 Task: Add an event with the title Coffee Meeting with Potential Investor, date '2023/12/21', time 9:15 AM to 11:15 AMand add a description: Welcome to the Coffee Meeting with a Potential Investor, an exciting opportunity to connect, share your business vision, and explore potential investment opportunities. This meeting is designed to foster a mutually beneficial relationship between you and the investor, providing a platform to discuss your business goals, growth strategies, and the potential for collaboration.Select event color  Lavender . Add location for the event as: 987 Wild Wadi Water Park, Dubai, UAE, logged in from the account softage.2@softage.netand send the event invitation to softage.10@softage.net and softage.1@softage.net. Set a reminder for the event Annually on May 40
Action: Mouse moved to (251, 296)
Screenshot: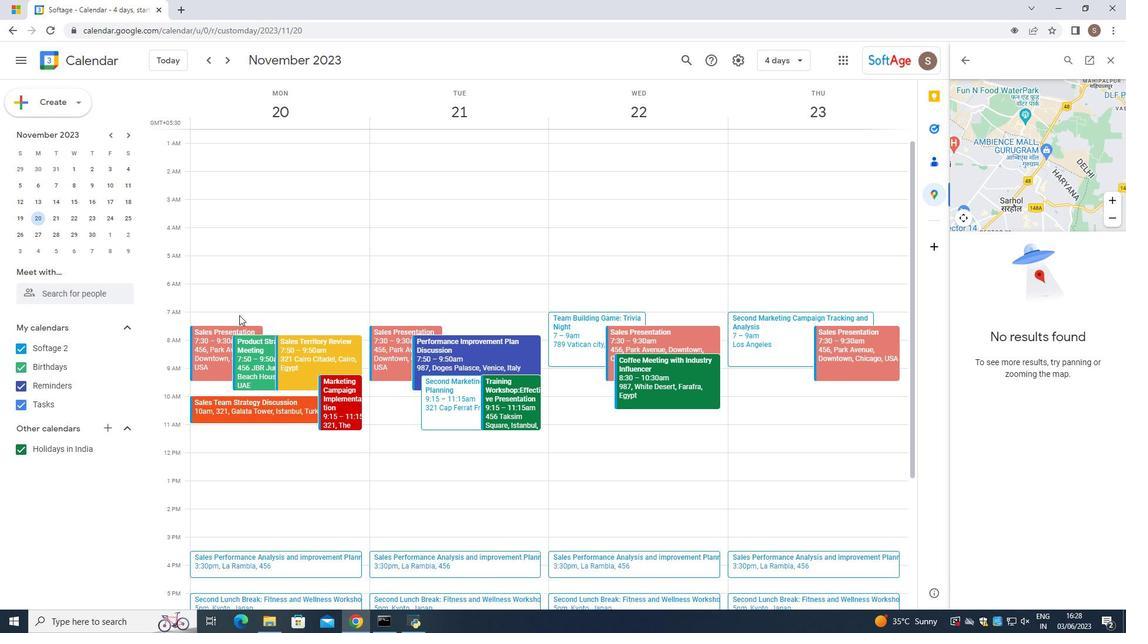 
Action: Mouse pressed left at (251, 296)
Screenshot: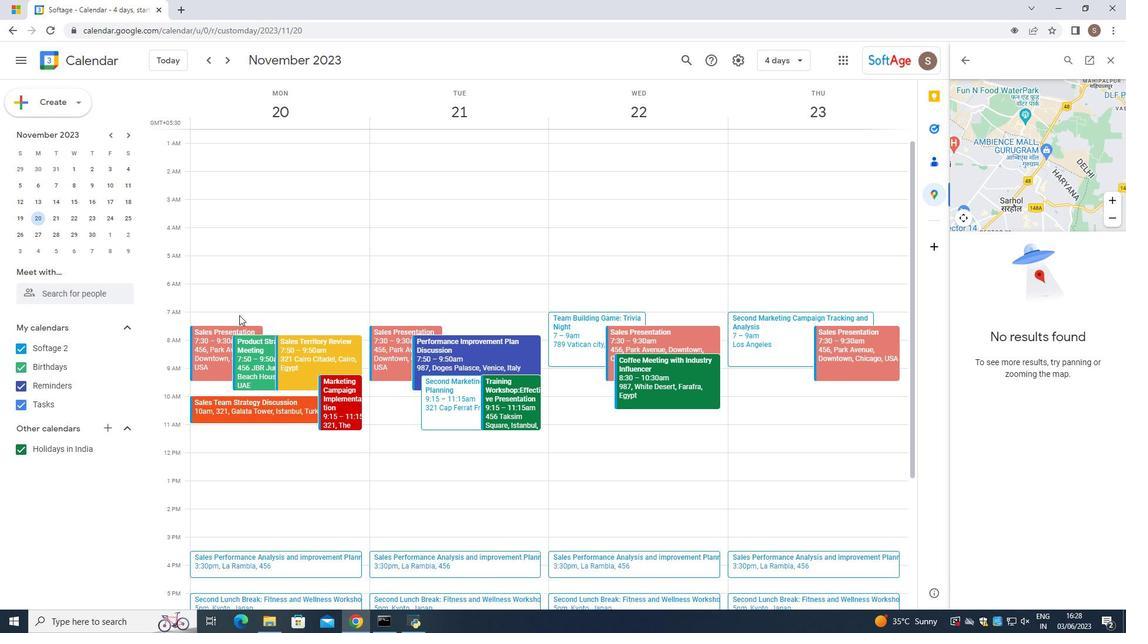 
Action: Mouse moved to (511, 281)
Screenshot: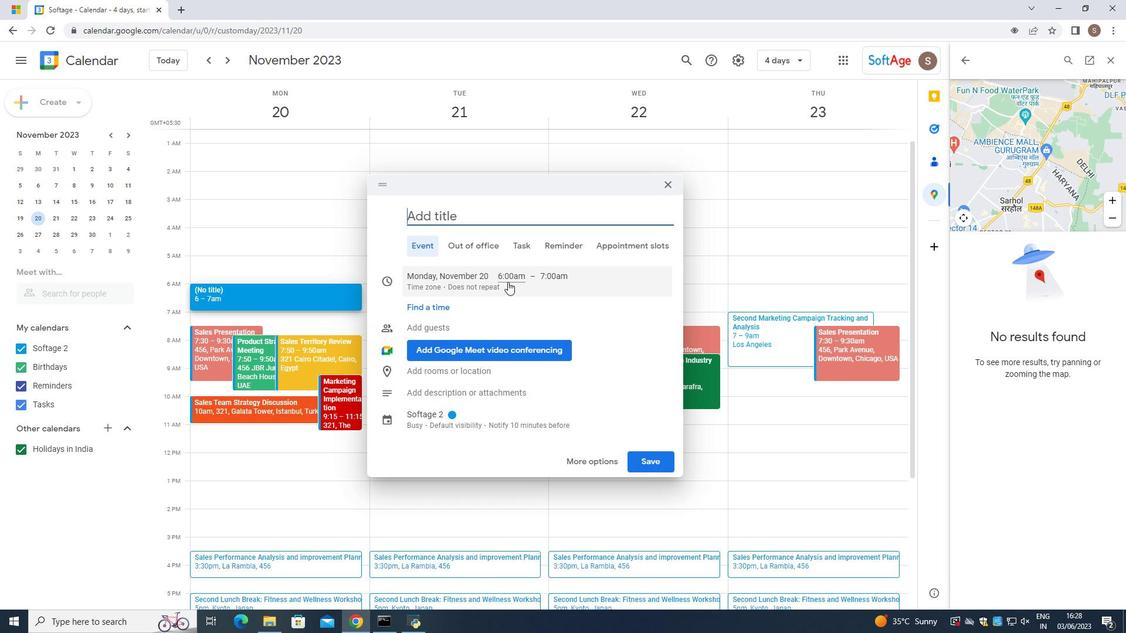 
Action: Mouse pressed left at (511, 281)
Screenshot: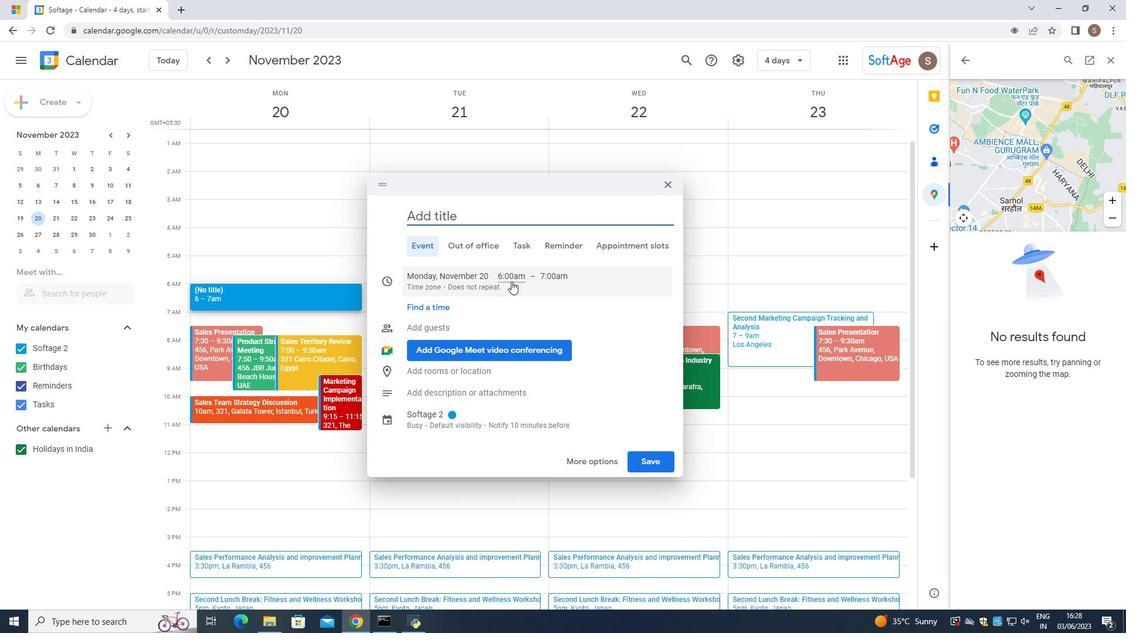 
Action: Mouse moved to (552, 319)
Screenshot: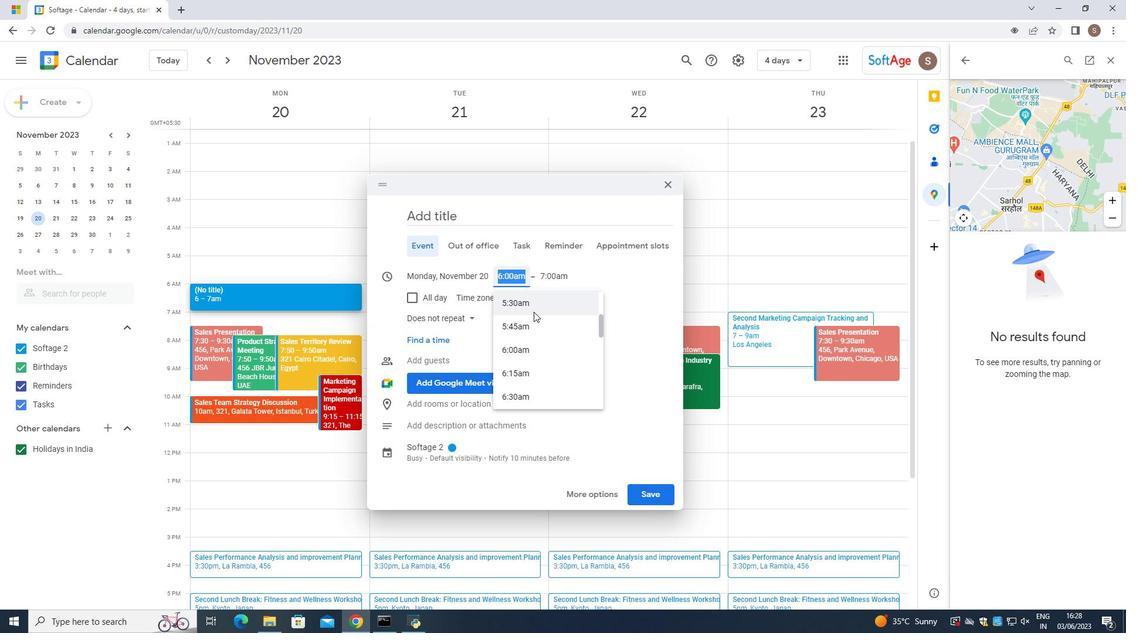 
Action: Mouse scrolled (552, 319) with delta (0, 0)
Screenshot: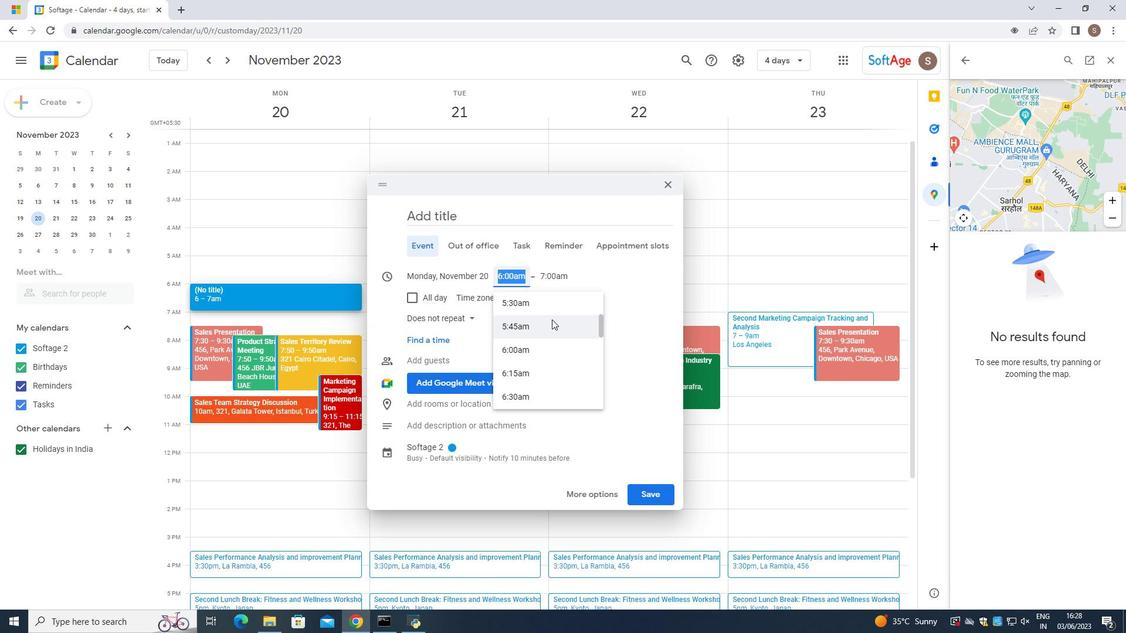 
Action: Mouse scrolled (552, 319) with delta (0, 0)
Screenshot: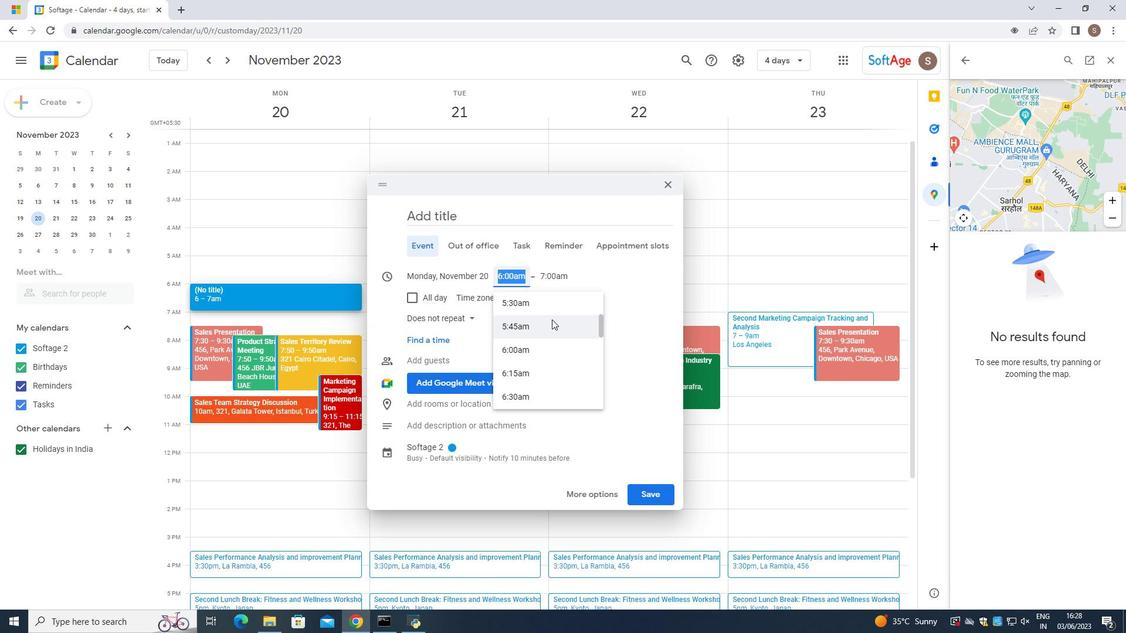 
Action: Mouse moved to (511, 394)
Screenshot: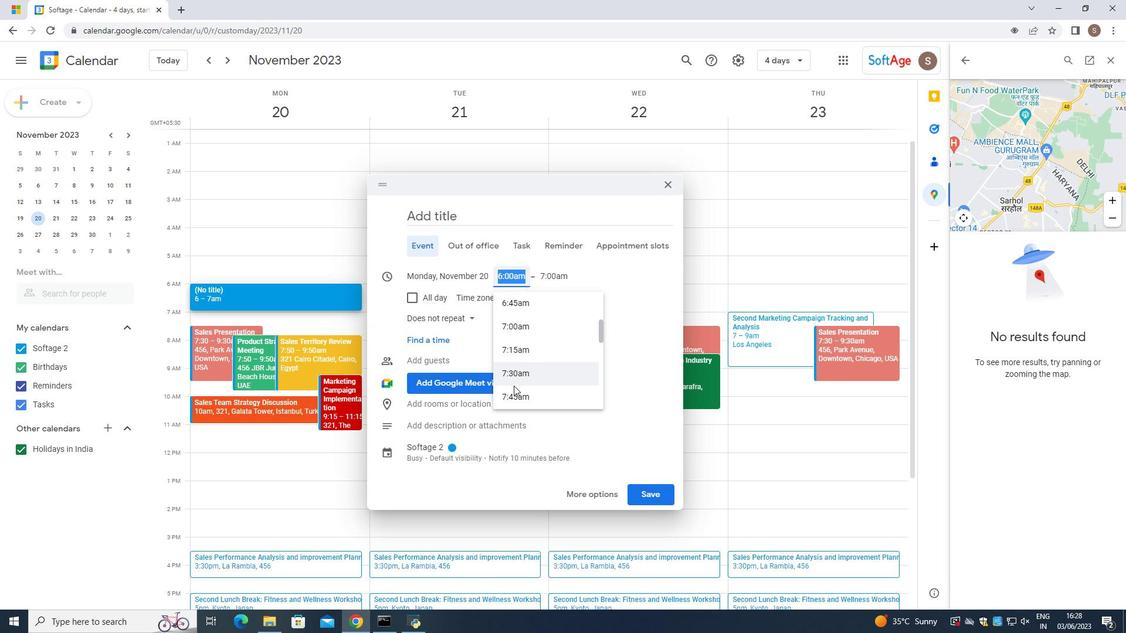 
Action: Mouse pressed left at (511, 394)
Screenshot: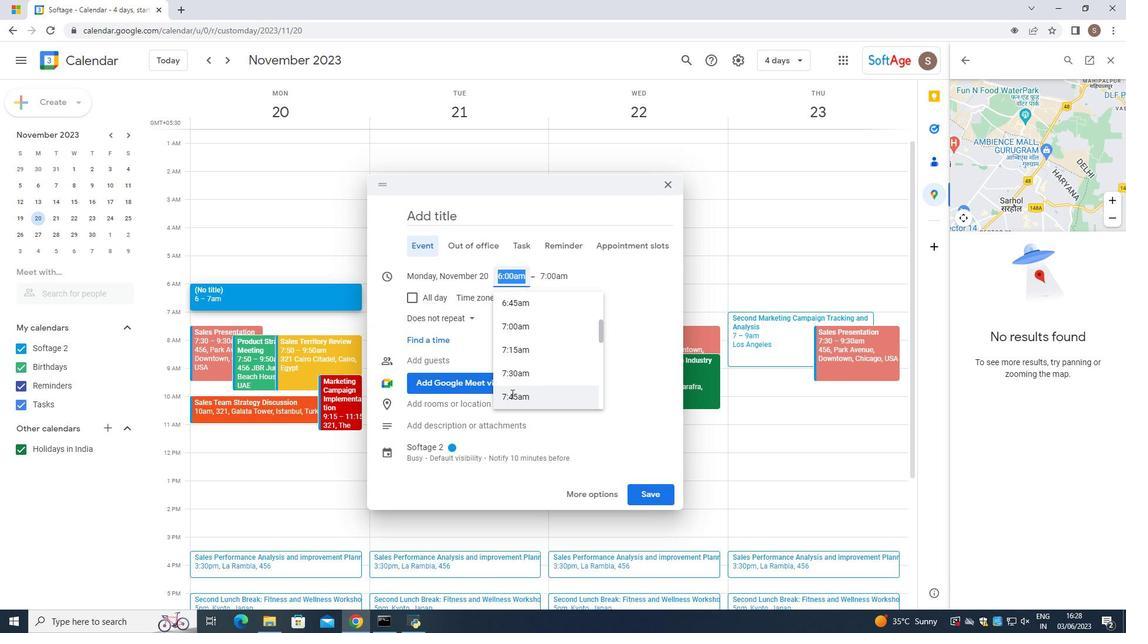 
Action: Mouse moved to (514, 268)
Screenshot: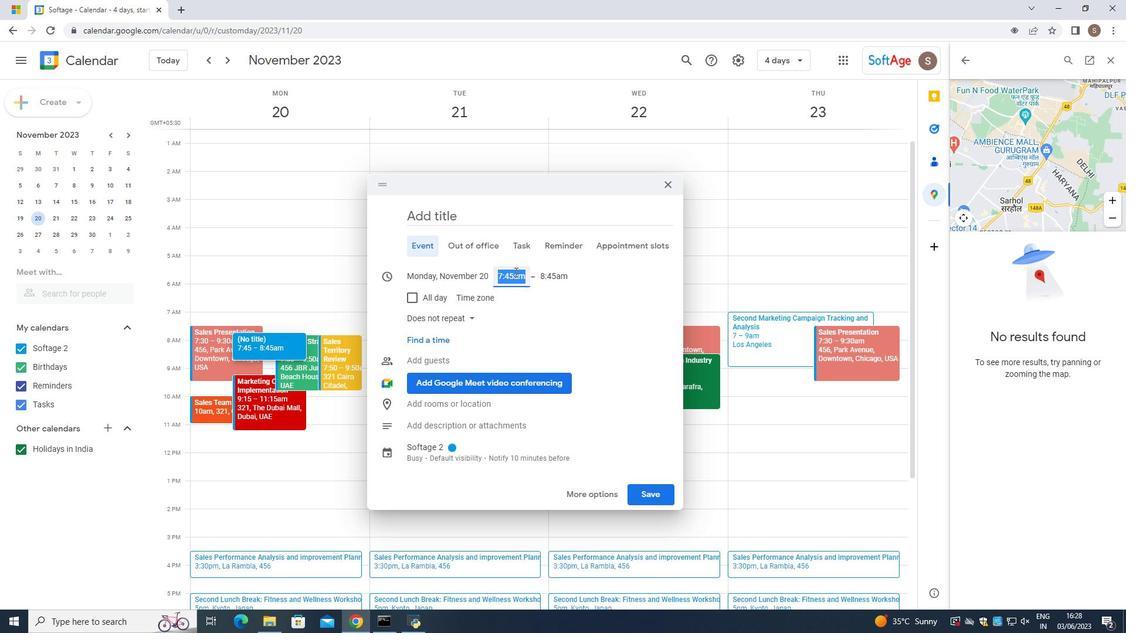 
Action: Mouse pressed left at (514, 268)
Screenshot: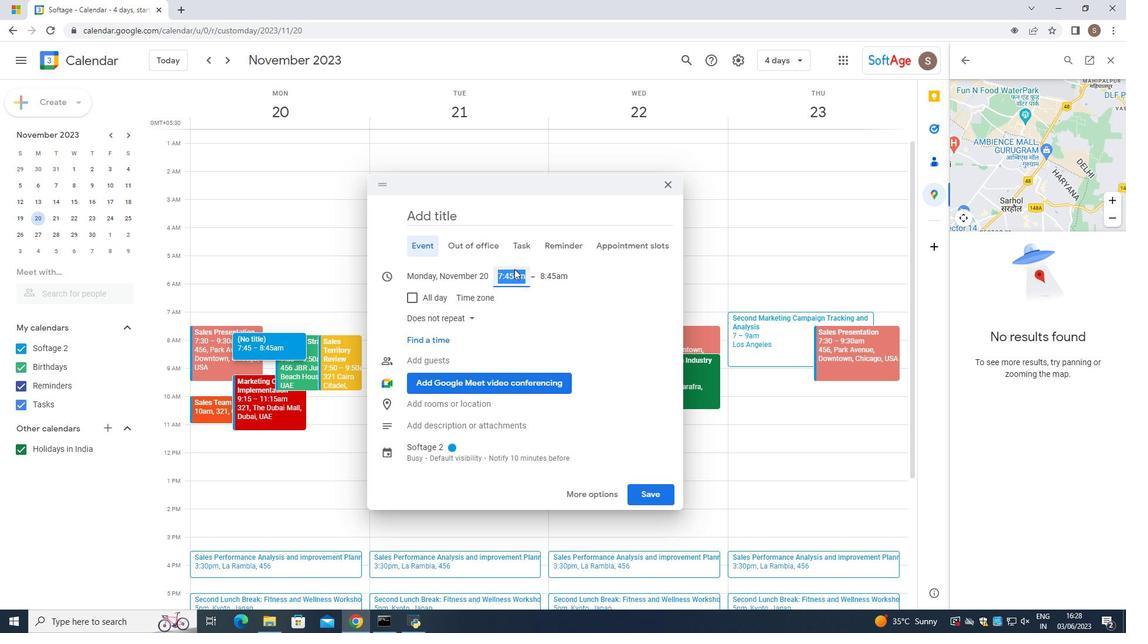 
Action: Mouse moved to (514, 272)
Screenshot: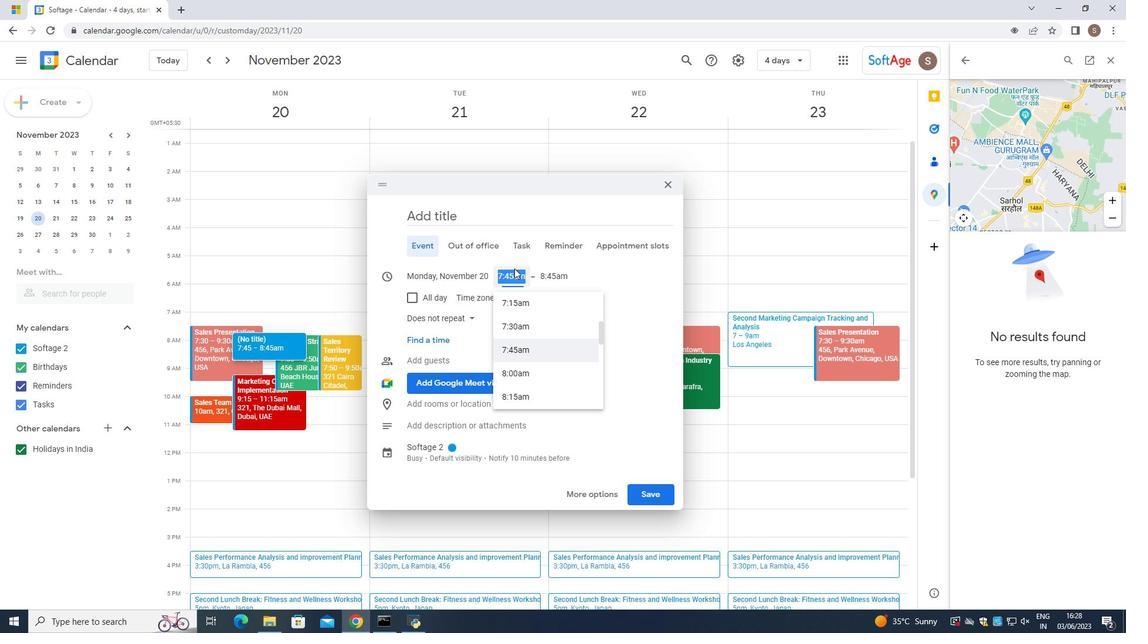 
Action: Mouse pressed left at (514, 272)
Screenshot: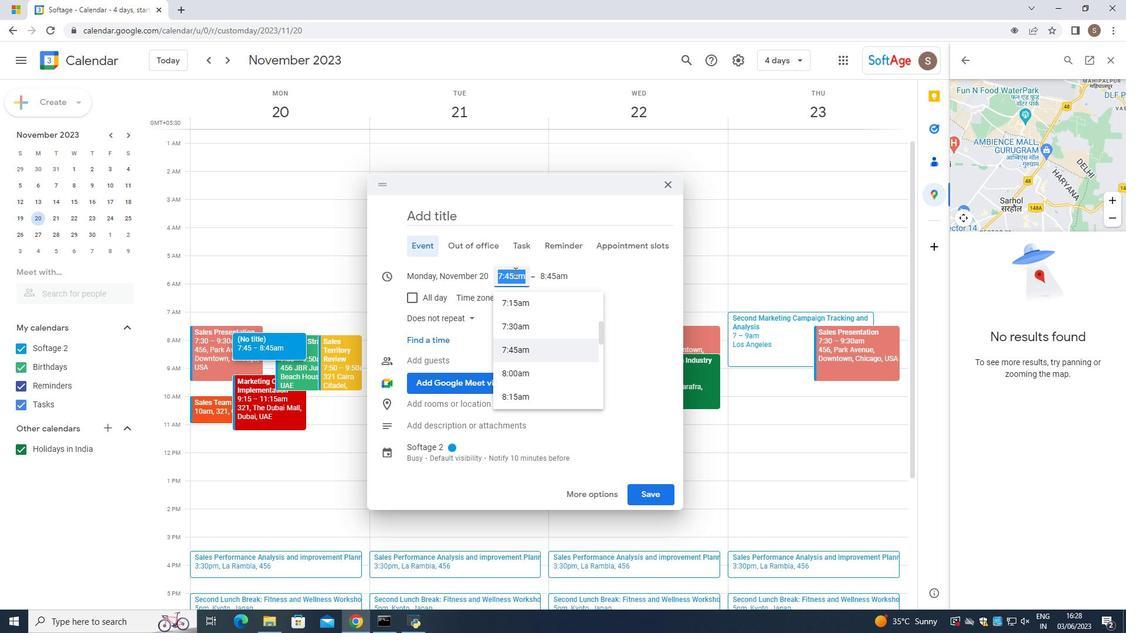 
Action: Mouse moved to (514, 275)
Screenshot: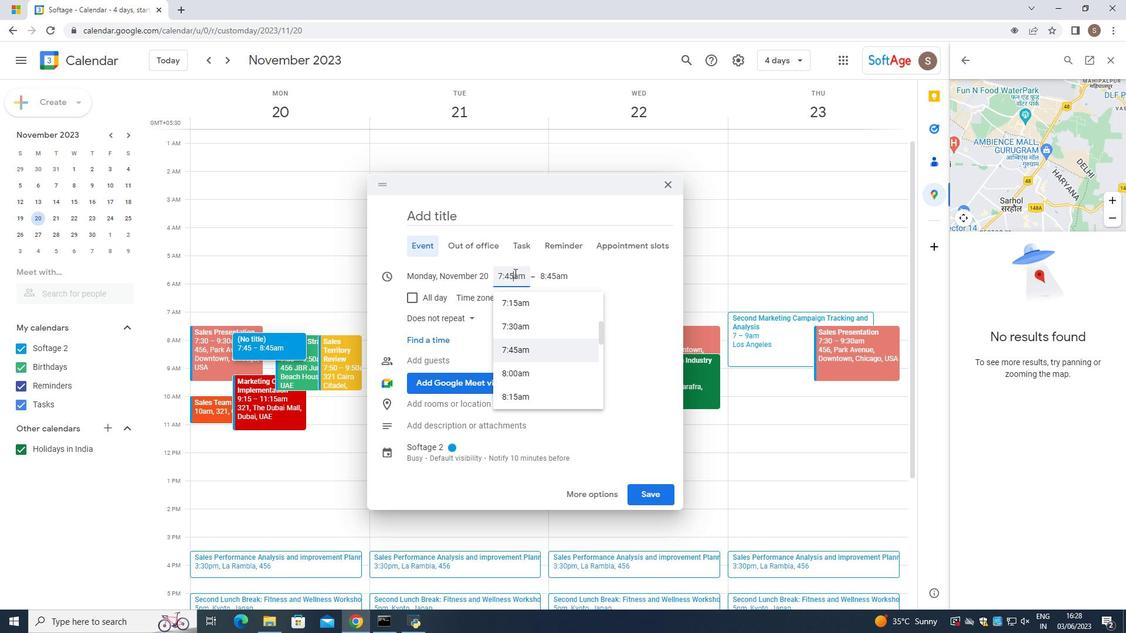 
Action: Mouse pressed left at (514, 275)
Screenshot: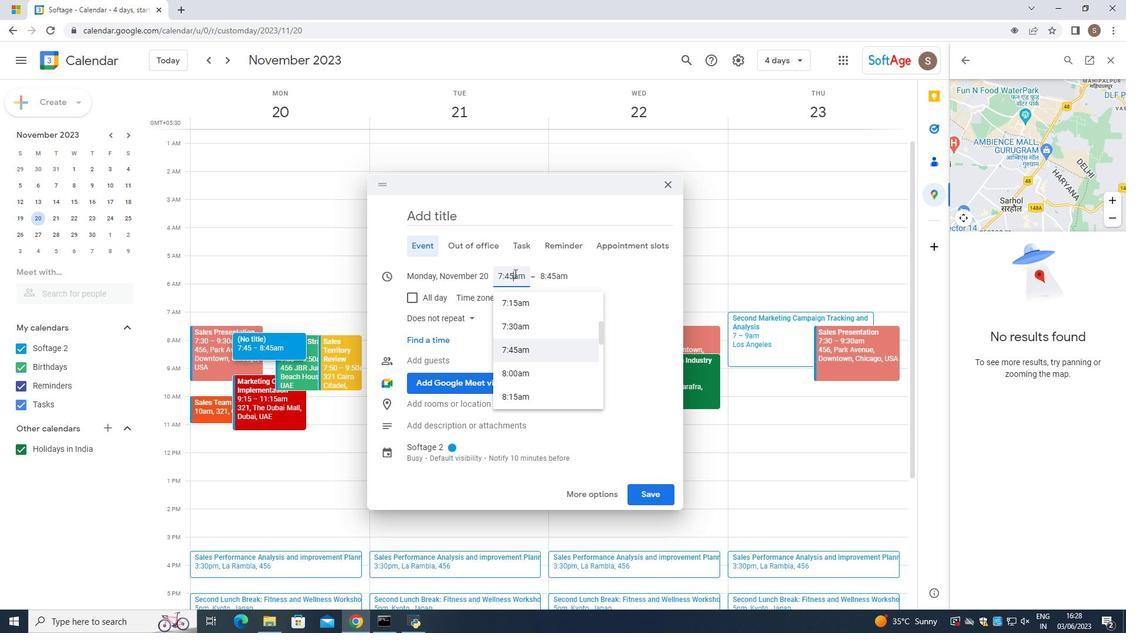 
Action: Mouse moved to (507, 276)
Screenshot: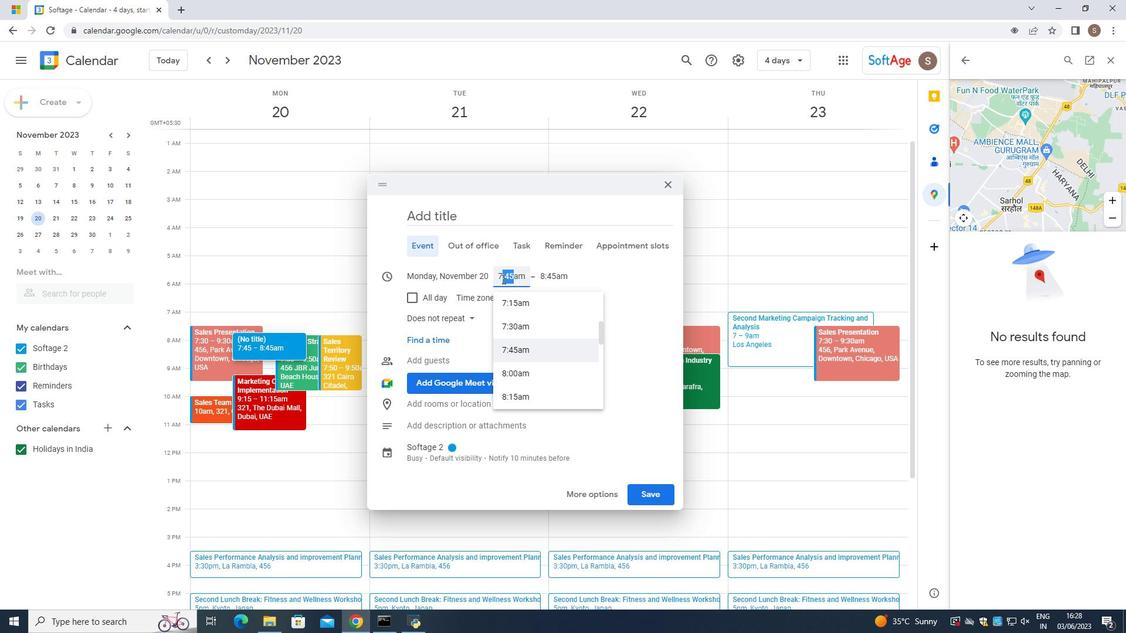 
Action: Key pressed 59
Screenshot: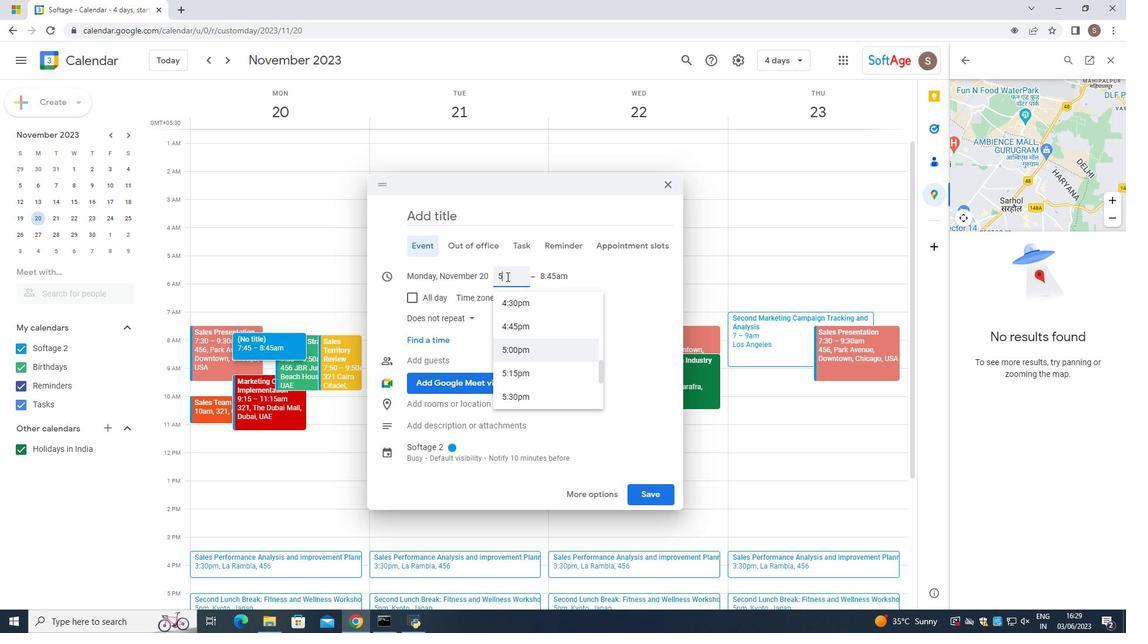 
Action: Mouse moved to (504, 274)
Screenshot: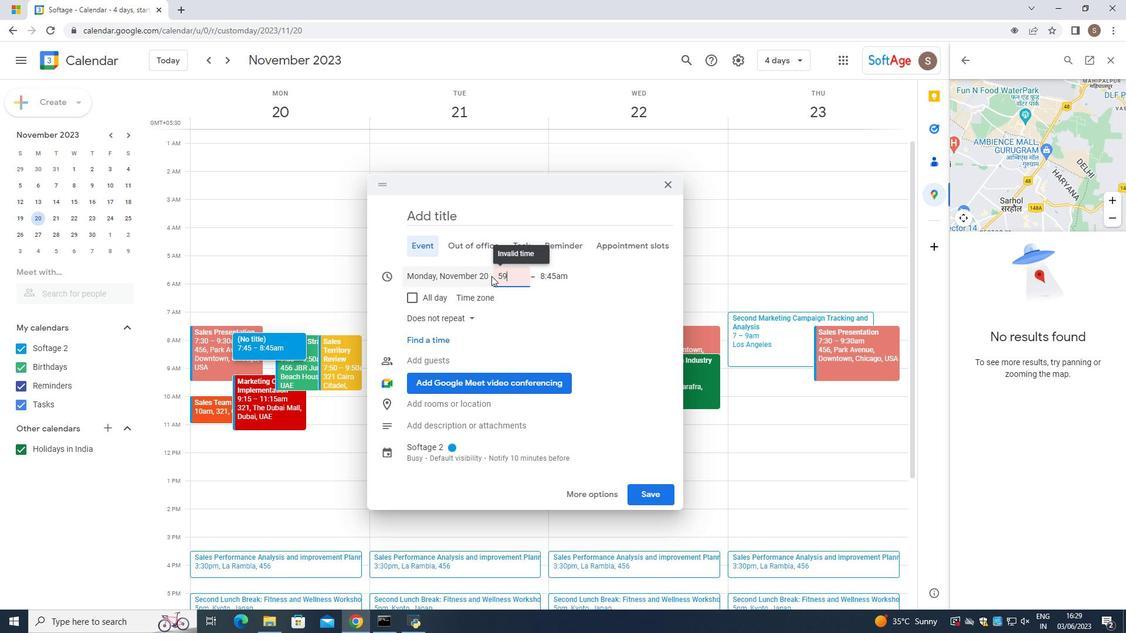 
Action: Key pressed <Key.backspace><Key.backspace><Key.backspace>
Screenshot: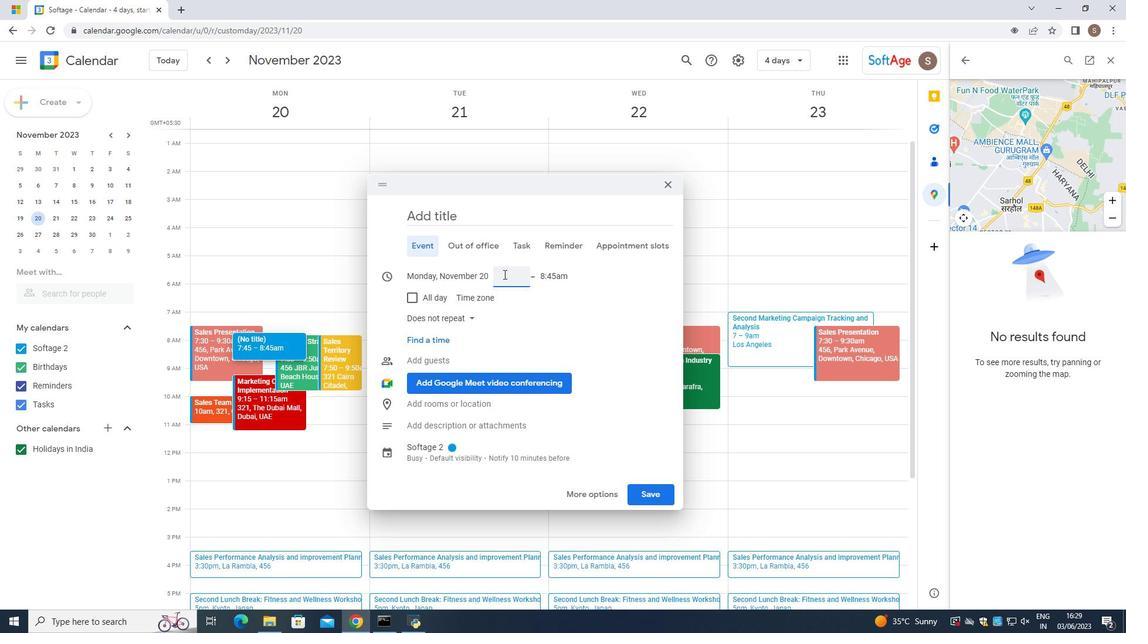 
Action: Mouse moved to (504, 272)
Screenshot: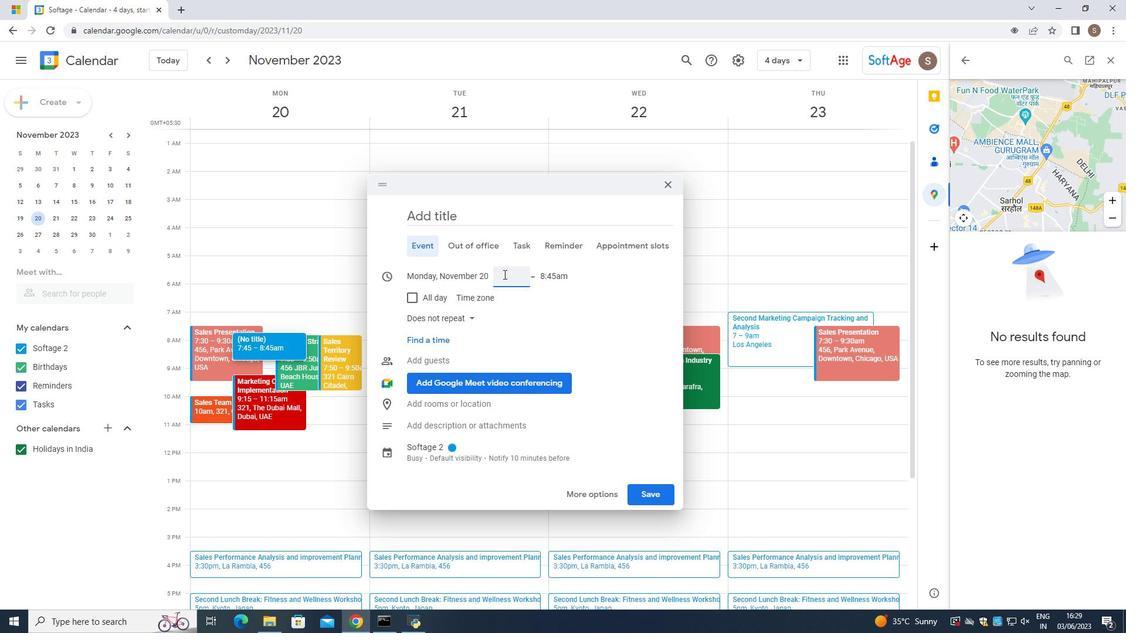 
Action: Key pressed 7<Key.shift_r>:50<Key.space>am
Screenshot: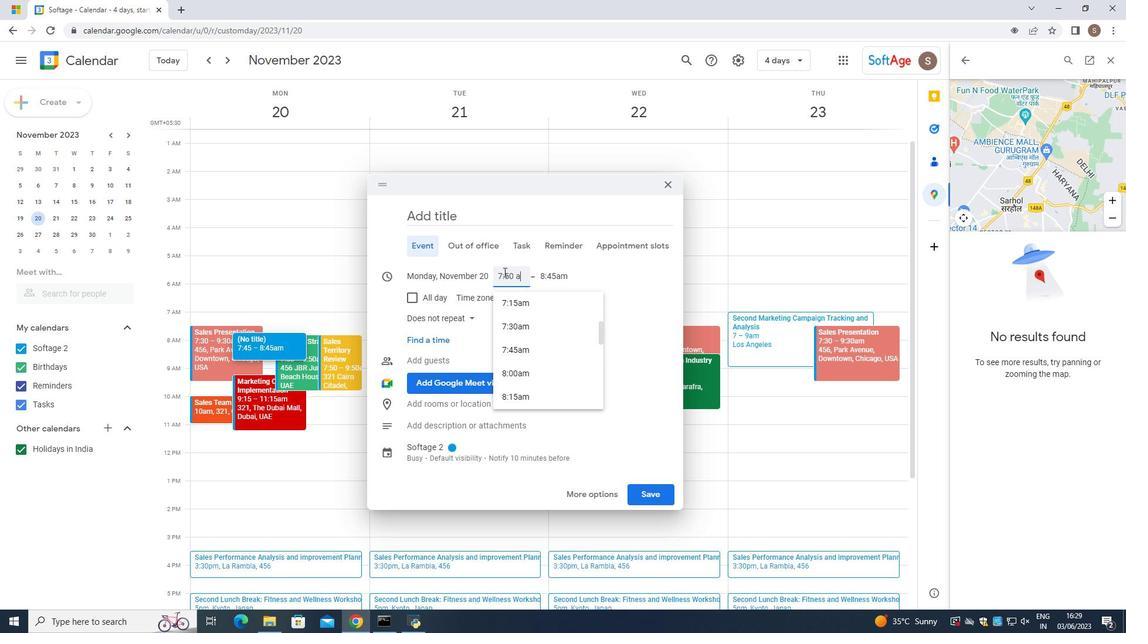 
Action: Mouse moved to (561, 268)
Screenshot: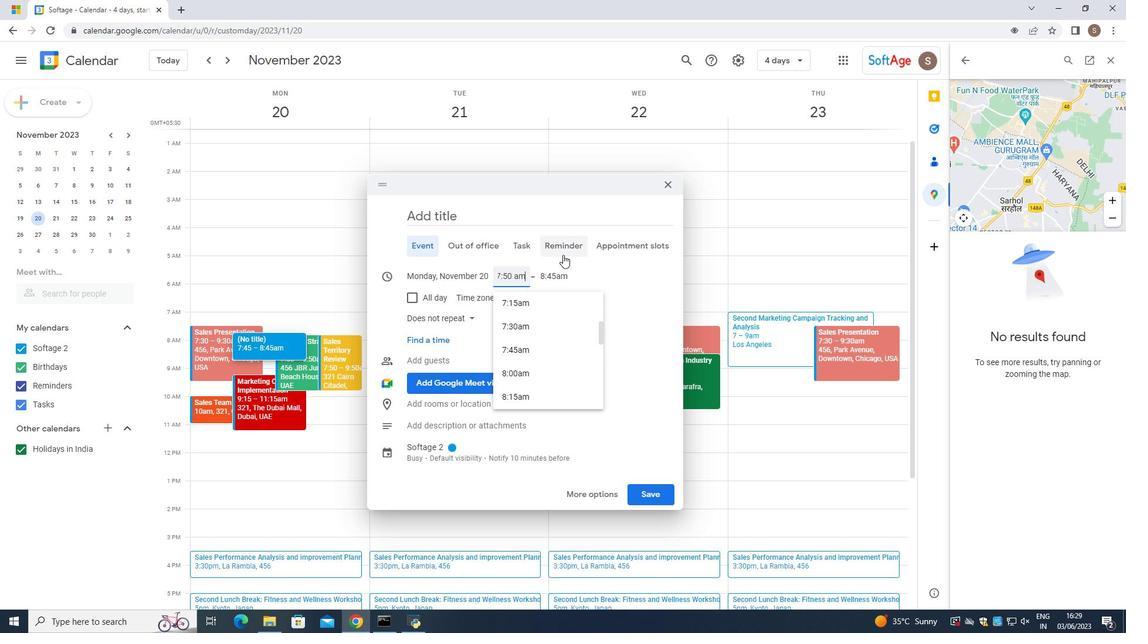 
Action: Mouse pressed left at (561, 268)
Screenshot: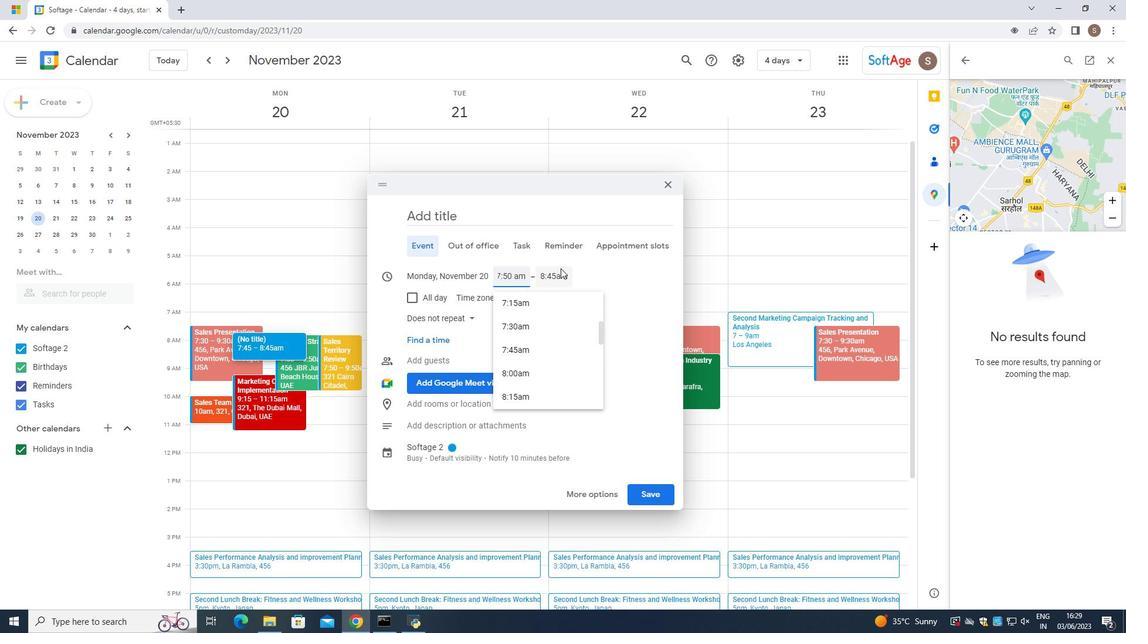 
Action: Mouse moved to (551, 401)
Screenshot: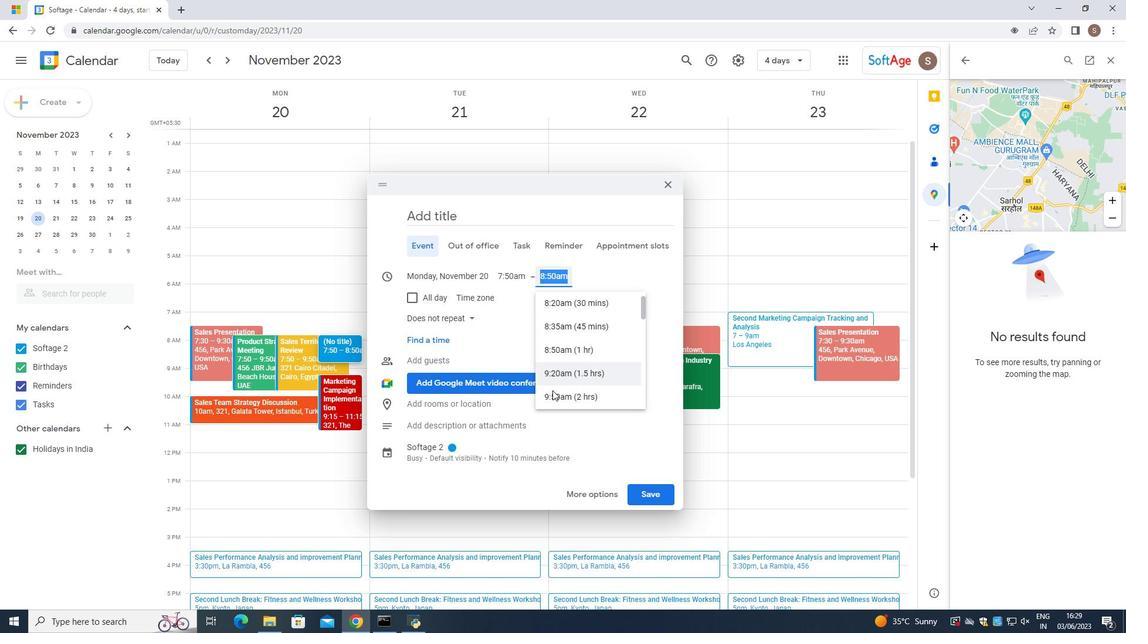 
Action: Mouse pressed left at (551, 401)
Screenshot: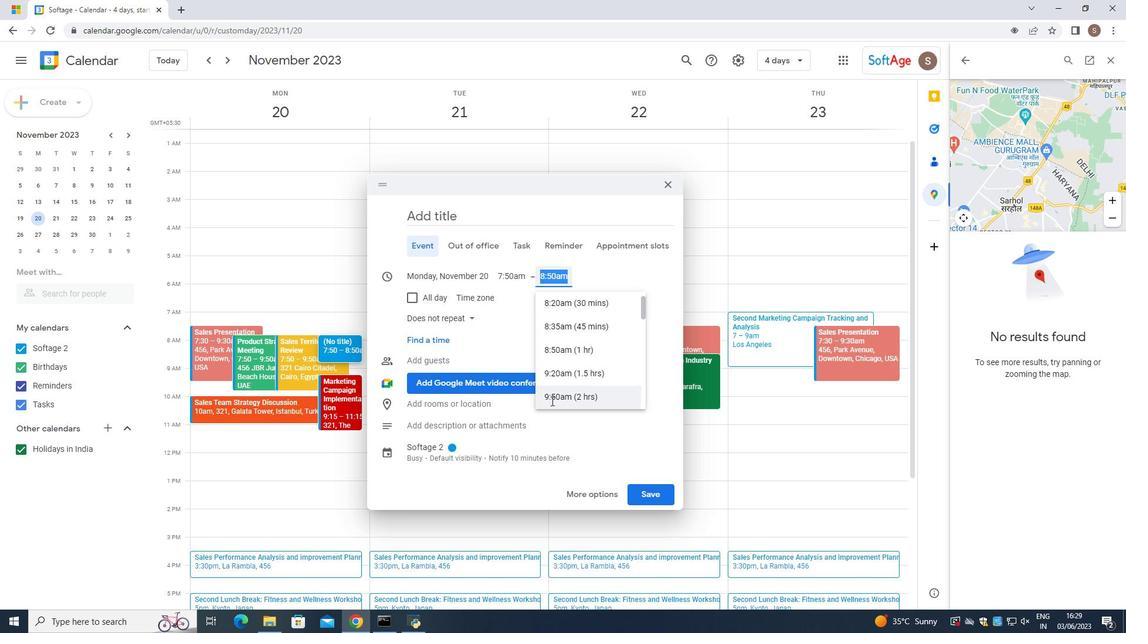 
Action: Mouse moved to (426, 398)
Screenshot: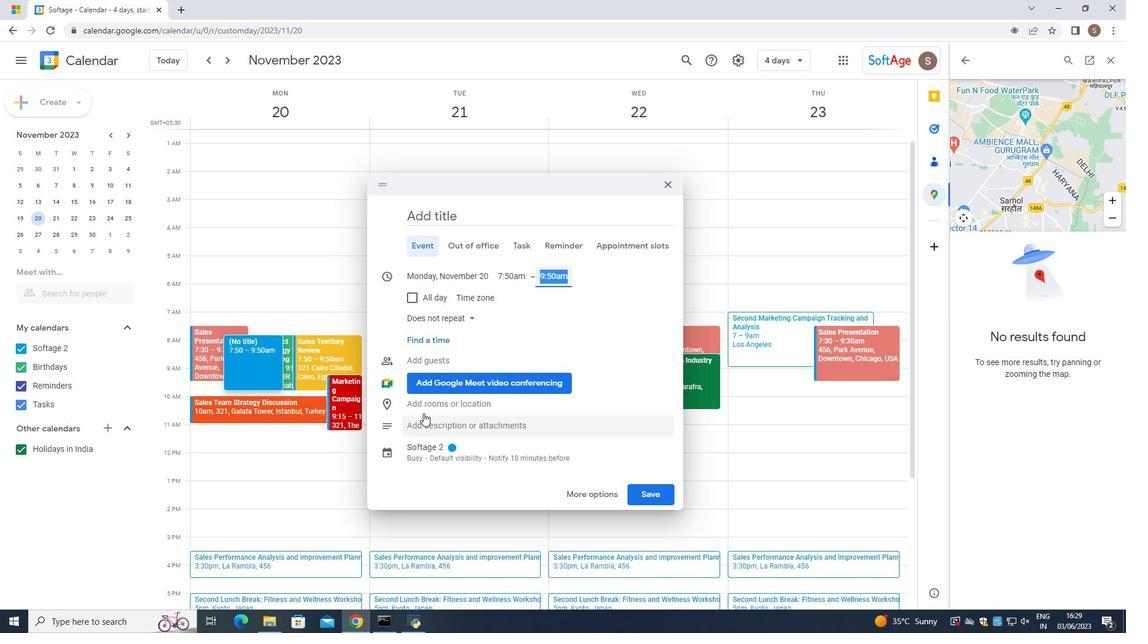 
Action: Mouse pressed left at (426, 398)
Screenshot: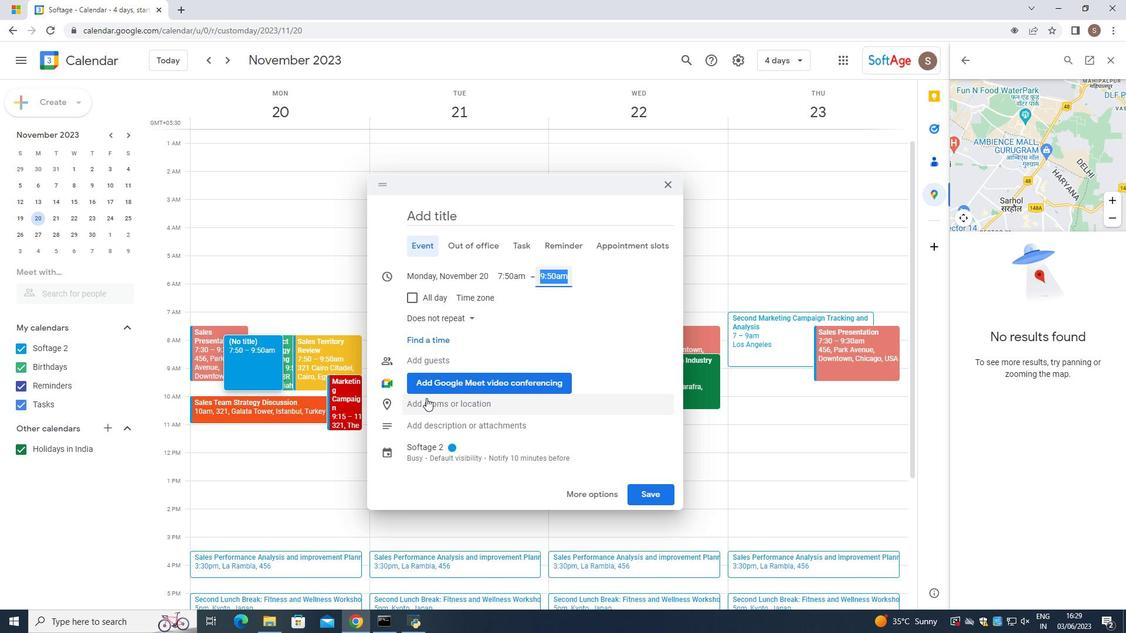 
Action: Mouse moved to (420, 431)
Screenshot: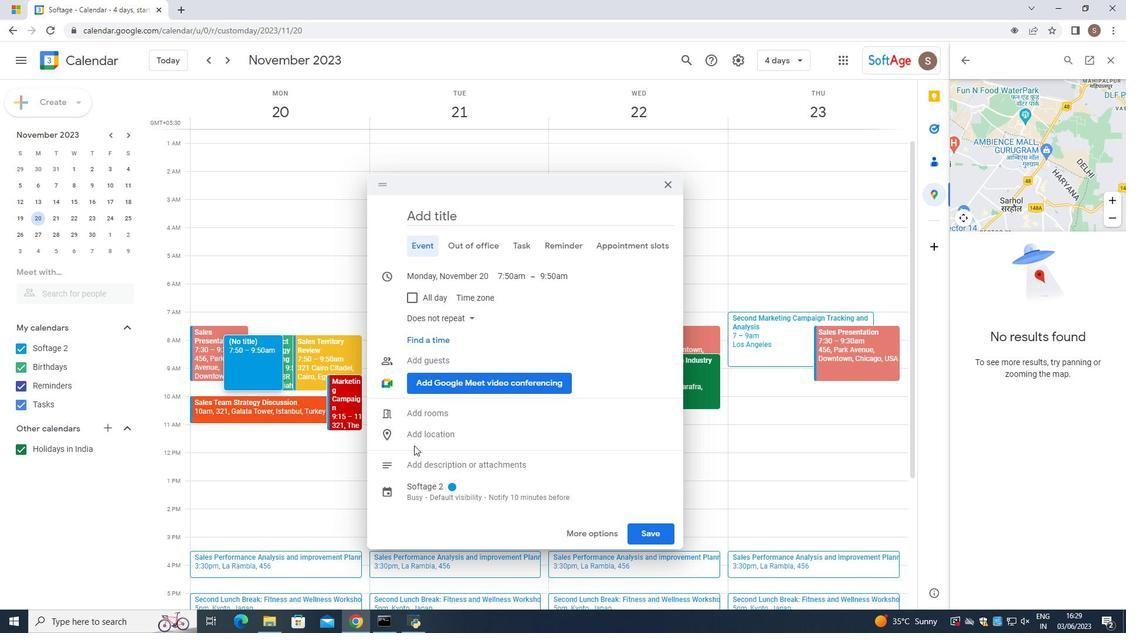 
Action: Mouse pressed left at (420, 431)
Screenshot: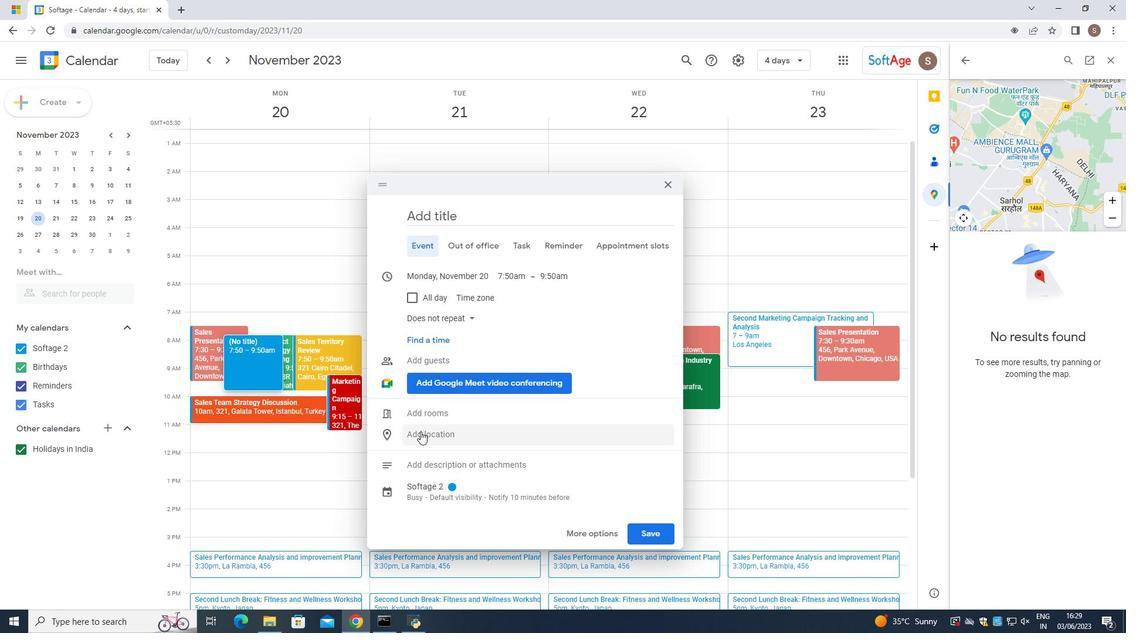 
Action: Key pressed 456
Screenshot: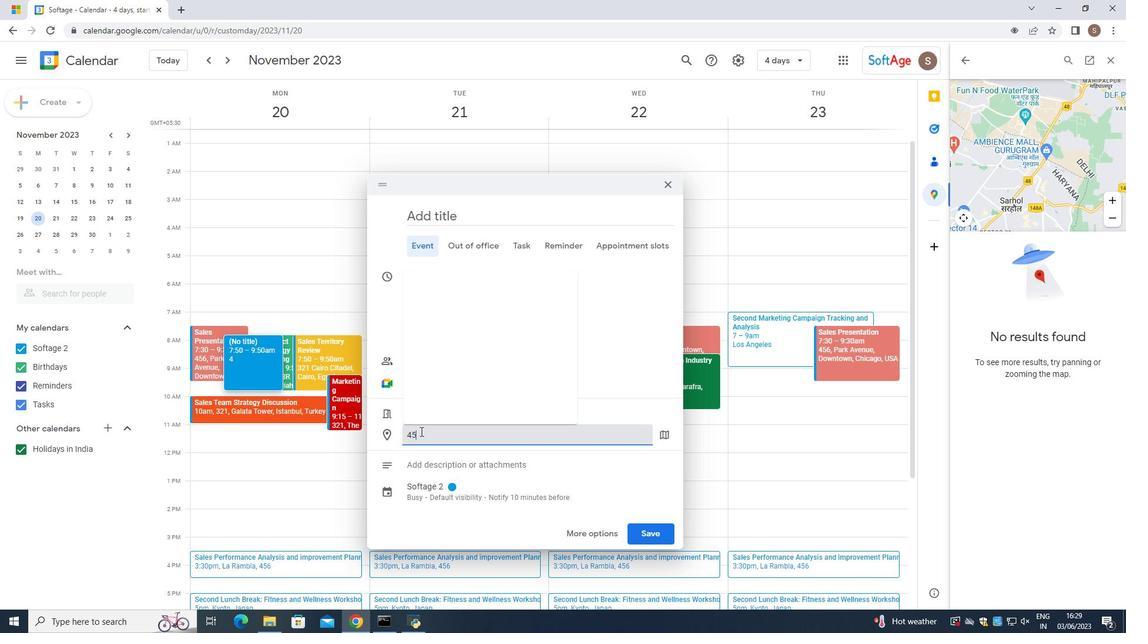 
Action: Mouse moved to (382, 417)
Screenshot: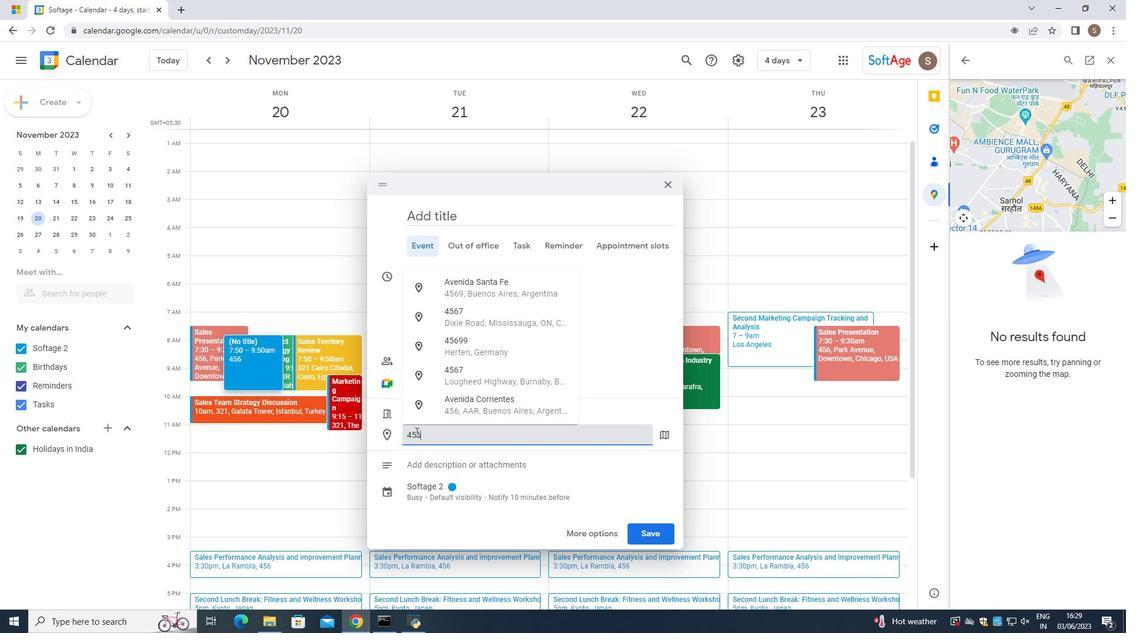 
Action: Key pressed ,<Key.space><Key.caps_lock>JBRM<Key.backspace>,<Key.space><Key.caps_lock>j<Key.caps_lock>UMERIAH<Key.space><Key.caps_lock>b<Key.caps_lock>EACH<Key.space><Key.caps_lock>r<Key.caps_lock>ESIDENCE,<Key.space><Key.caps_lock>d<Key.caps_lock>UBAI
Screenshot: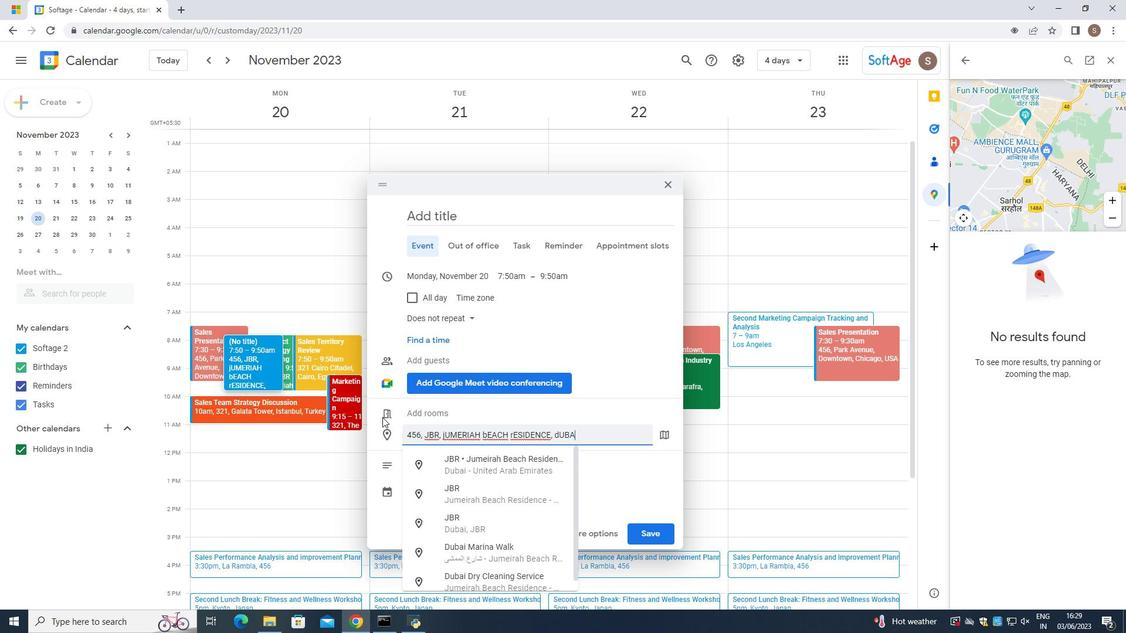 
Action: Mouse moved to (589, 440)
Screenshot: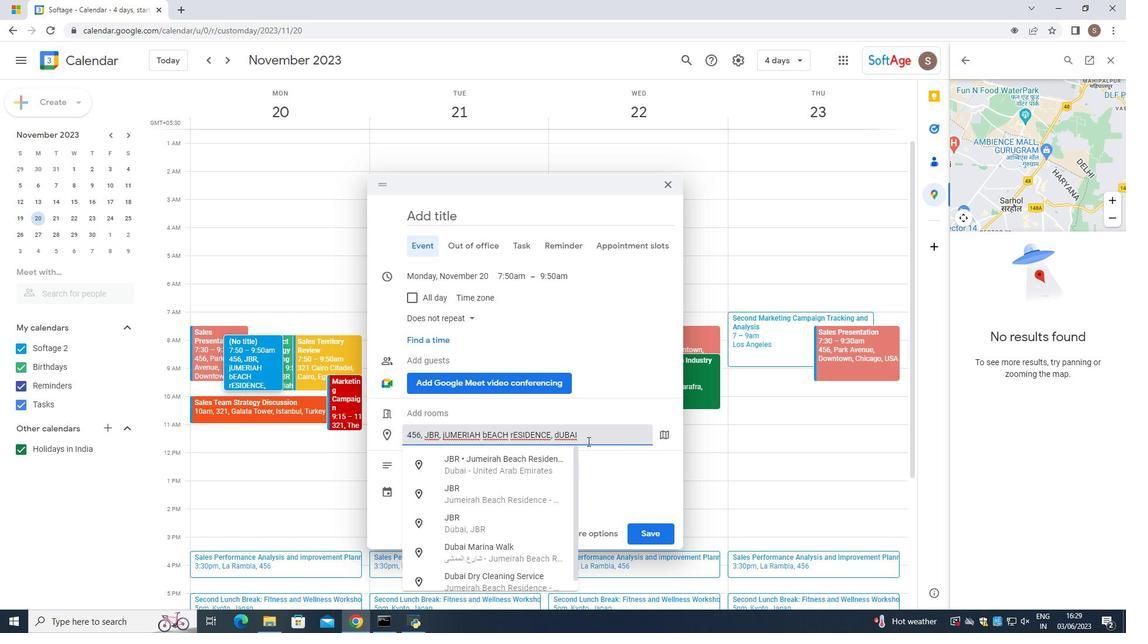 
Action: Mouse pressed left at (589, 440)
Screenshot: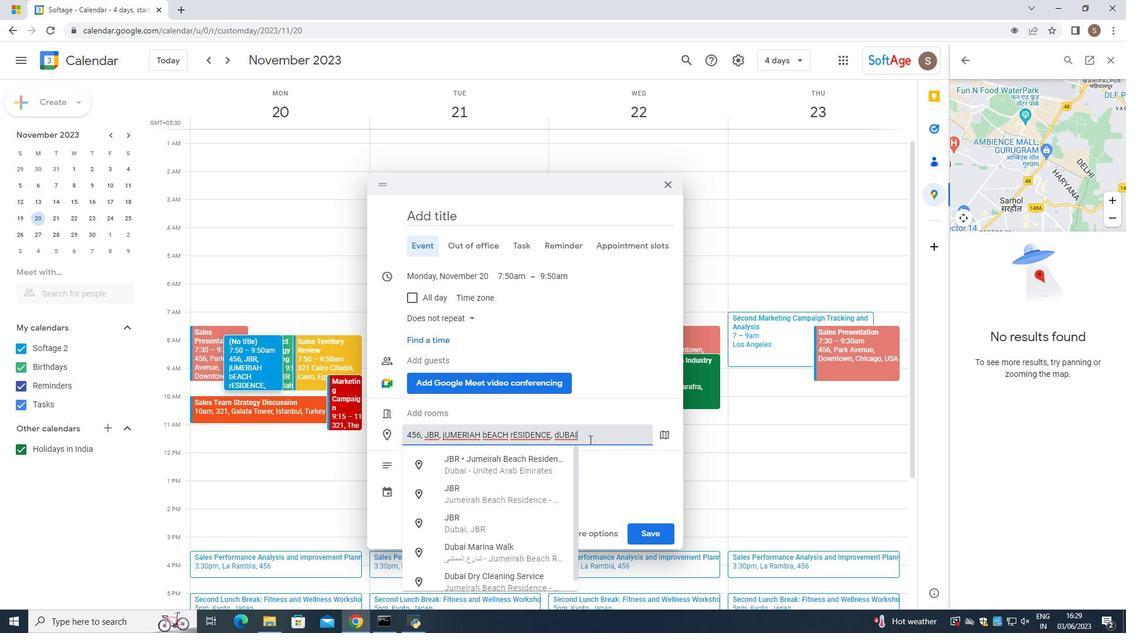 
Action: Mouse moved to (425, 421)
Screenshot: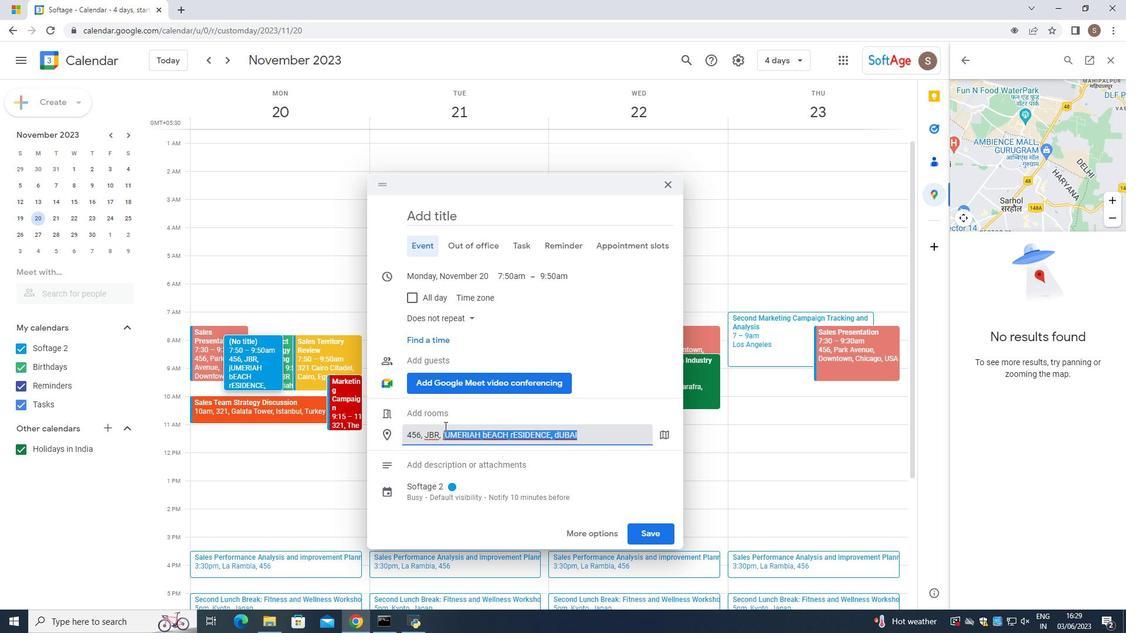 
Action: Key pressed <Key.backspace><Key.caps_lock>j<Key.caps_lock>J<Key.backspace><Key.insert><Key.backspace><Key.backspace>J<Key.caps_lock>umeriah<Key.space><Key.caps_lock><Key.caps_lock>beach<Key.space>residence,<Key.space><Key.caps_lock>D<Key.caps_lock>ubao=i<Key.backspace><Key.backspace><Key.backspace><Key.backspace>ai.<Key.backspace>k,<Key.backspace><Key.backspace>m,<Key.backspace><Key.backspace>,<Key.space><Key.caps_lock>UAE
Screenshot: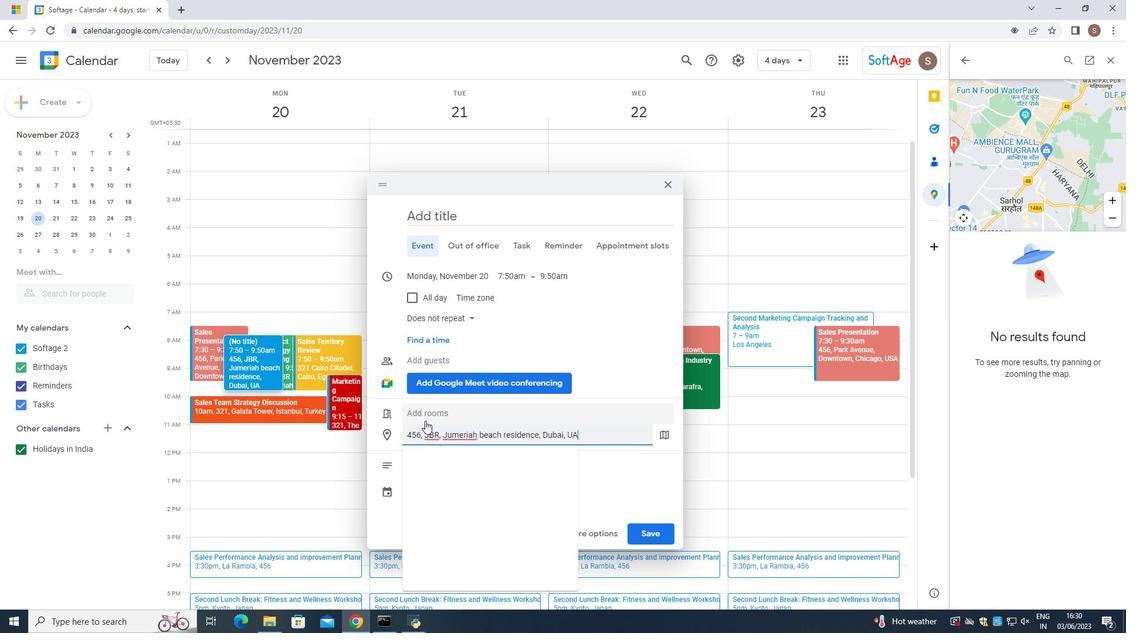 
Action: Mouse moved to (618, 433)
Screenshot: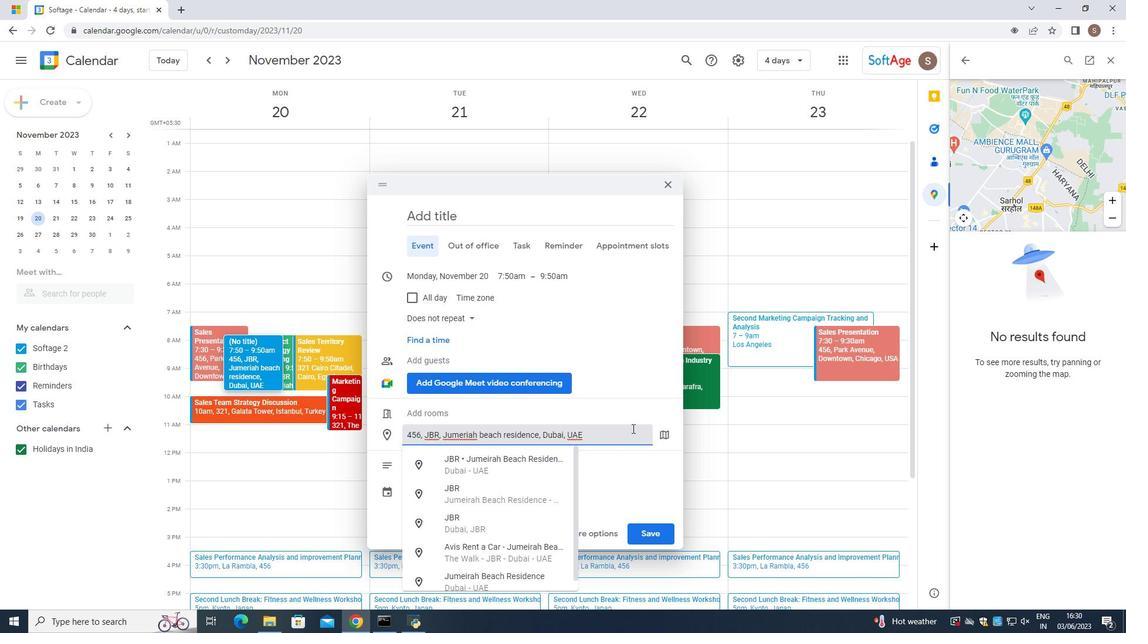 
Action: Mouse pressed left at (618, 433)
Screenshot: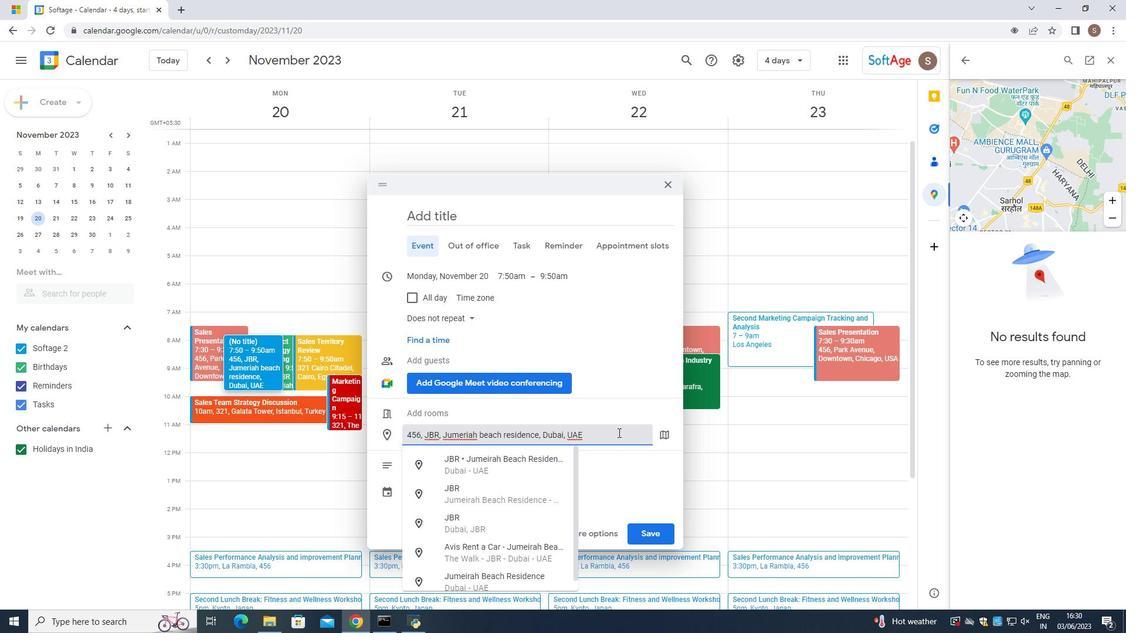 
Action: Mouse moved to (612, 434)
Screenshot: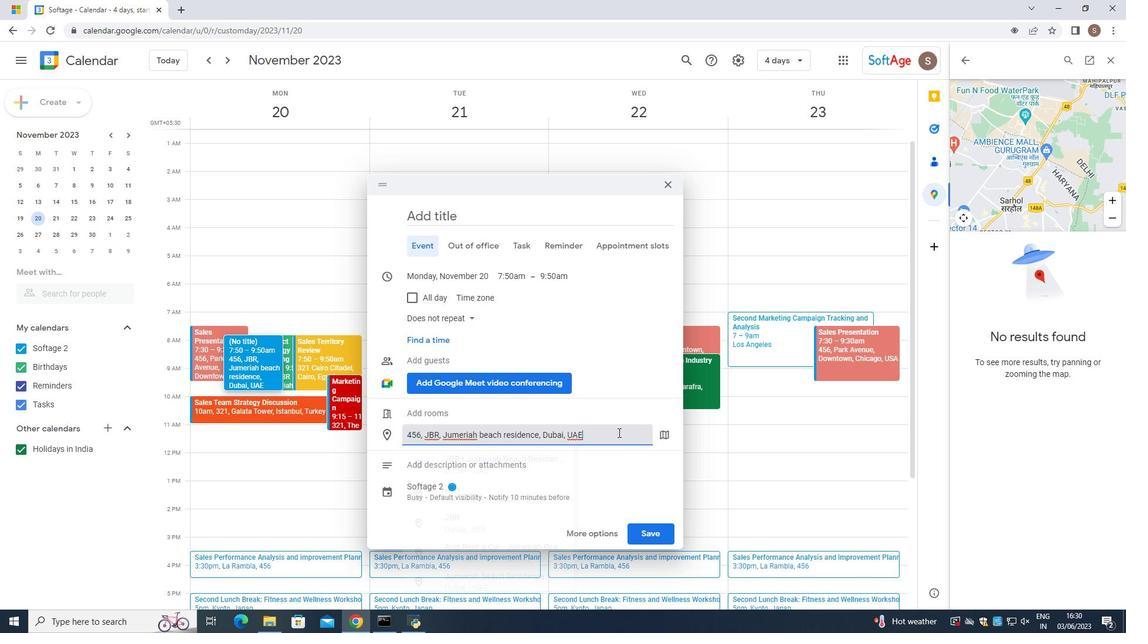 
Action: Key pressed <Key.enter>
Screenshot: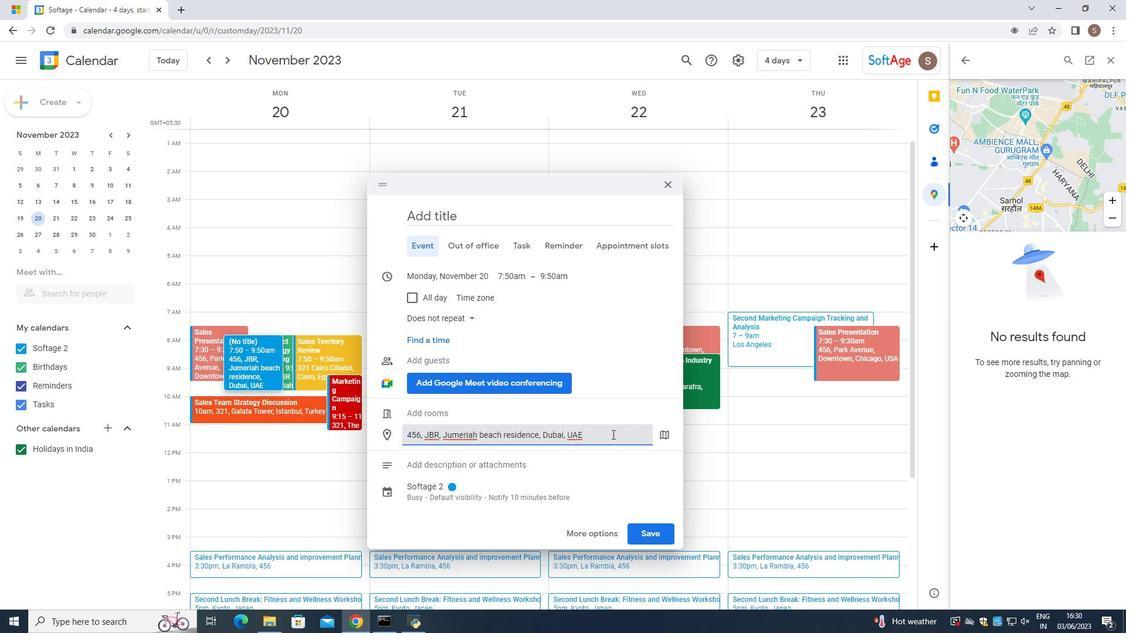 
Action: Mouse moved to (436, 475)
Screenshot: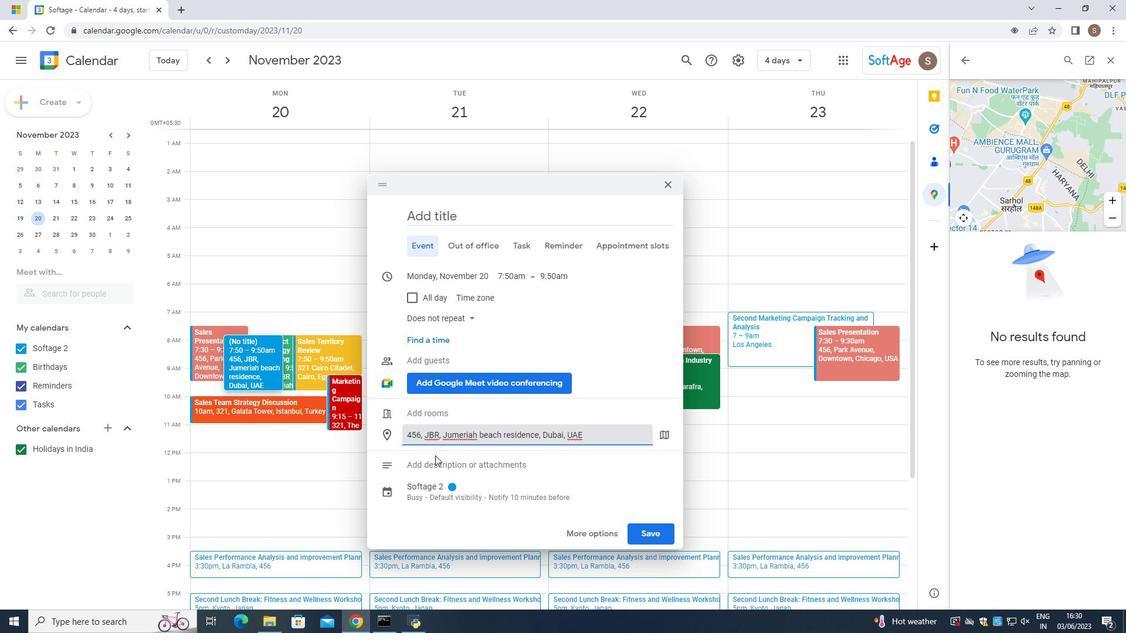 
Action: Mouse pressed left at (436, 475)
Screenshot: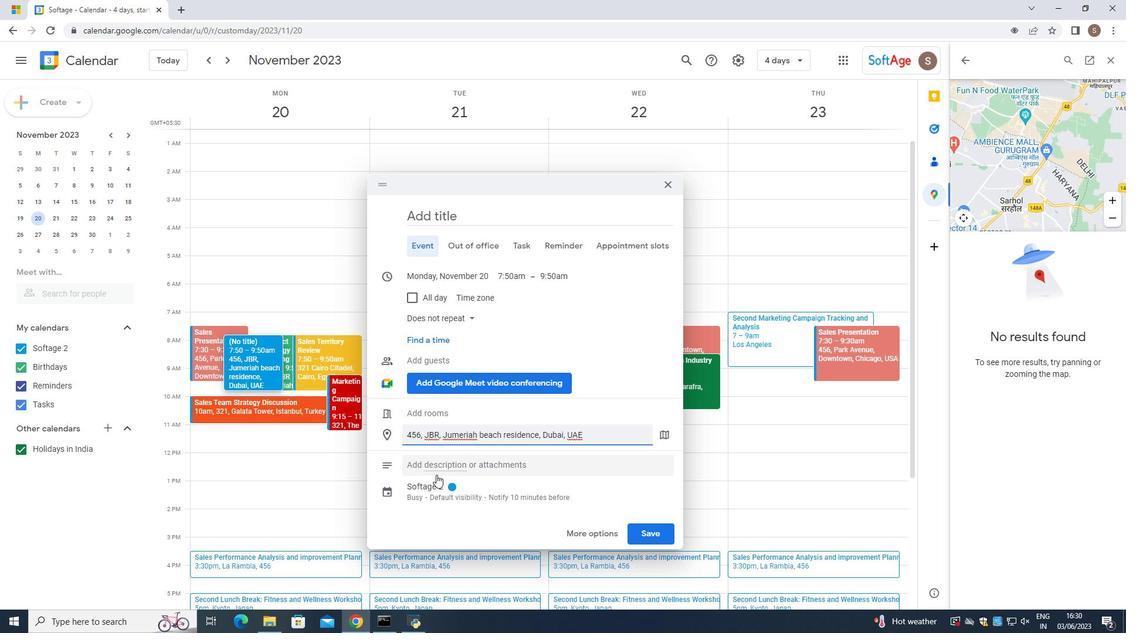 
Action: Mouse moved to (435, 490)
Screenshot: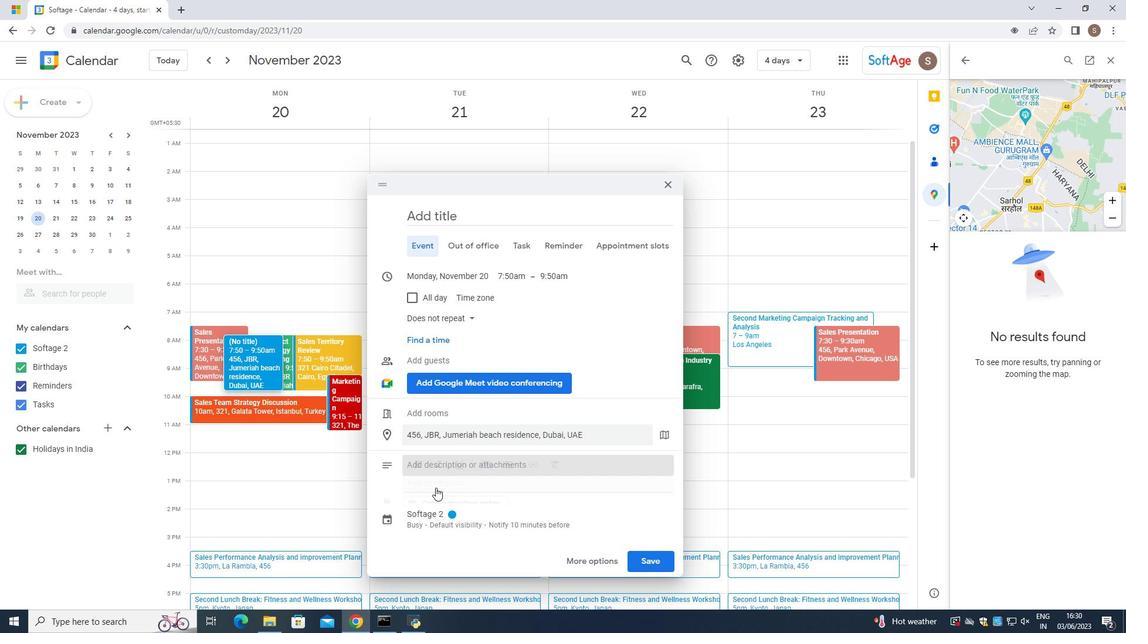 
Action: Mouse pressed left at (435, 490)
Screenshot: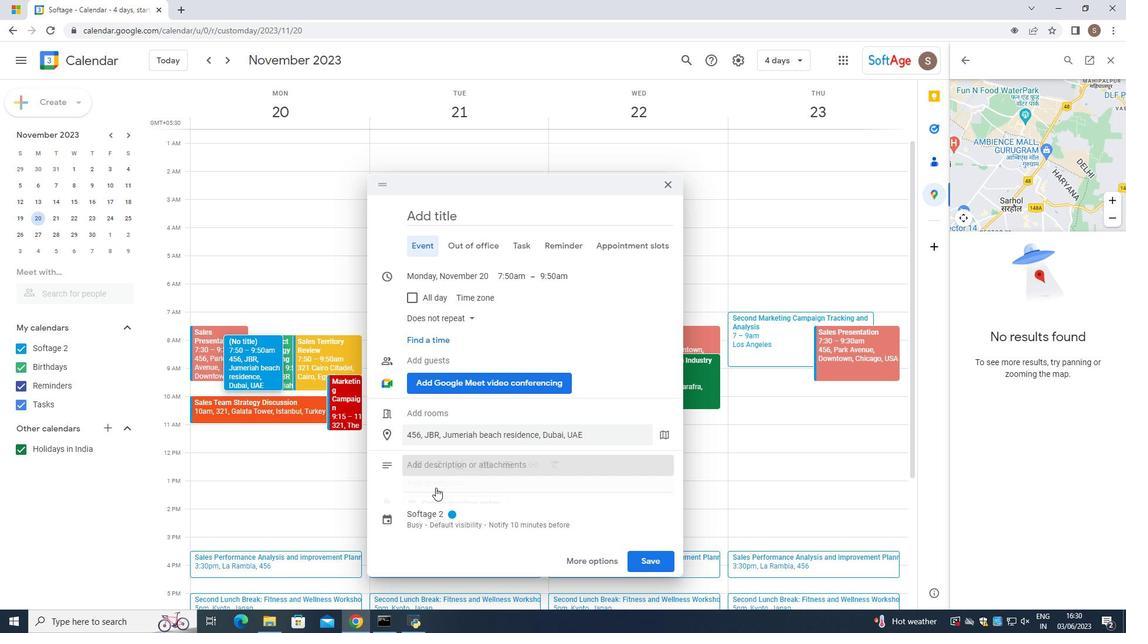 
Action: Mouse moved to (939, 85)
Screenshot: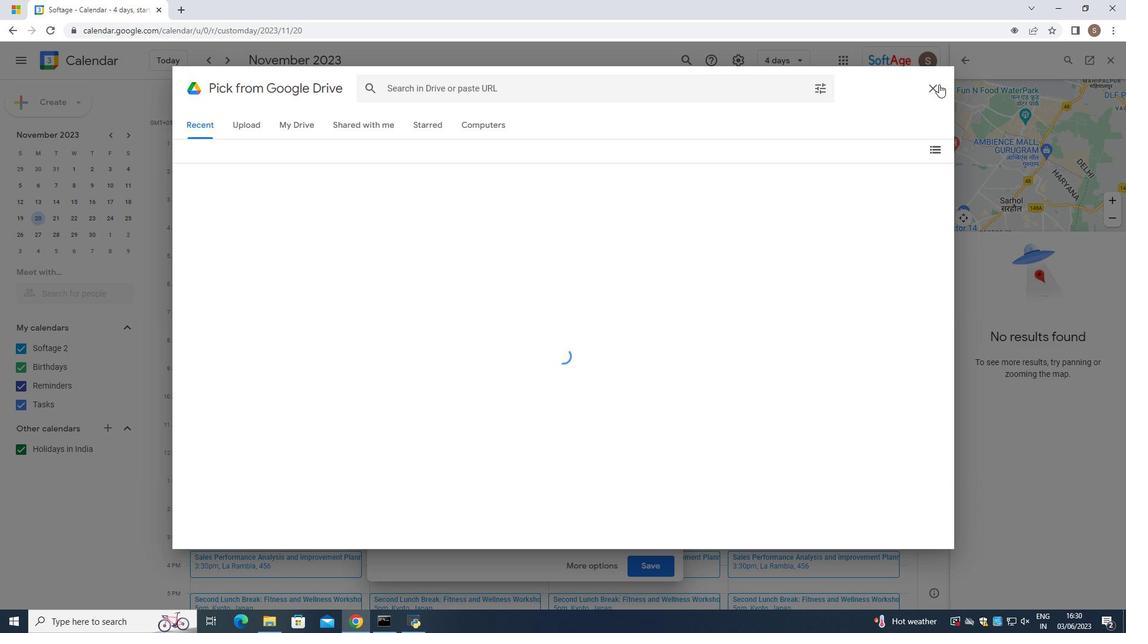 
Action: Mouse pressed left at (939, 85)
Screenshot: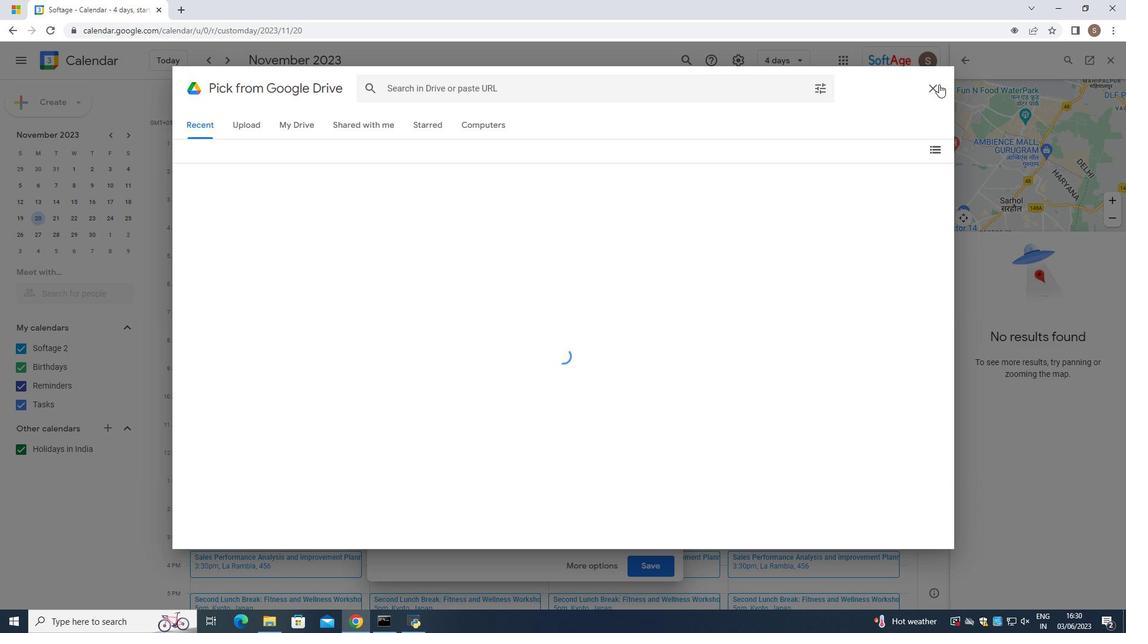 
Action: Mouse moved to (433, 521)
Screenshot: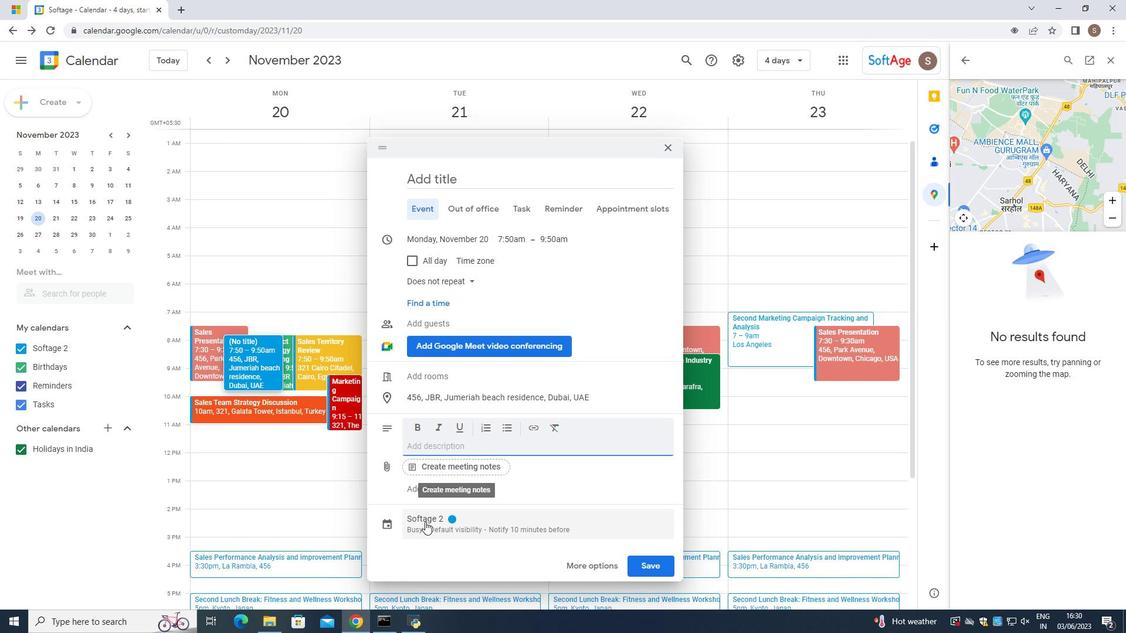 
Action: Mouse pressed left at (433, 521)
Screenshot: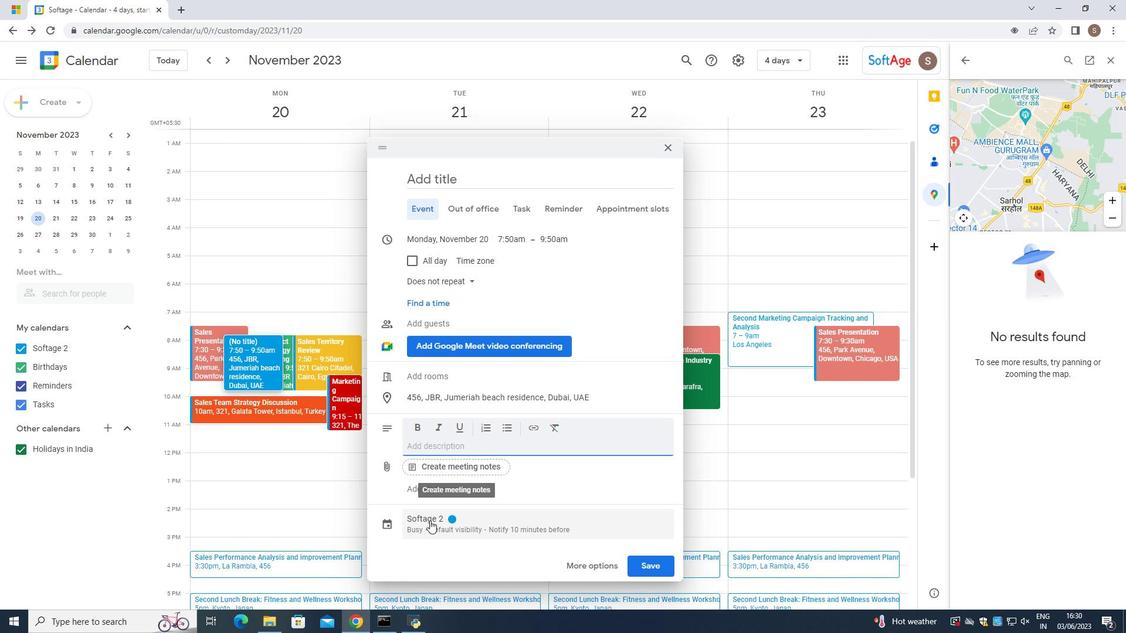 
Action: Mouse moved to (466, 426)
Screenshot: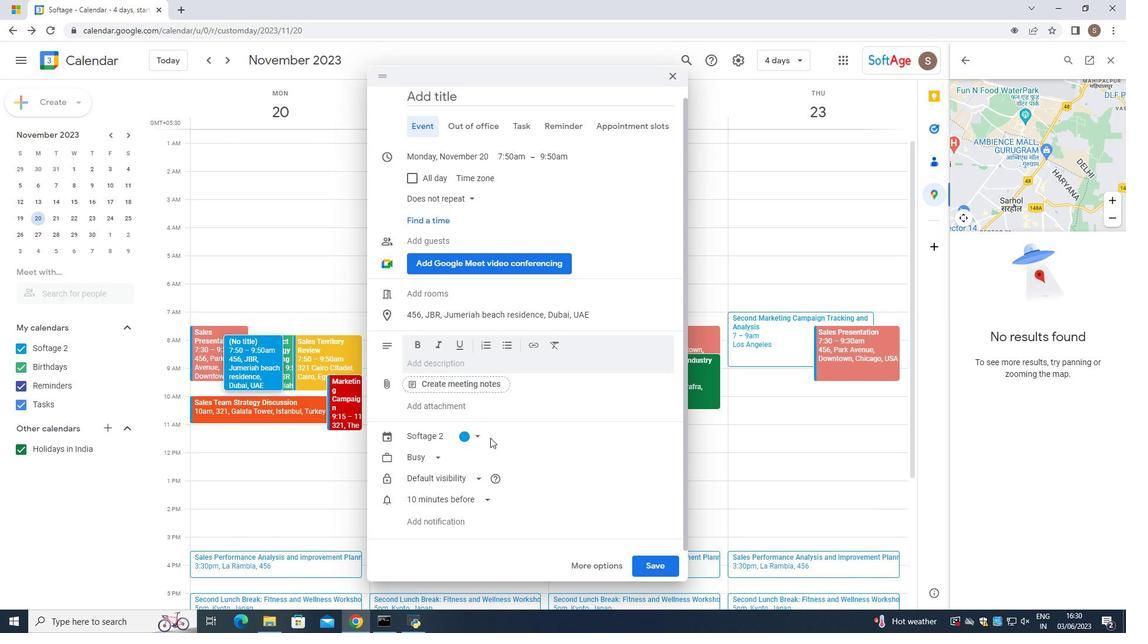 
Action: Mouse pressed left at (466, 426)
Screenshot: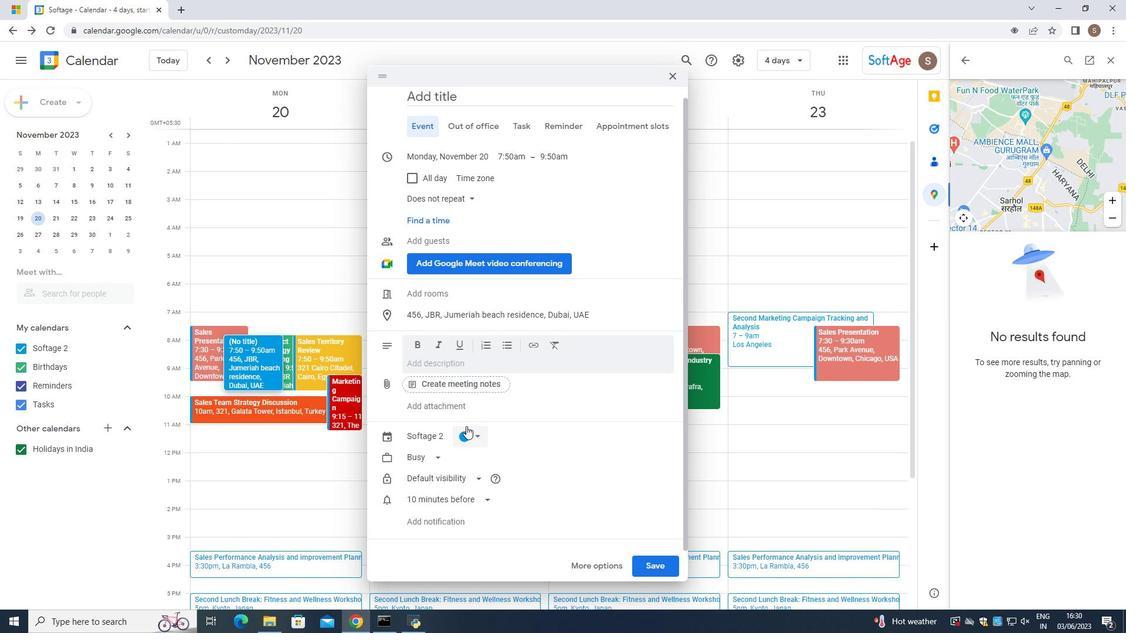 
Action: Mouse moved to (463, 467)
Screenshot: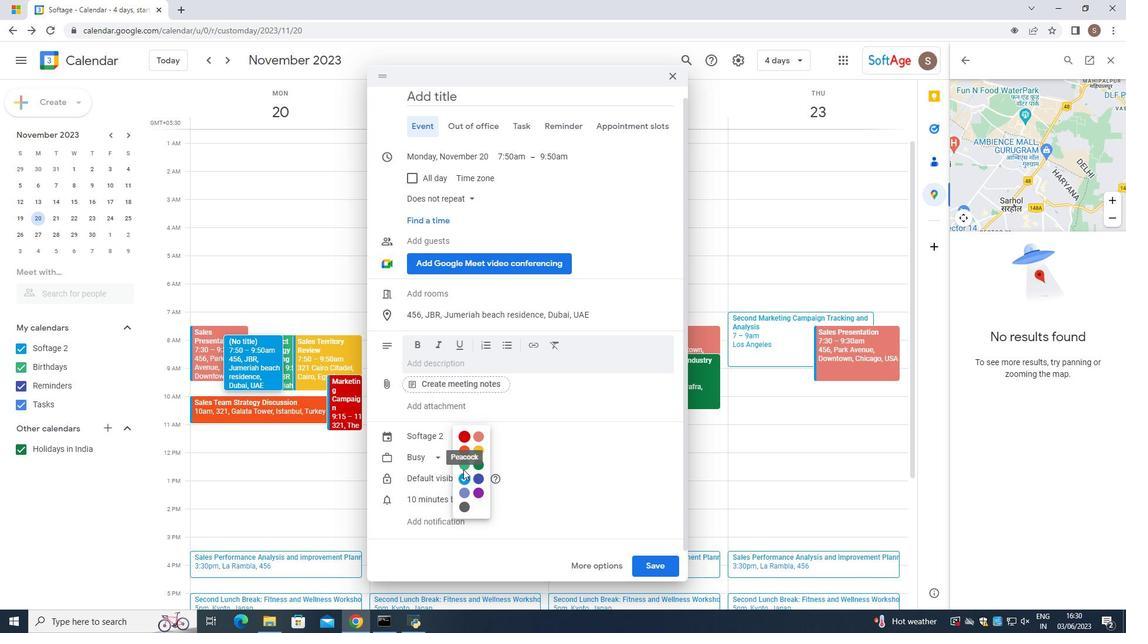 
Action: Mouse pressed left at (463, 467)
Screenshot: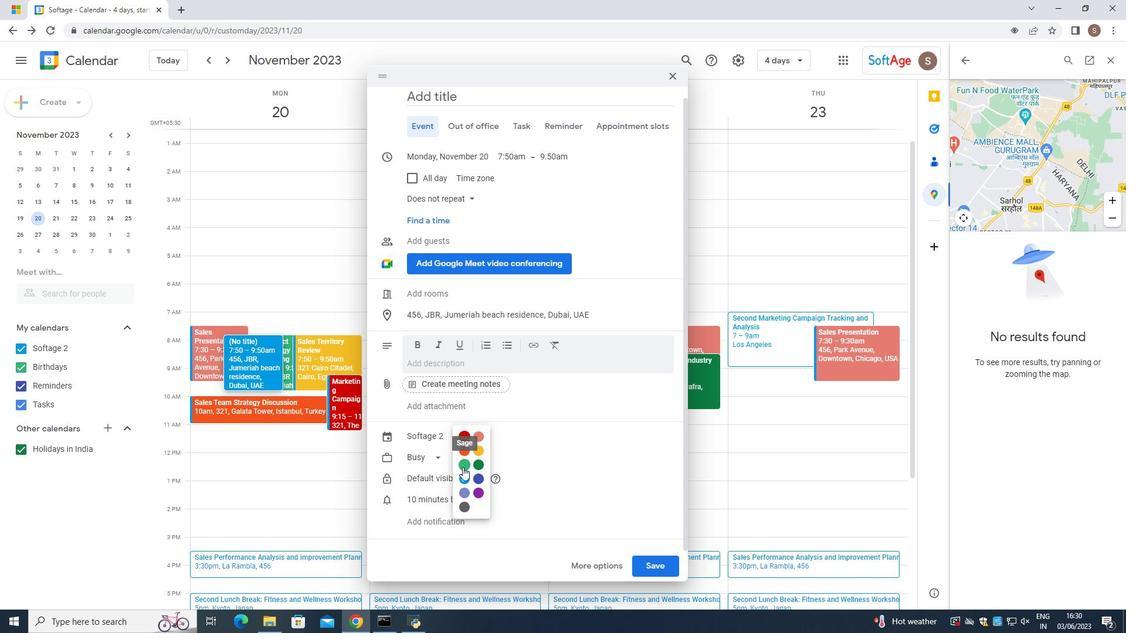 
Action: Mouse moved to (436, 197)
Screenshot: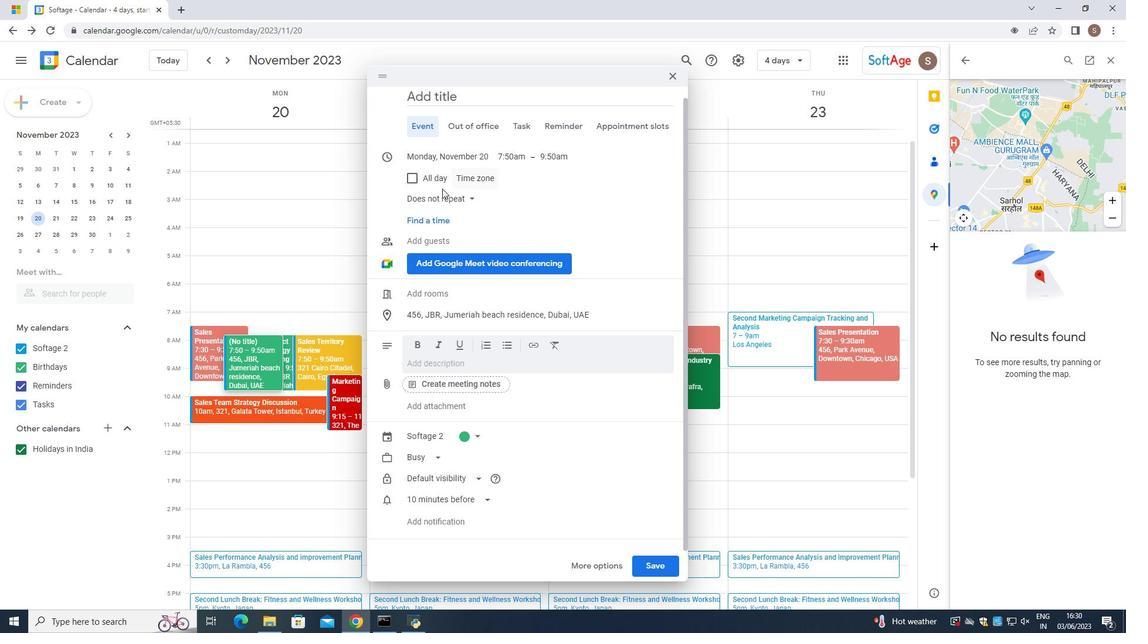 
Action: Mouse pressed left at (436, 197)
Screenshot: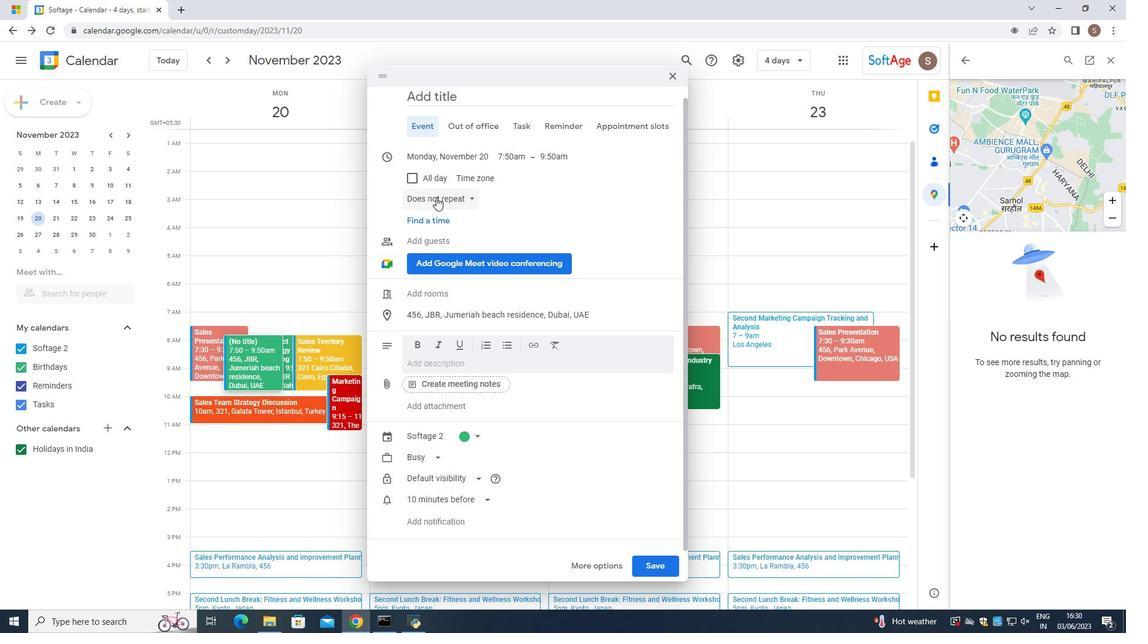 
Action: Mouse moved to (477, 240)
Screenshot: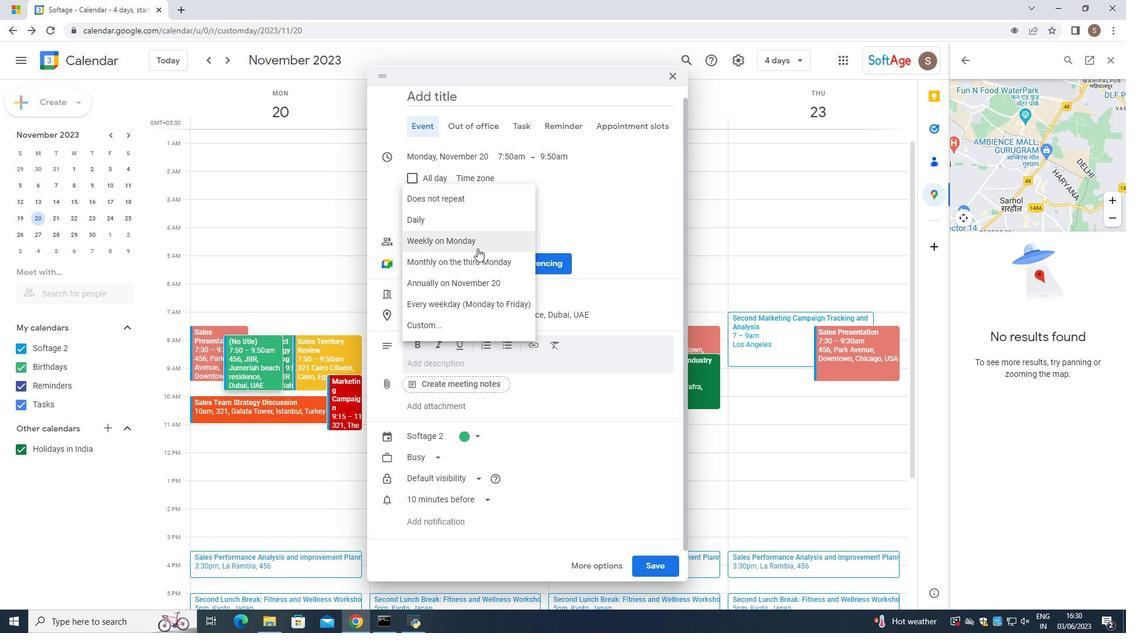 
Action: Mouse pressed left at (477, 240)
Screenshot: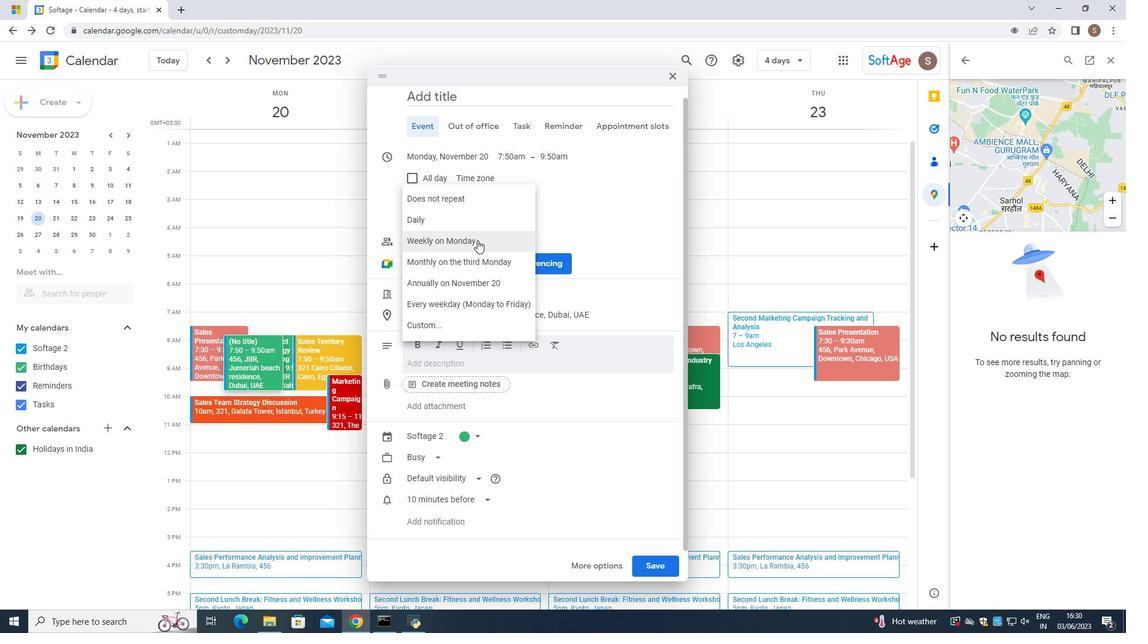 
Action: Mouse moved to (501, 377)
Screenshot: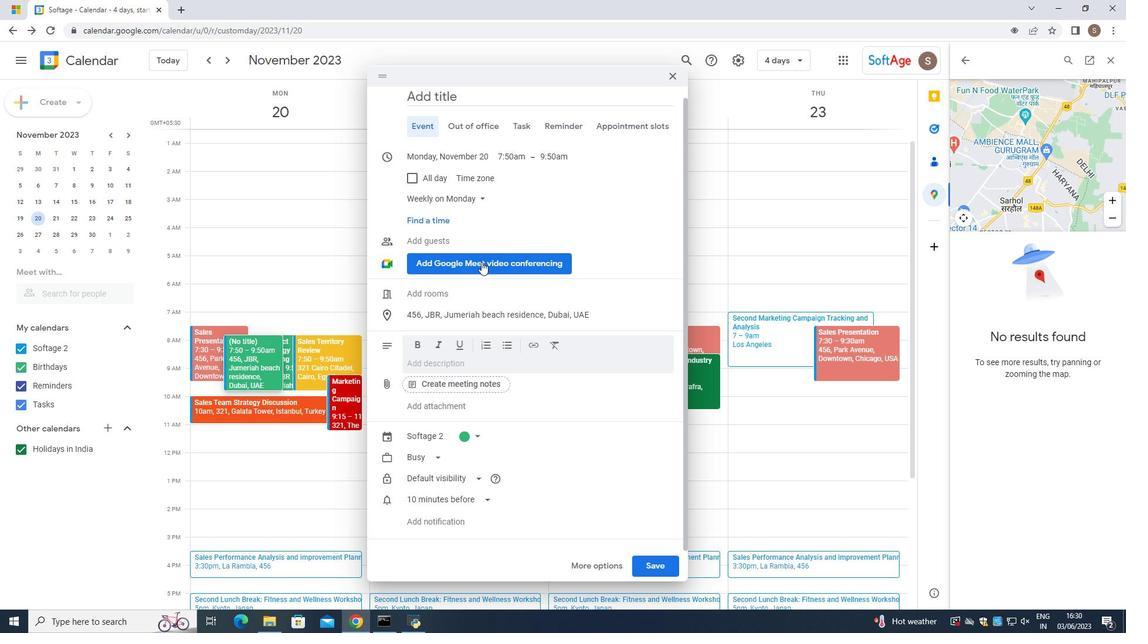 
Action: Mouse scrolled (501, 377) with delta (0, 0)
Screenshot: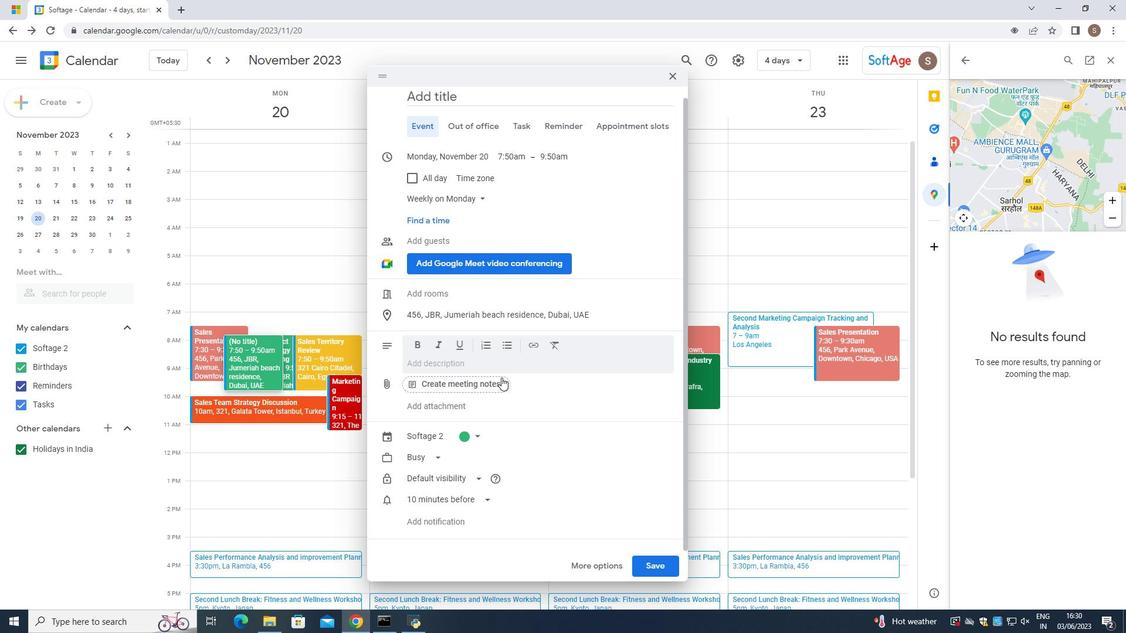 
Action: Mouse scrolled (501, 377) with delta (0, 0)
Screenshot: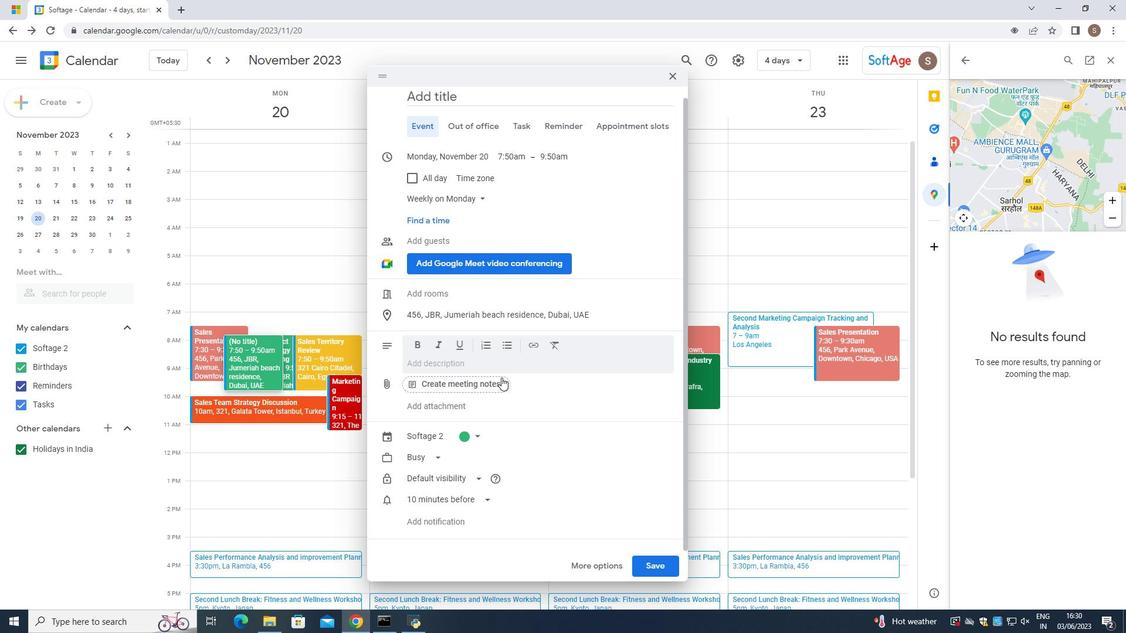 
Action: Mouse scrolled (501, 377) with delta (0, 0)
Screenshot: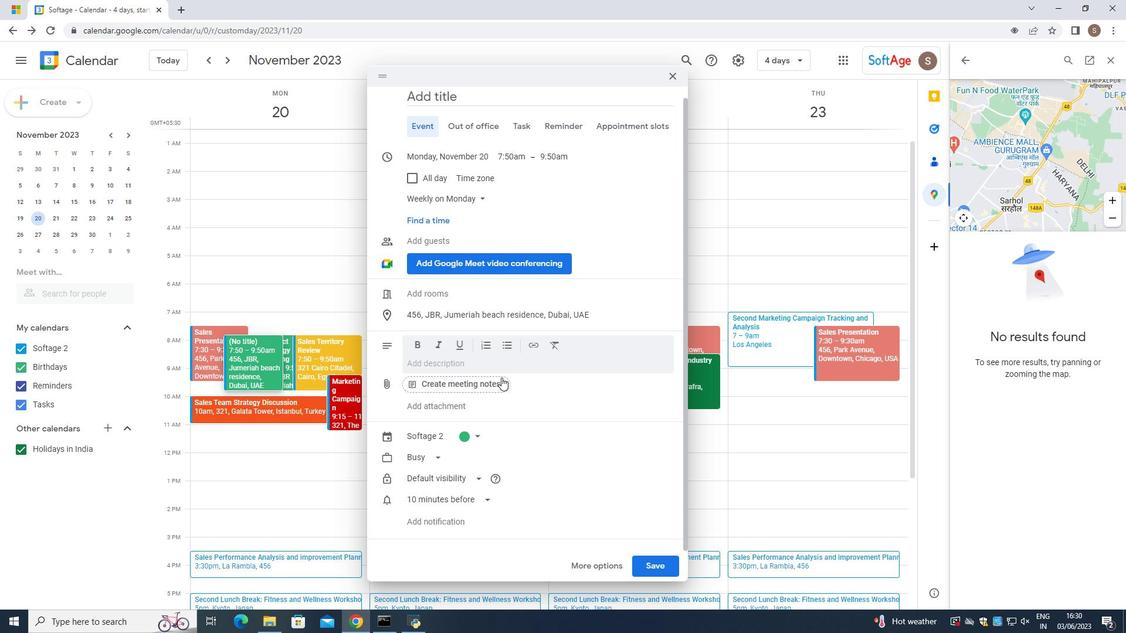 
Action: Mouse moved to (501, 377)
Screenshot: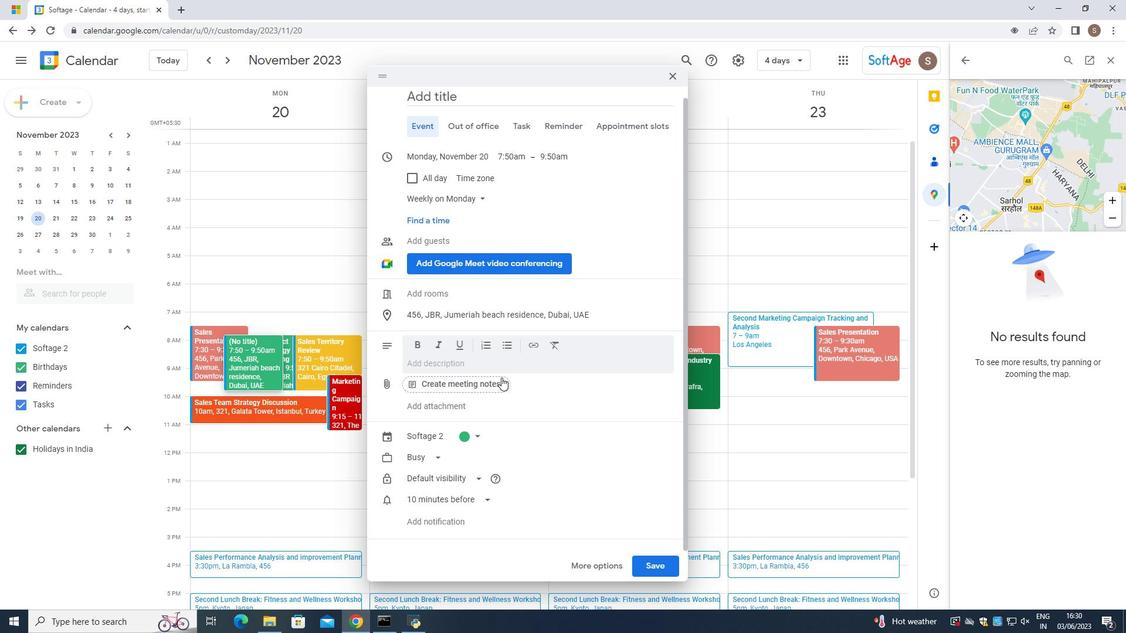 
Action: Mouse scrolled (501, 377) with delta (0, 0)
Screenshot: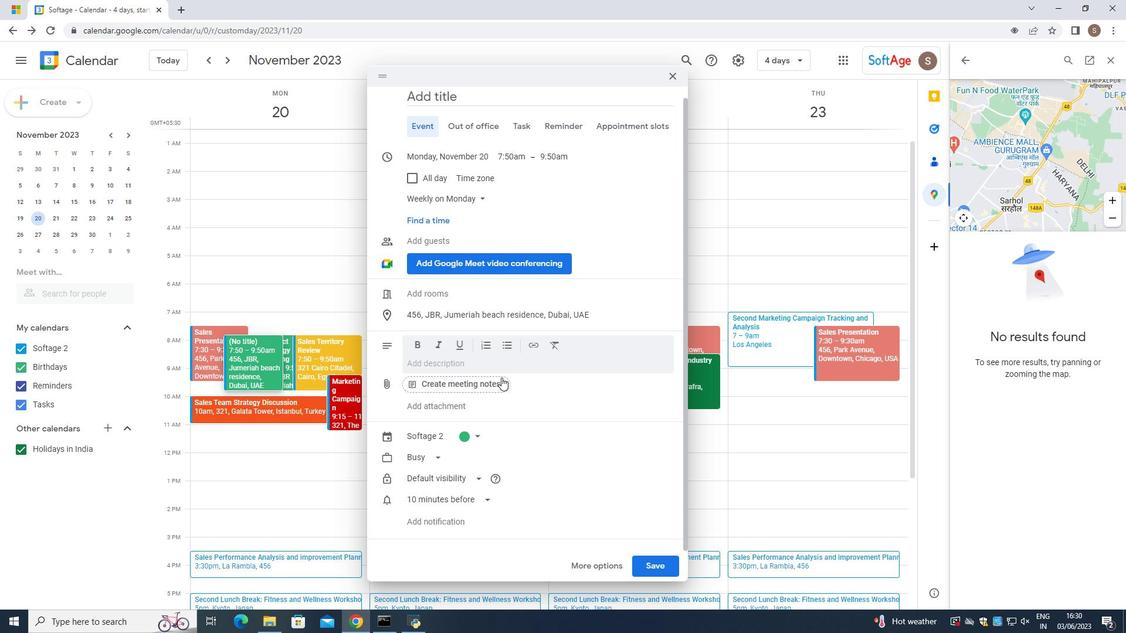 
Action: Mouse moved to (445, 357)
Screenshot: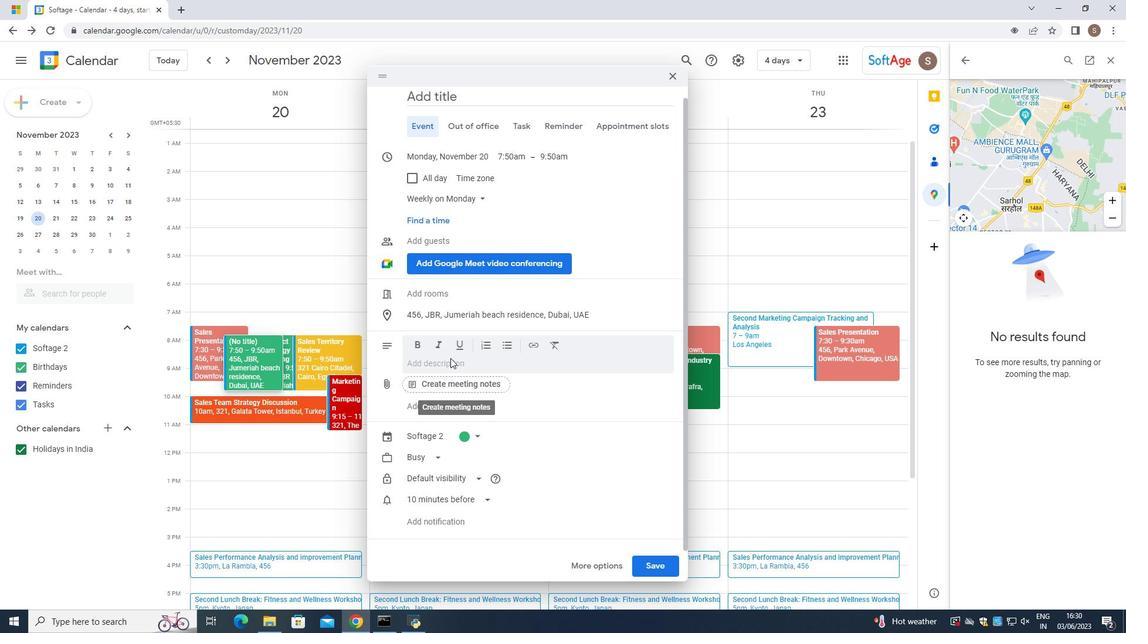 
Action: Mouse pressed left at (445, 357)
Screenshot: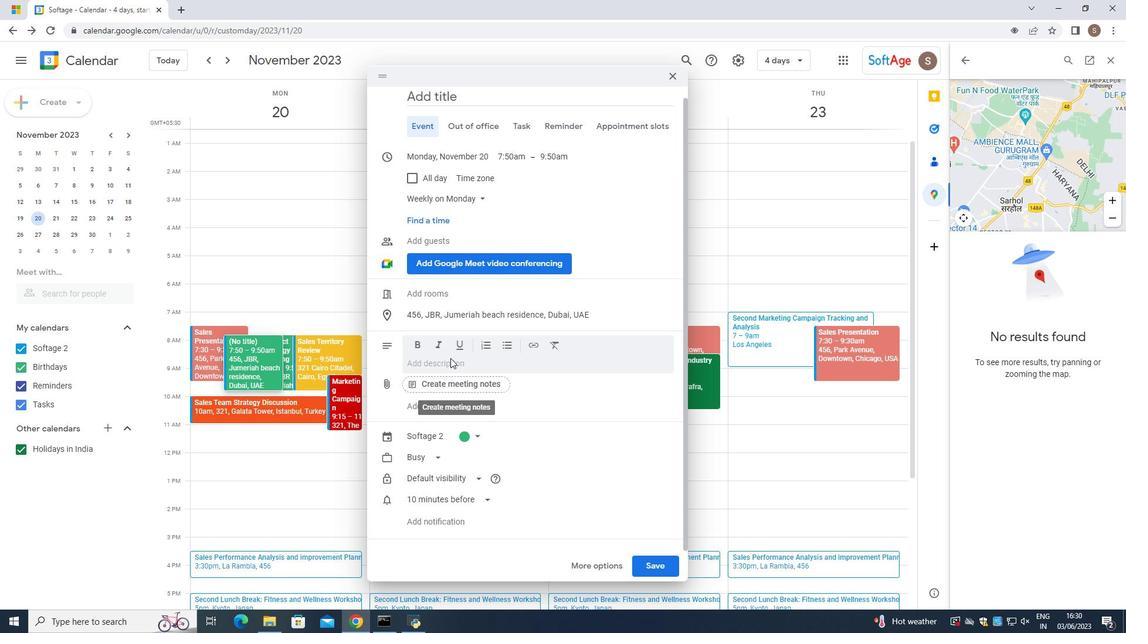 
Action: Mouse moved to (443, 364)
Screenshot: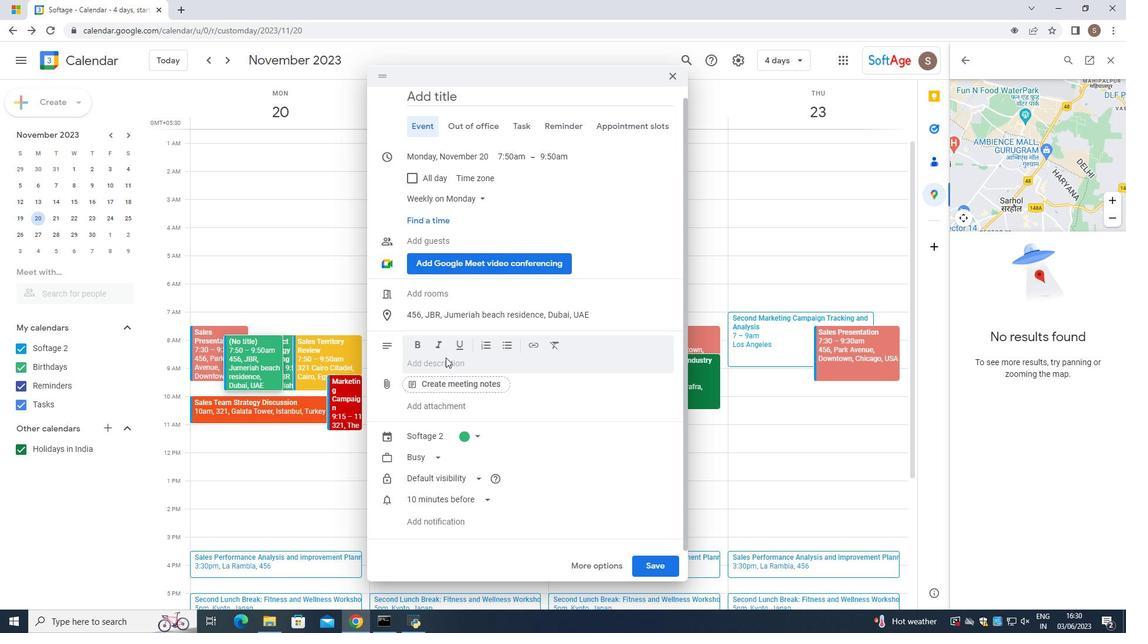 
Action: Mouse pressed left at (443, 364)
Screenshot: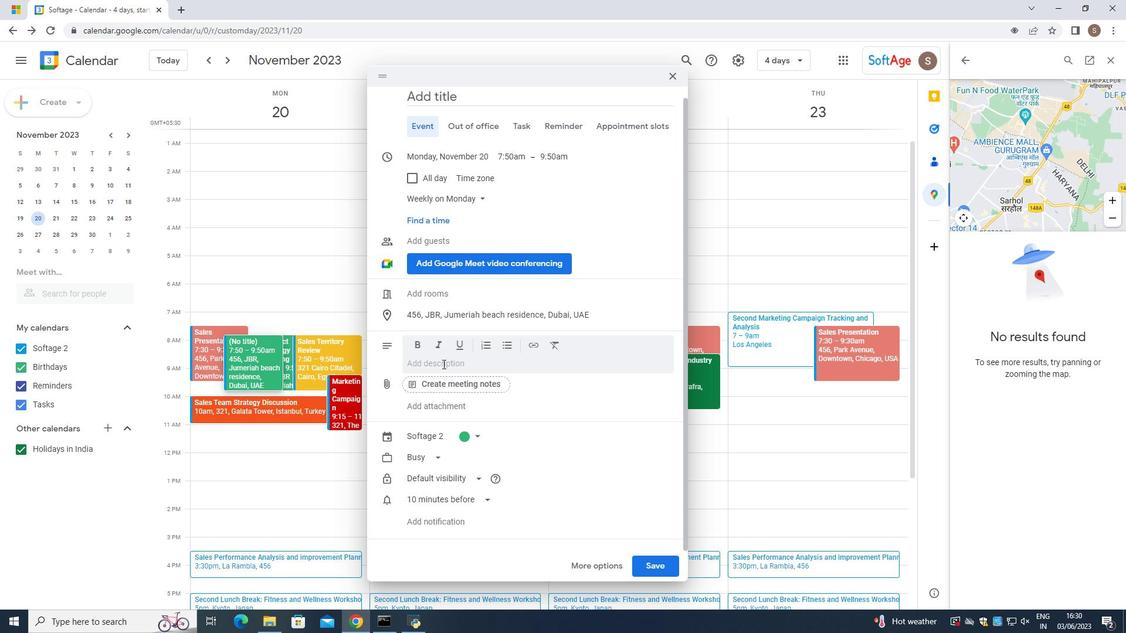 
Action: Mouse moved to (442, 364)
Screenshot: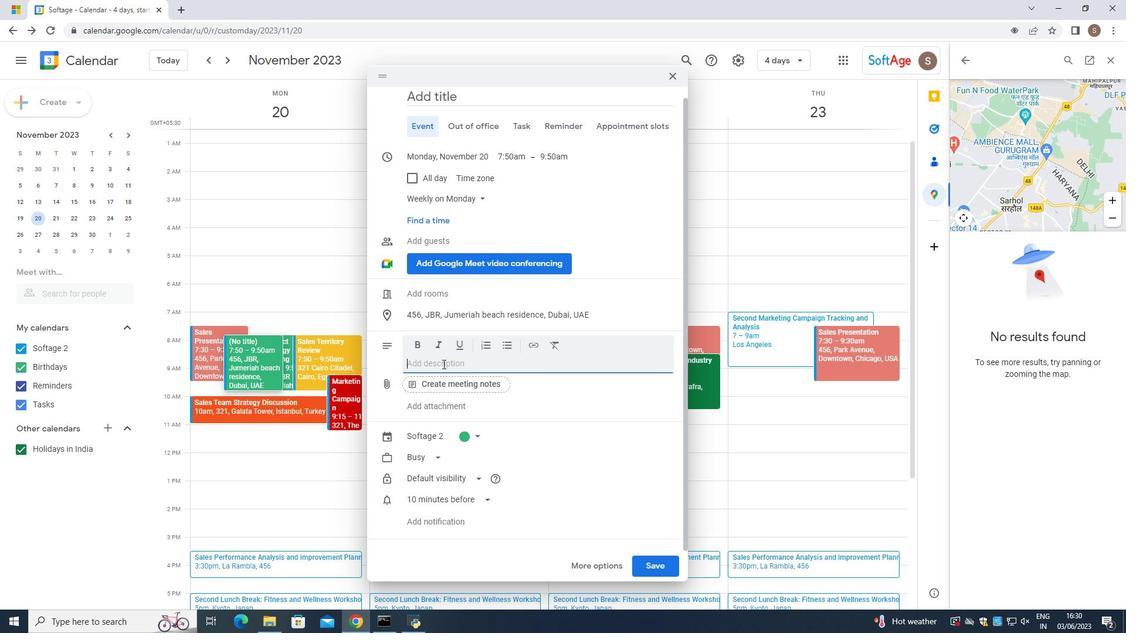 
Action: Key pressed <Key.space><Key.caps_lock>r<Key.caps_lock>E<Key.backspace><Key.backspace>R<Key.caps_lock>egular<Key.space>check-ins<Key.space>and<Key.space>progress<Key.space>revir<Key.backspace><Key.backspace>iewswi<Key.backspace><Key.backspace><Key.space>will<Key.space>n<Key.backspace>be<Key.space>scheduled<Key.space>to<Key.space>evaluateemployee<Key.space>op<Key.backspace><Key.backspace>
Screenshot: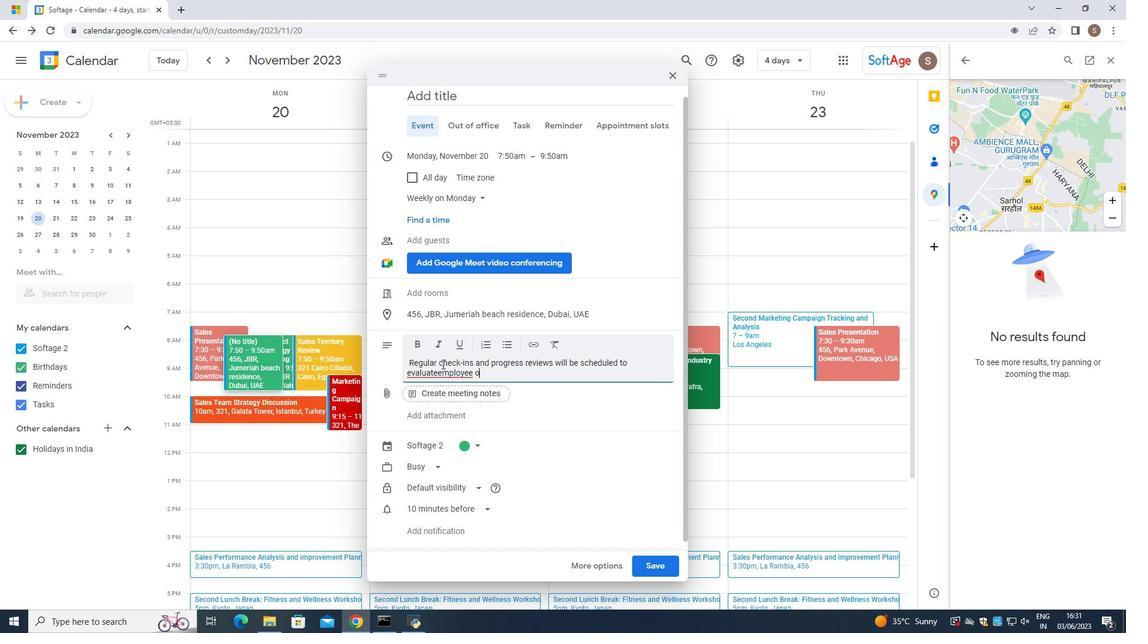 
Action: Mouse moved to (440, 372)
Screenshot: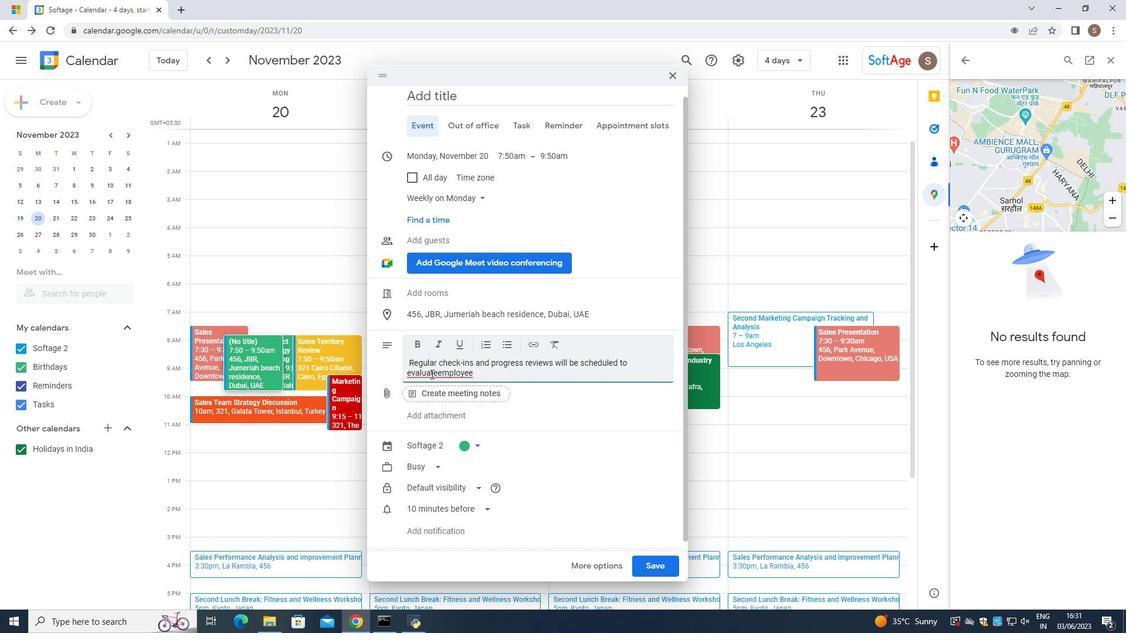 
Action: Mouse pressed left at (440, 372)
Screenshot: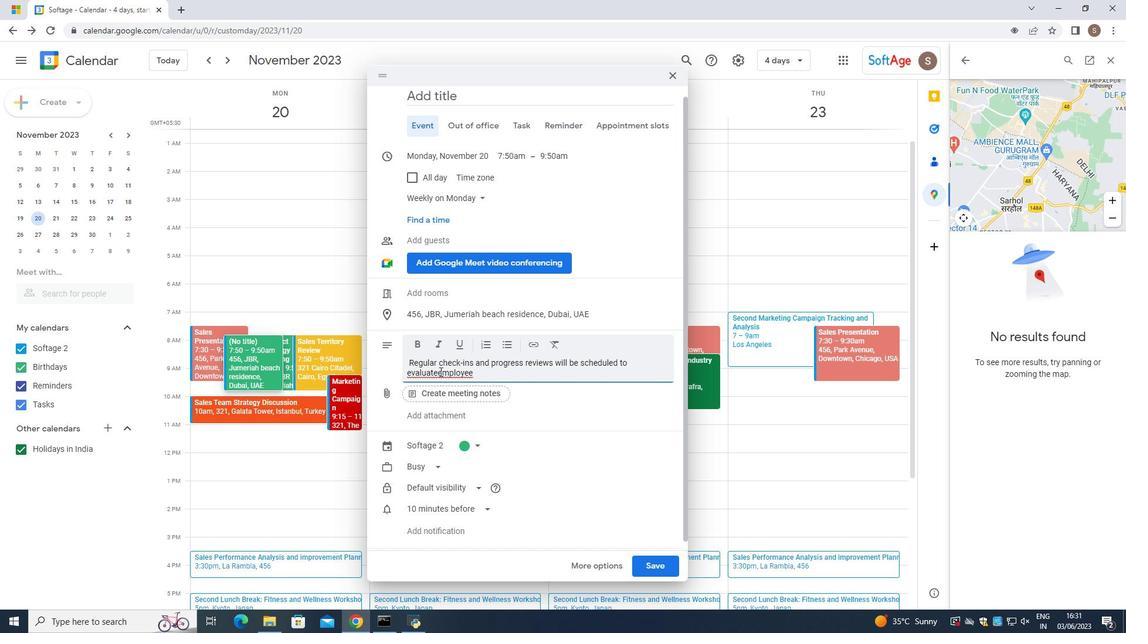 
Action: Key pressed <Key.space>
Screenshot: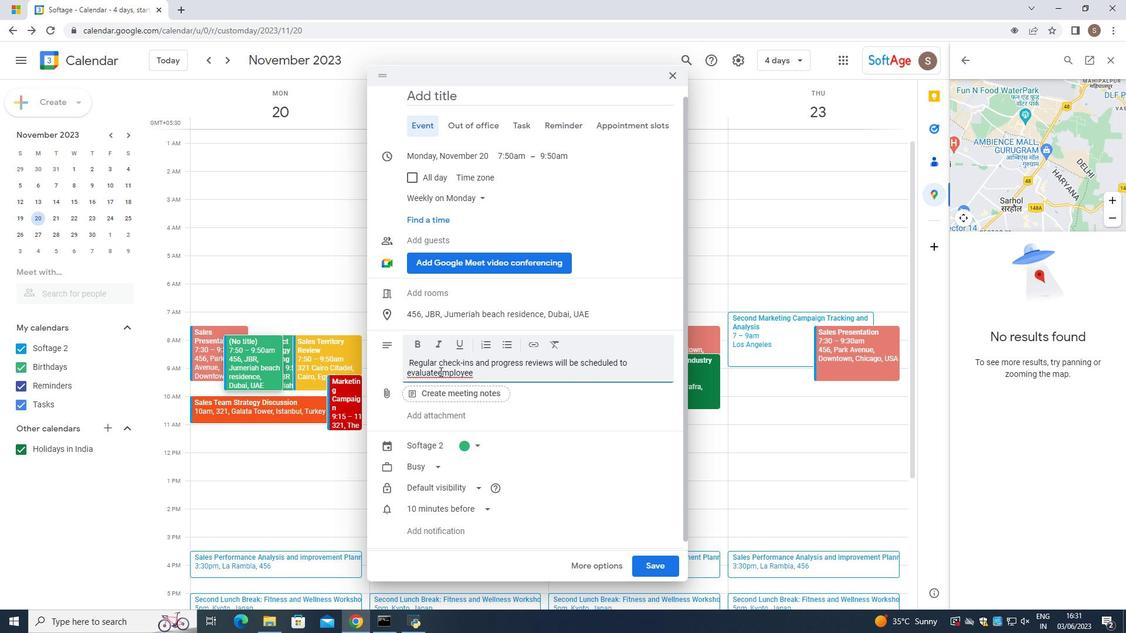 
Action: Mouse moved to (455, 370)
Screenshot: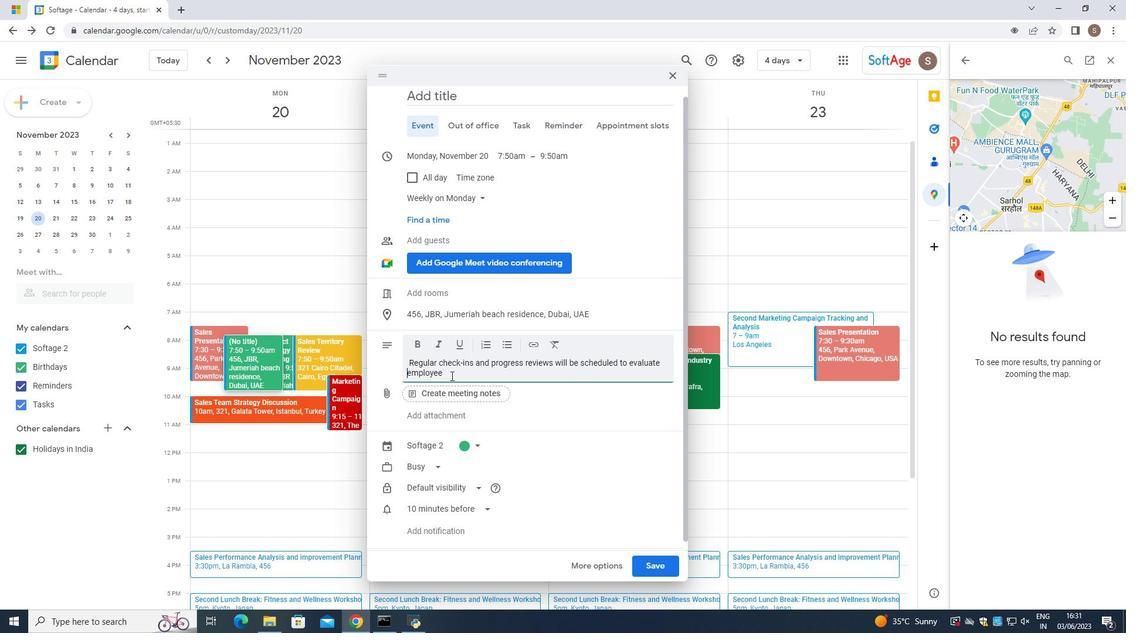 
Action: Mouse pressed left at (455, 370)
Screenshot: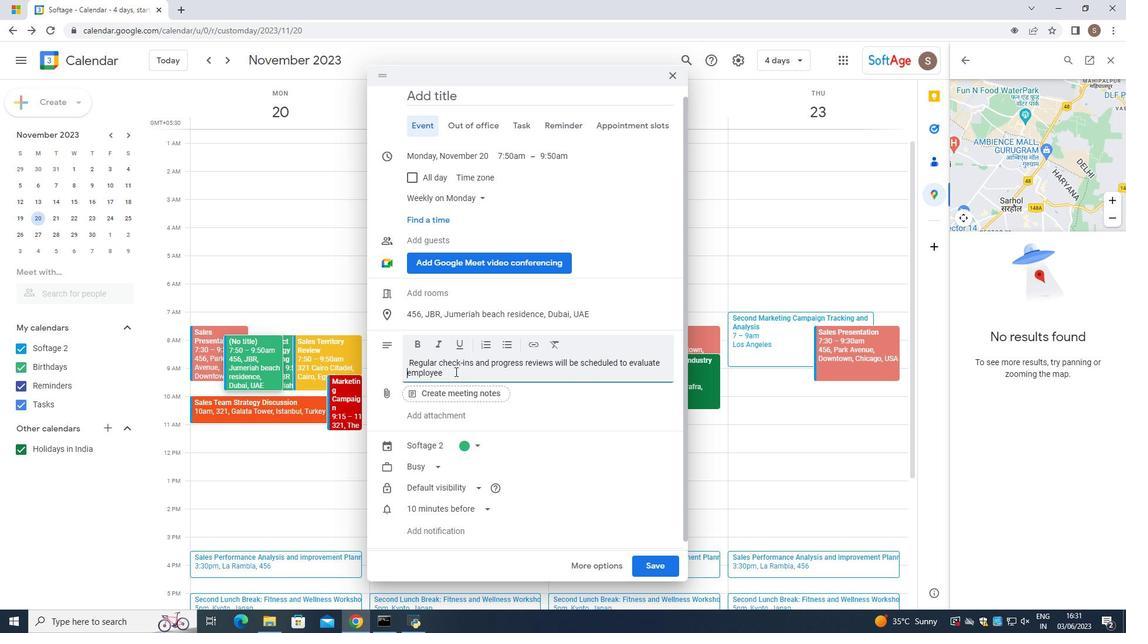 
Action: Key pressed progress<Key.space>and<Key.space>probvide<Key.space>
Screenshot: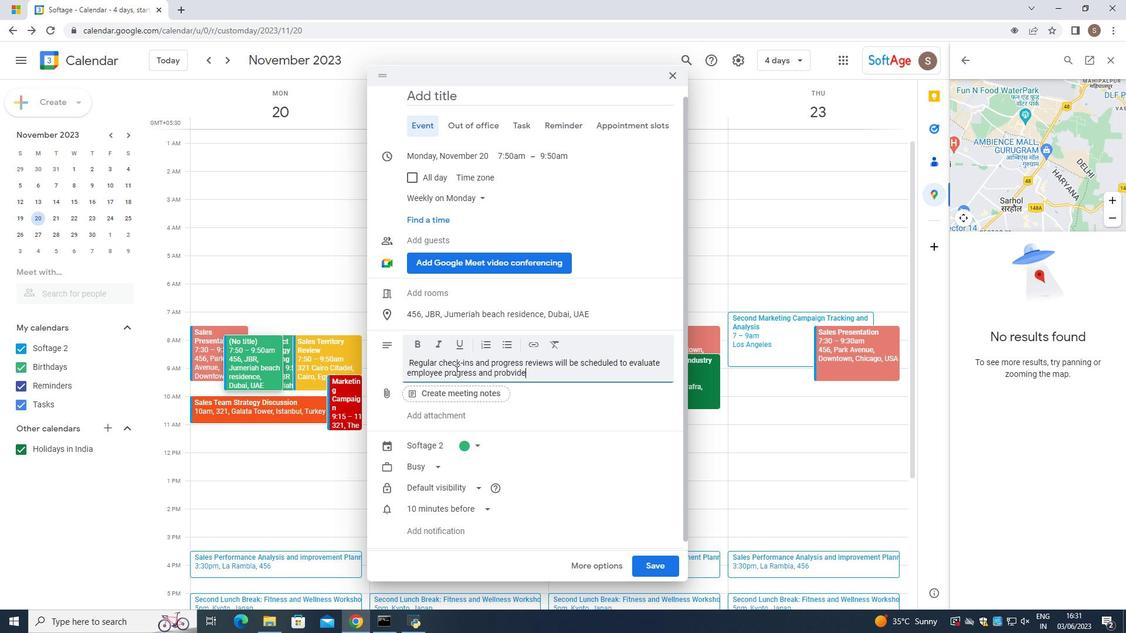 
Action: Mouse moved to (505, 372)
Screenshot: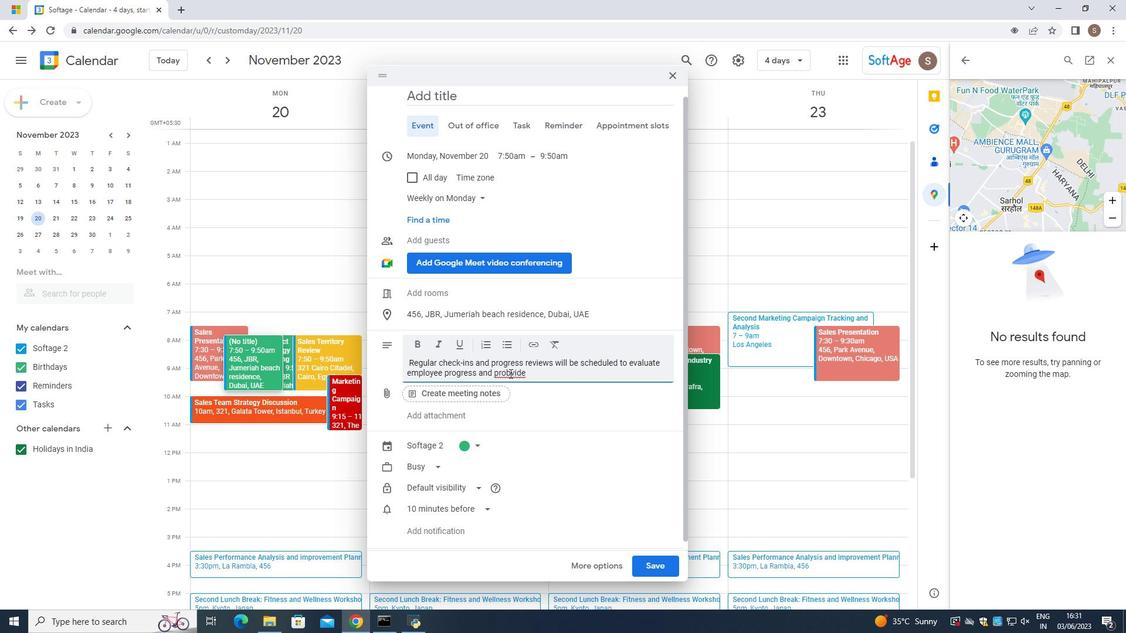 
Action: Mouse pressed left at (505, 372)
Screenshot: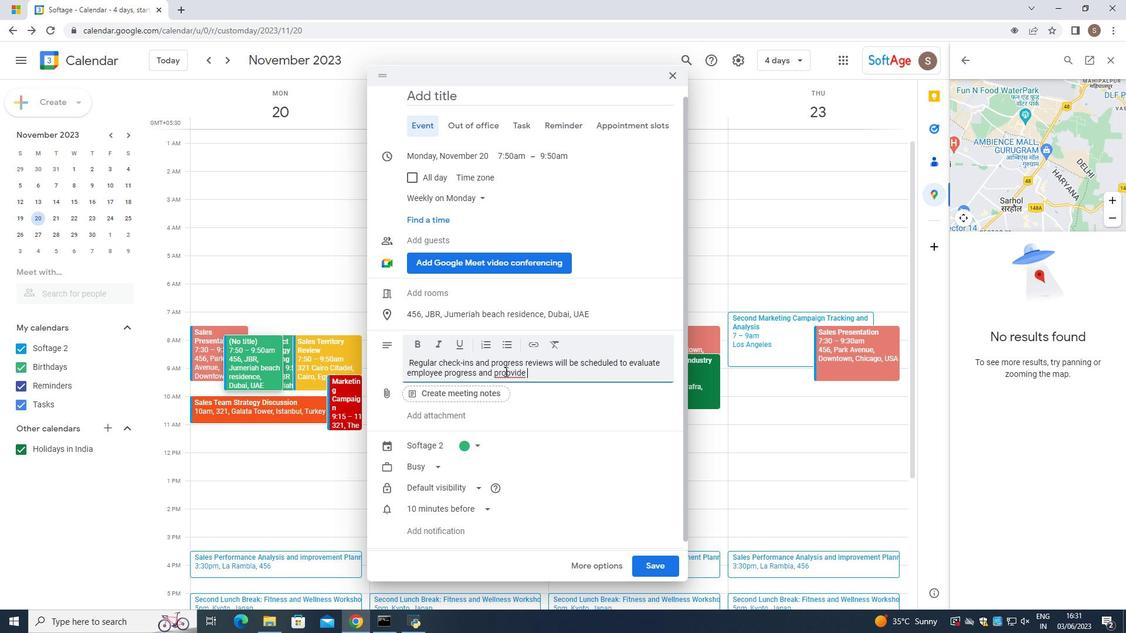 
Action: Mouse pressed right at (505, 372)
Screenshot: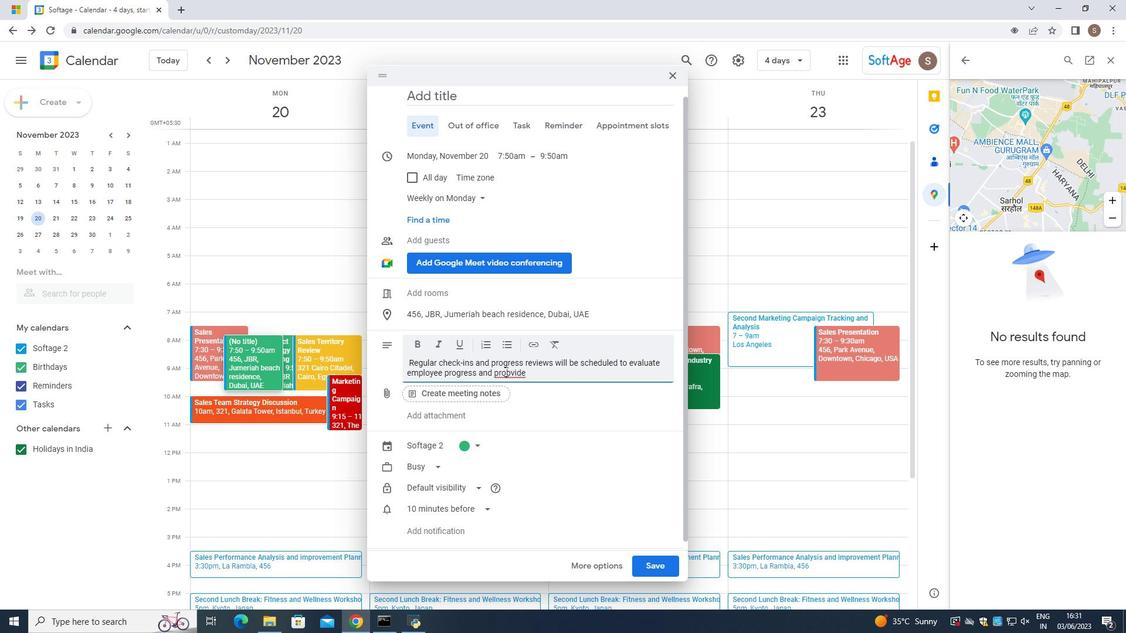 
Action: Mouse moved to (526, 383)
Screenshot: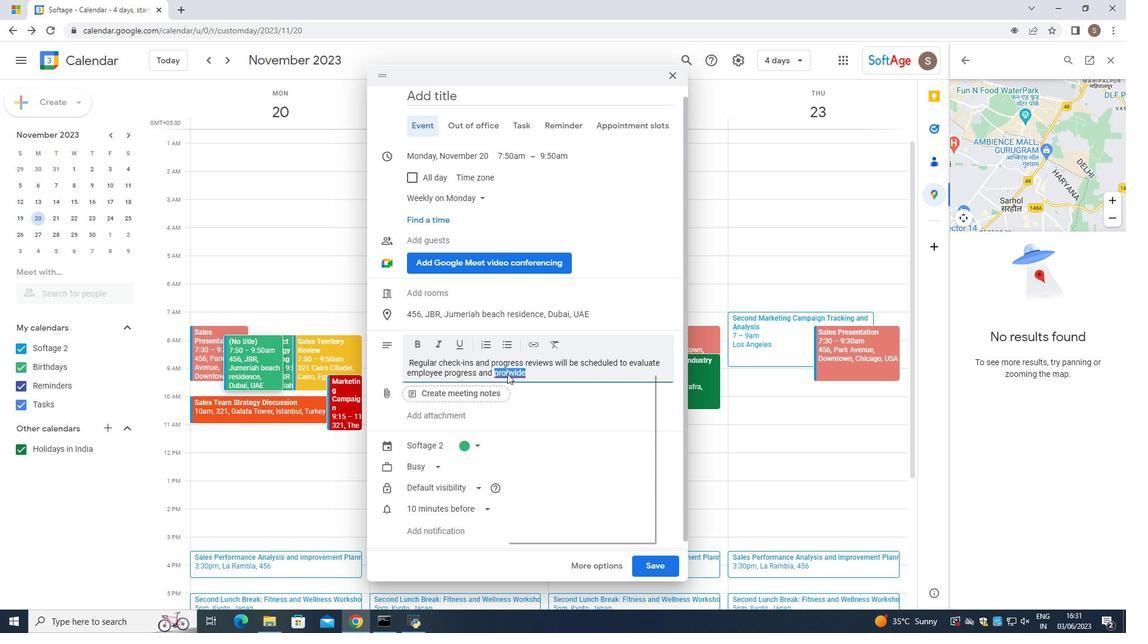 
Action: Mouse pressed left at (526, 383)
Screenshot: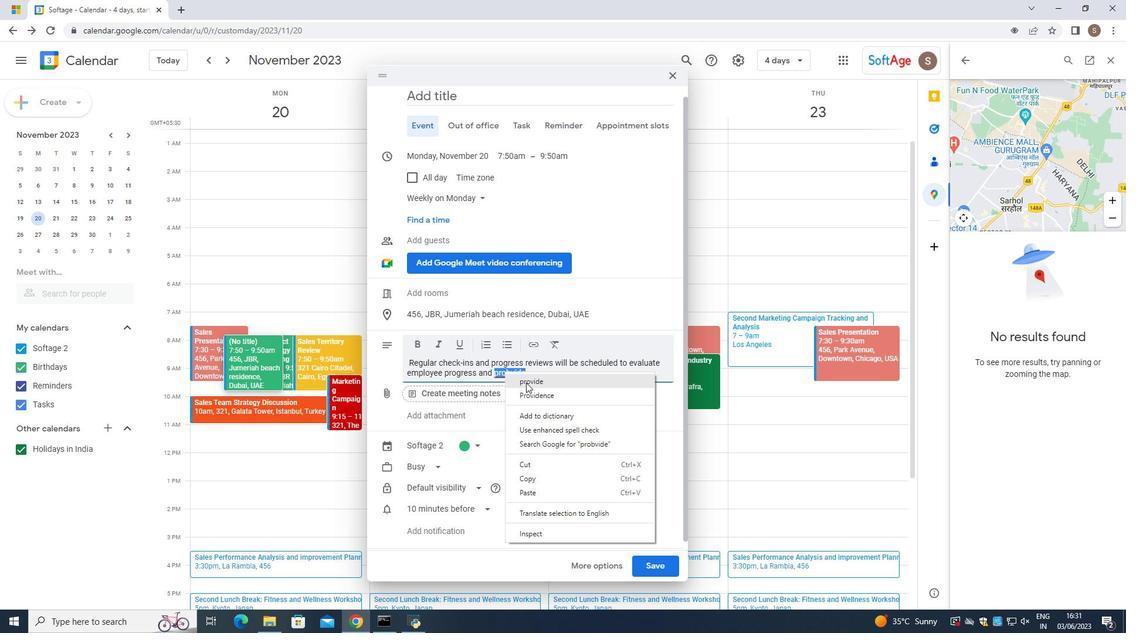 
Action: Mouse moved to (528, 371)
Screenshot: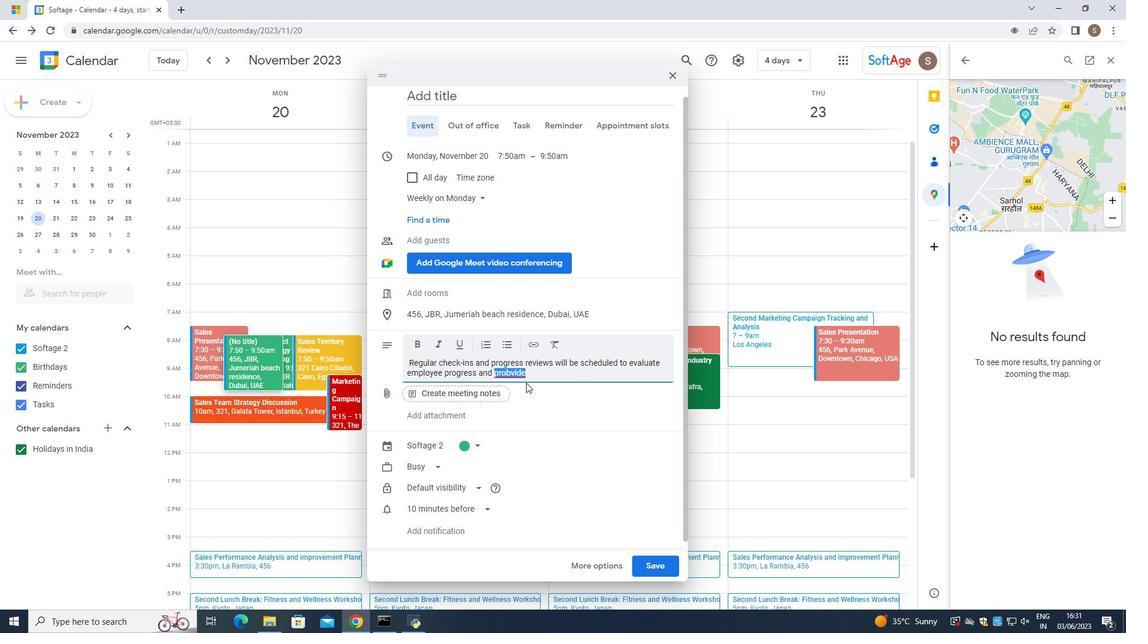 
Action: Mouse pressed left at (528, 371)
Screenshot: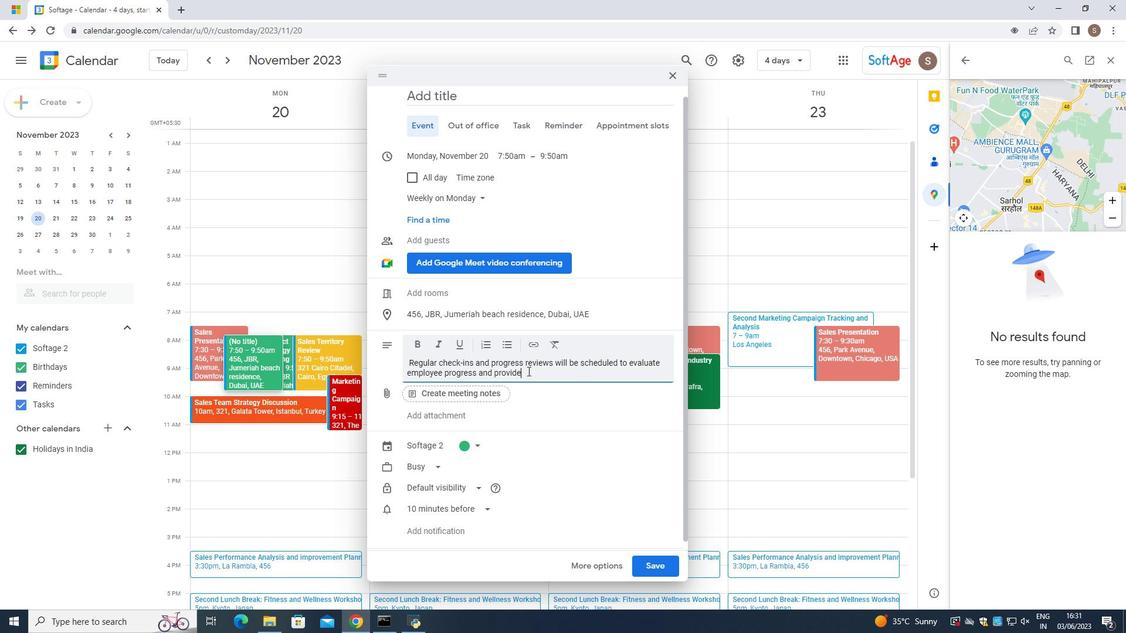 
Action: Key pressed ongoing<Key.space>df<Key.backspace><Key.backspace>feedback.<Key.space><Key.caps_lock>T<Key.caps_lock>hese<Key.space>discussions<Key.space>will<Key.space>allow<Key.space>for<Key.space>adjustments<Key.space>tpob<Key.backspace><Key.backspace><Key.backspace>o<Key.space>the<Key.space>action<Key.space>plan<Key.space>if<Key.space>neede<Key.space><Key.backspace>d<Key.space>and<Key.space>providewencouragement<Key.space>and<Key.space>support<Key.space>to<Key.space>the<Key.space>employee.
Screenshot: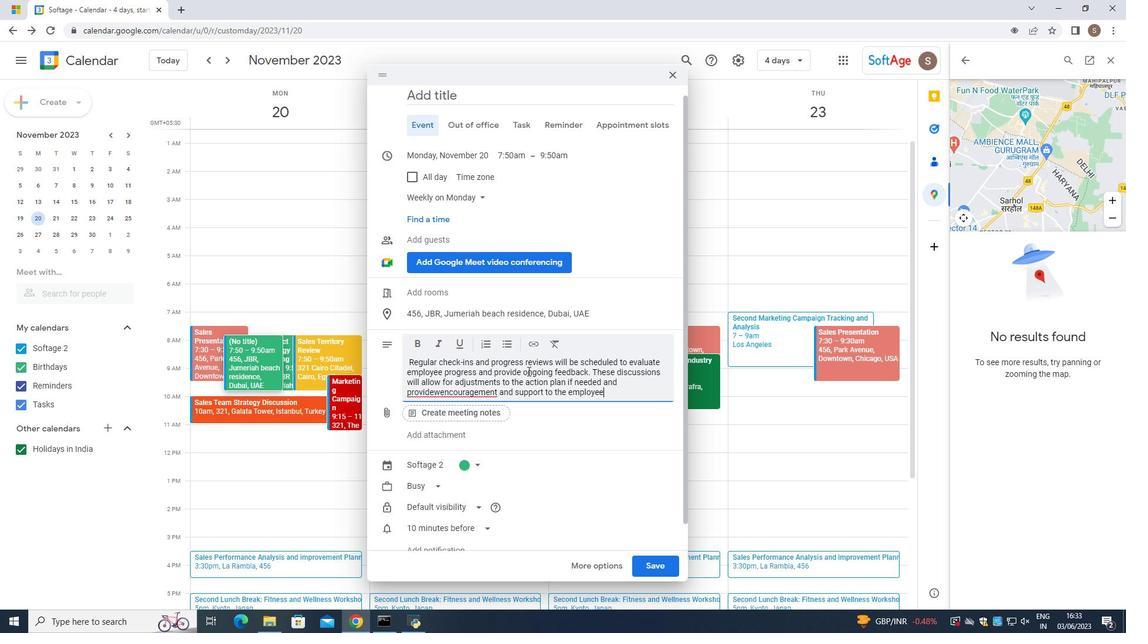 
Action: Mouse moved to (440, 387)
Screenshot: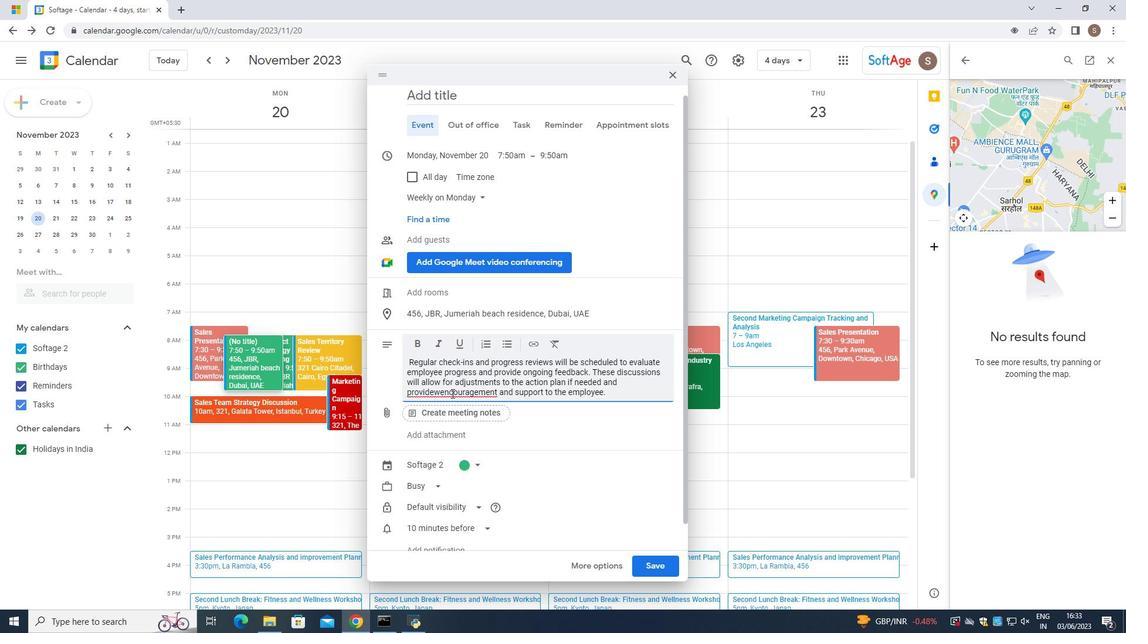 
Action: Mouse pressed left at (440, 387)
Screenshot: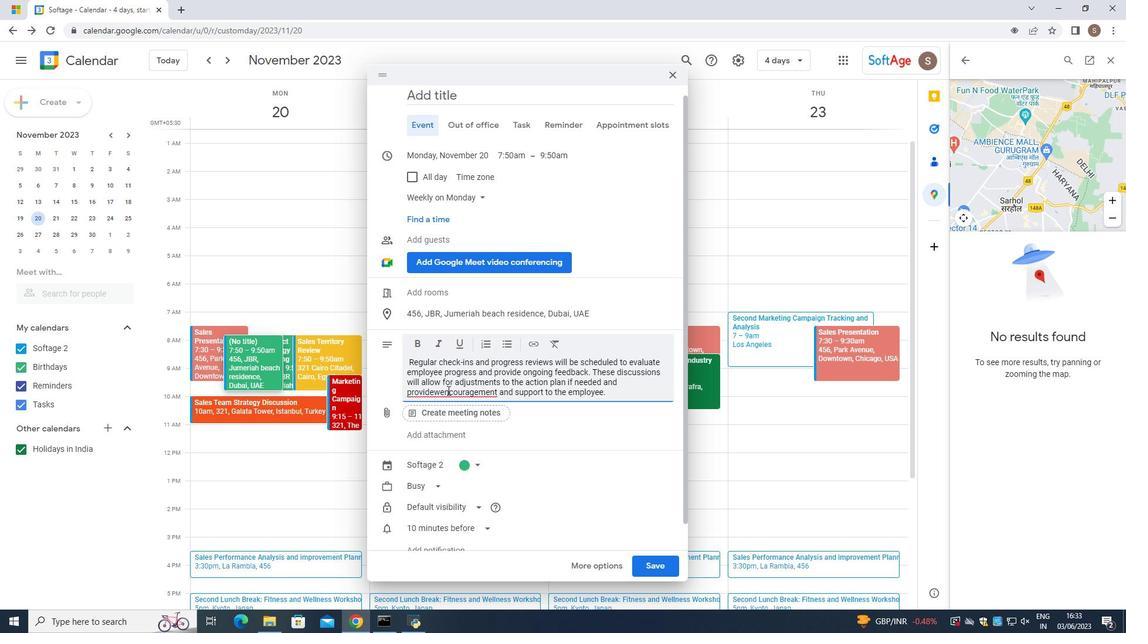 
Action: Mouse moved to (439, 394)
Screenshot: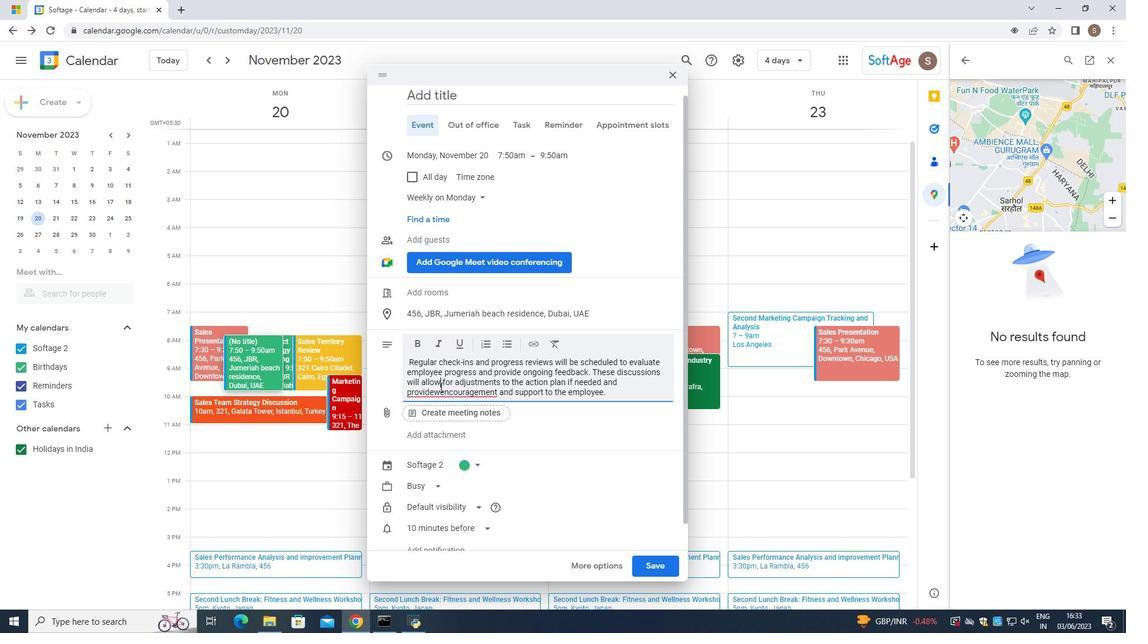 
Action: Mouse pressed left at (439, 394)
Screenshot: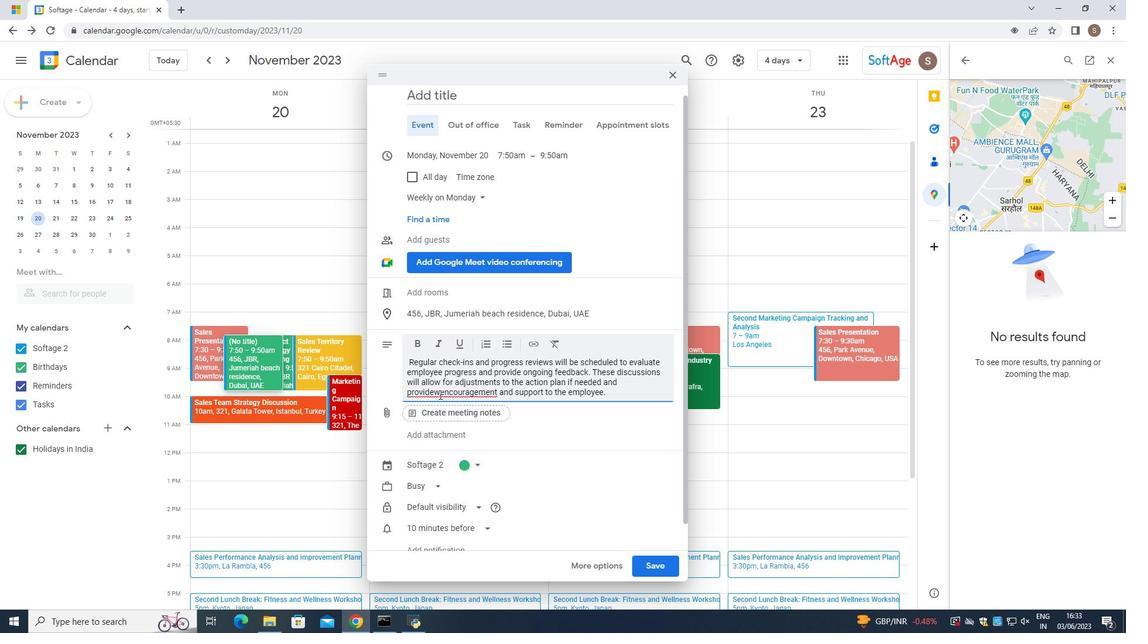 
Action: Mouse pressed right at (439, 394)
Screenshot: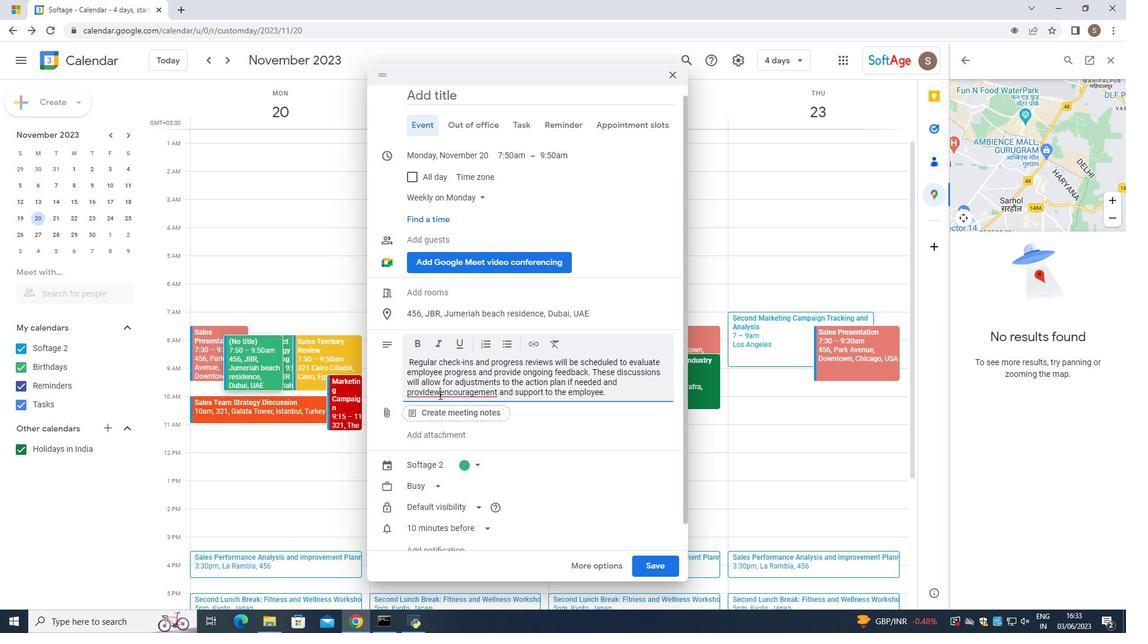 
Action: Mouse moved to (455, 399)
Screenshot: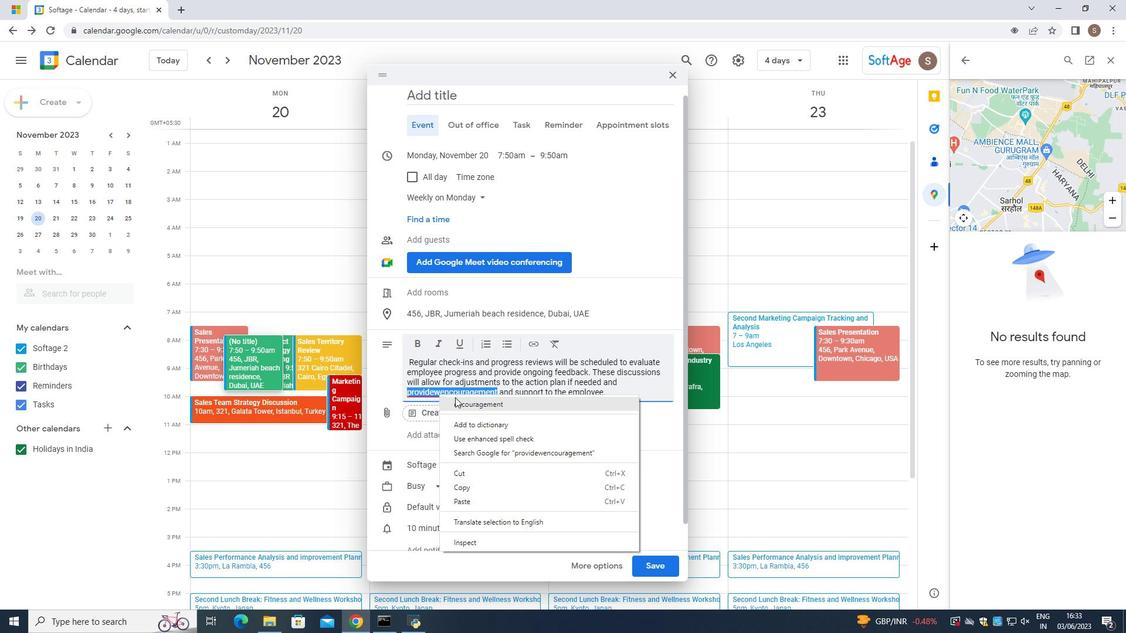 
Action: Mouse pressed left at (455, 399)
Screenshot: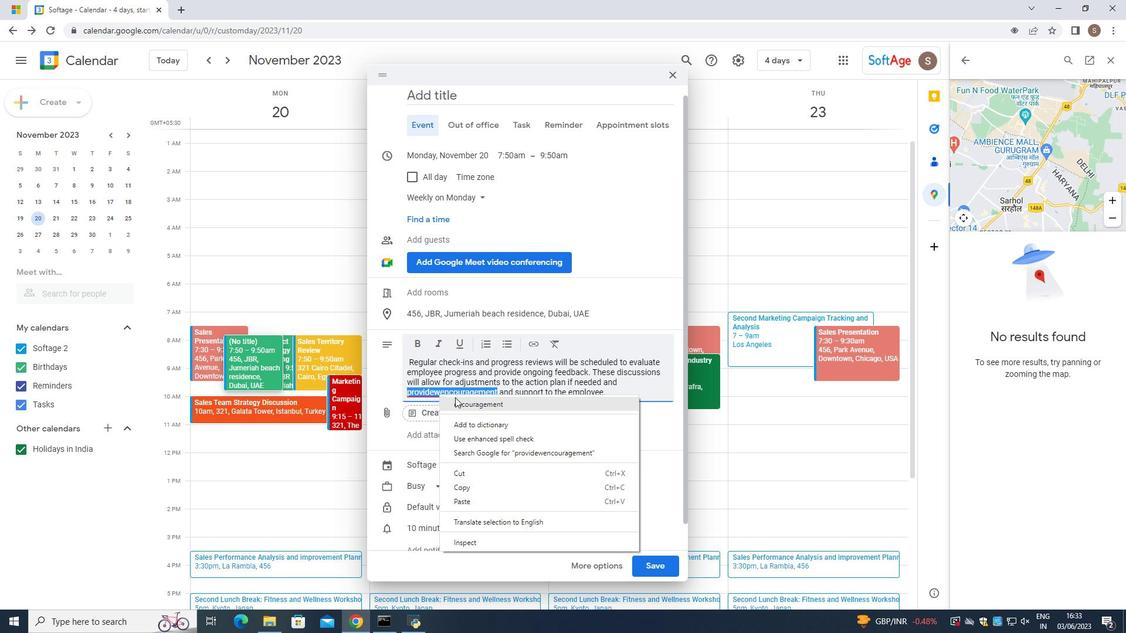 
Action: Mouse moved to (626, 383)
Screenshot: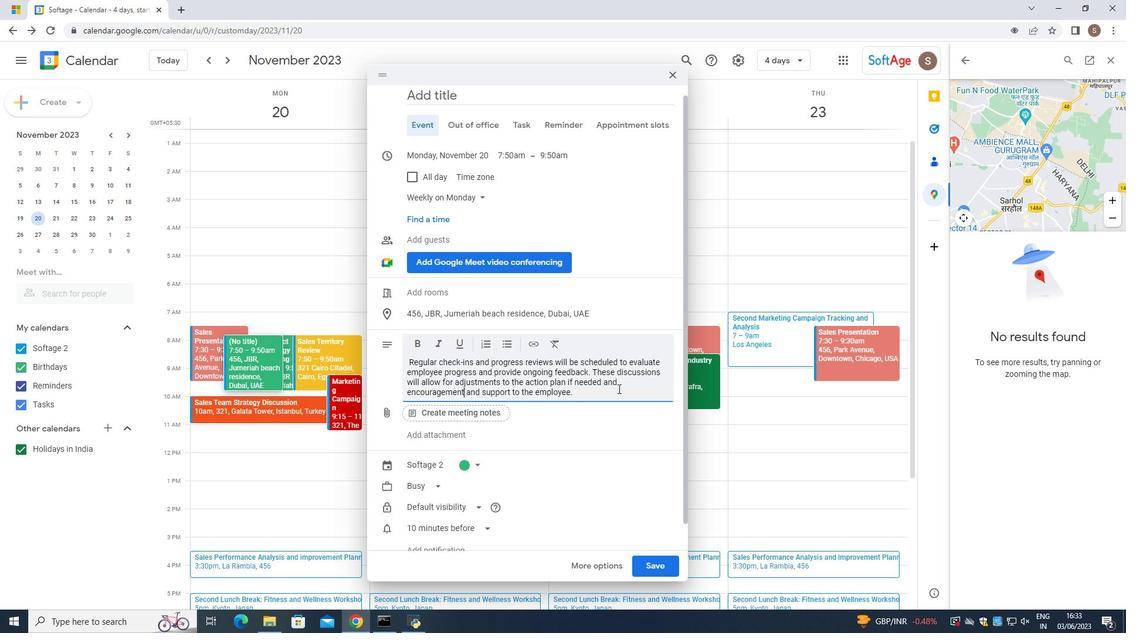 
Action: Mouse pressed left at (626, 383)
Screenshot: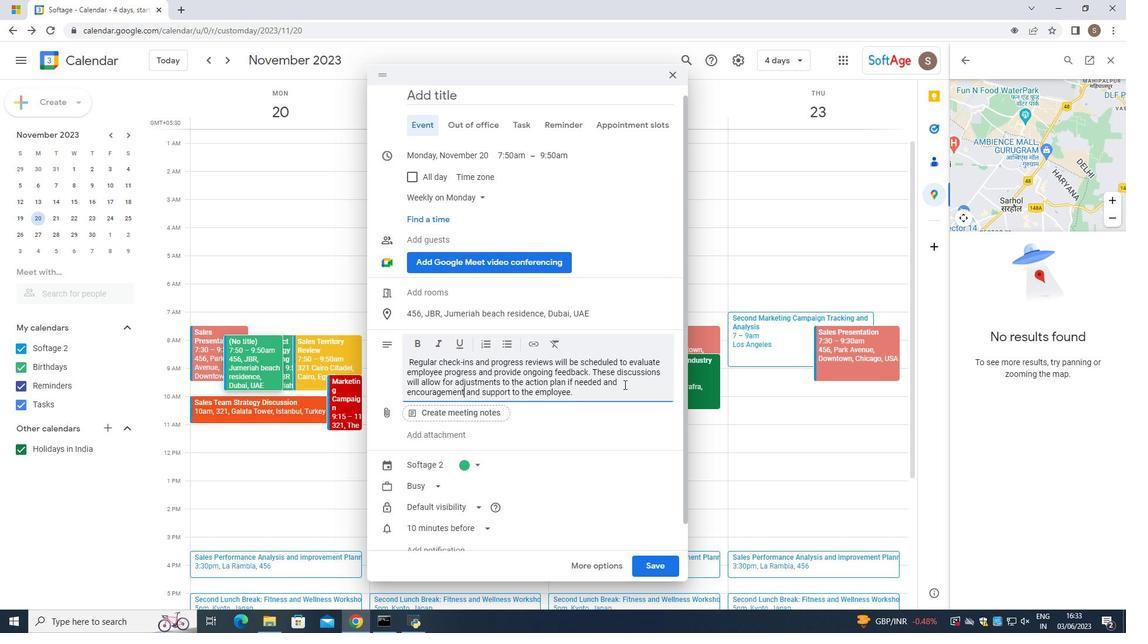 
Action: Mouse moved to (627, 377)
Screenshot: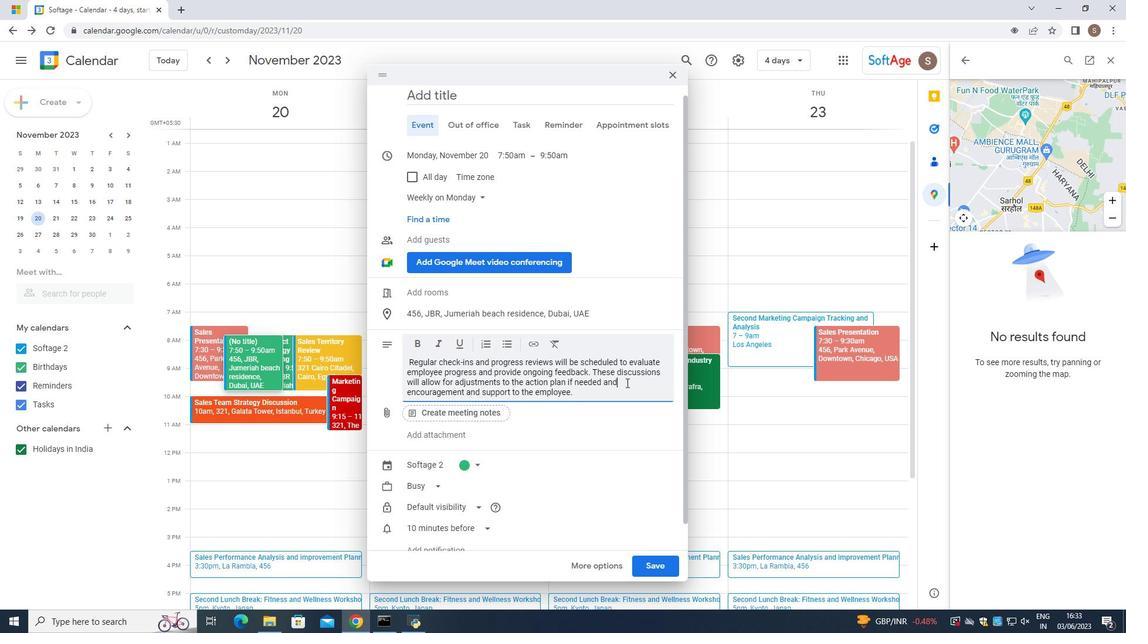 
Action: Key pressed <Key.space>provide
Screenshot: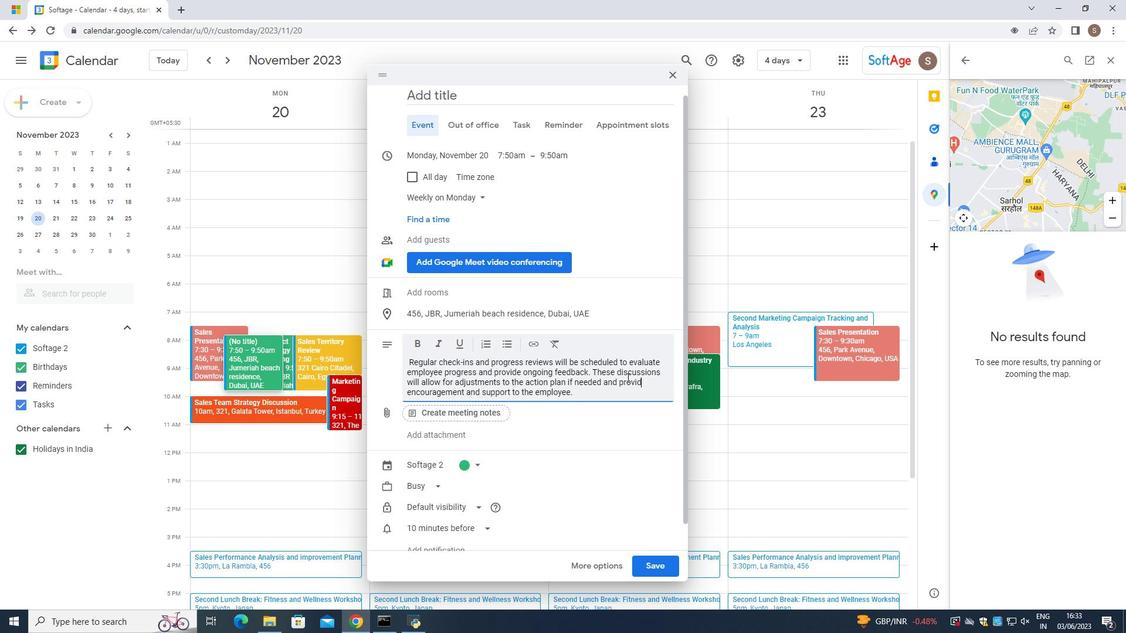 
Action: Mouse moved to (522, 396)
Screenshot: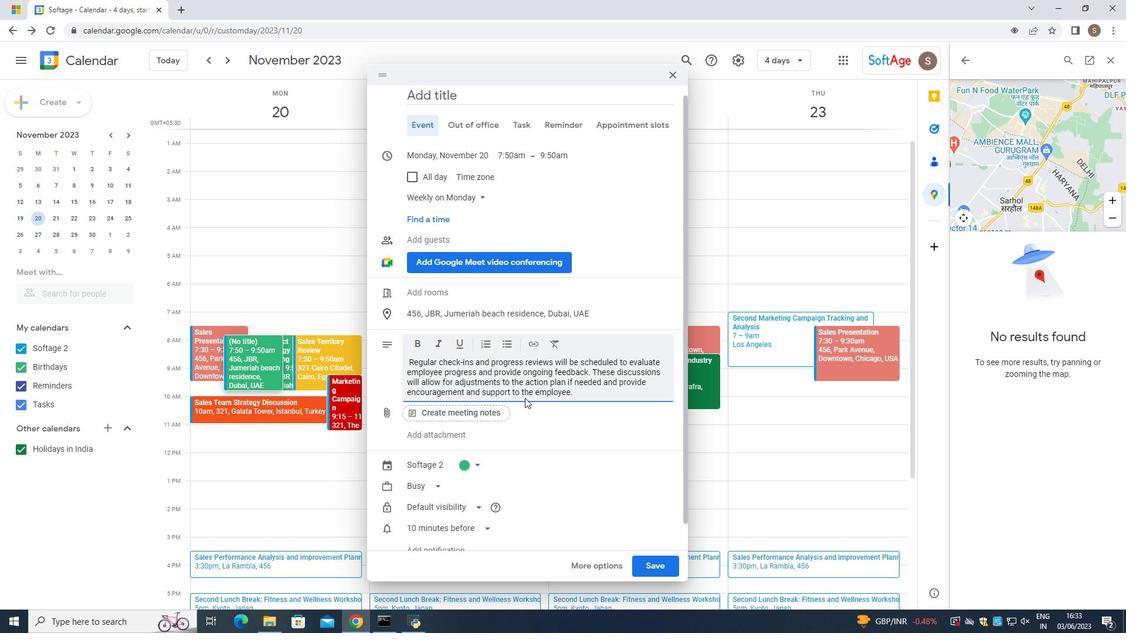 
Action: Mouse scrolled (522, 395) with delta (0, 0)
Screenshot: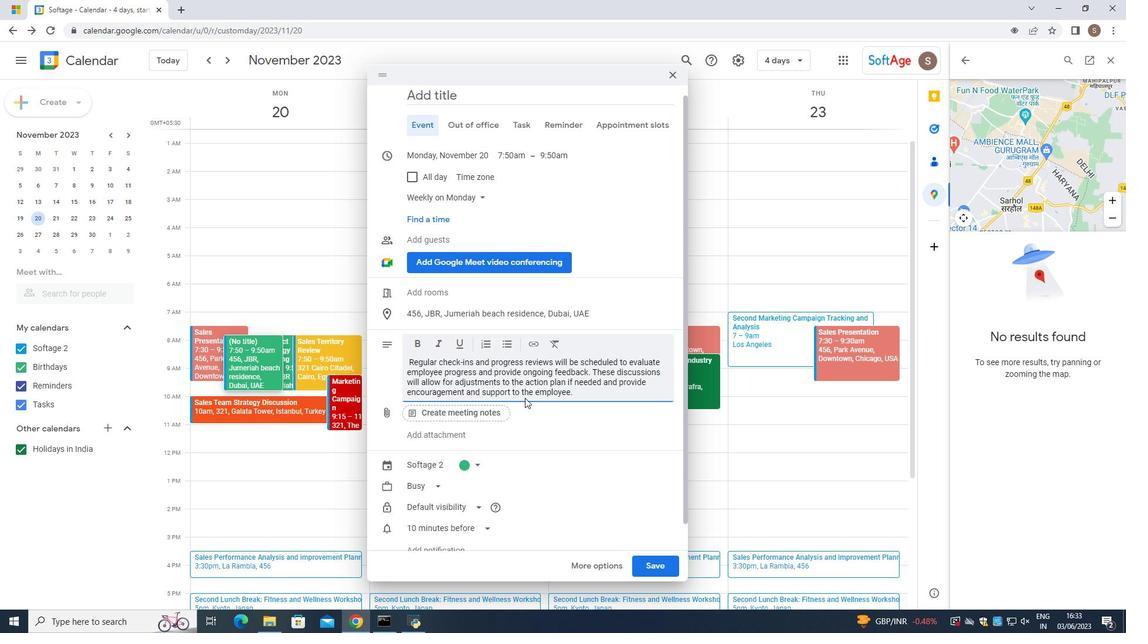 
Action: Mouse scrolled (522, 395) with delta (0, 0)
Screenshot: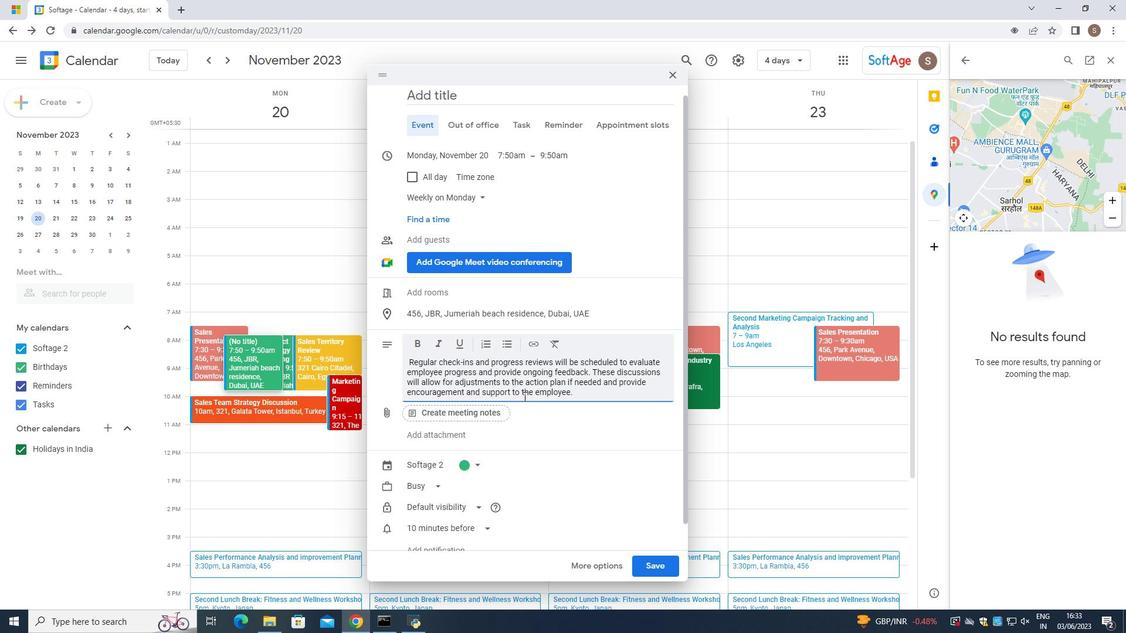 
Action: Mouse moved to (521, 396)
Screenshot: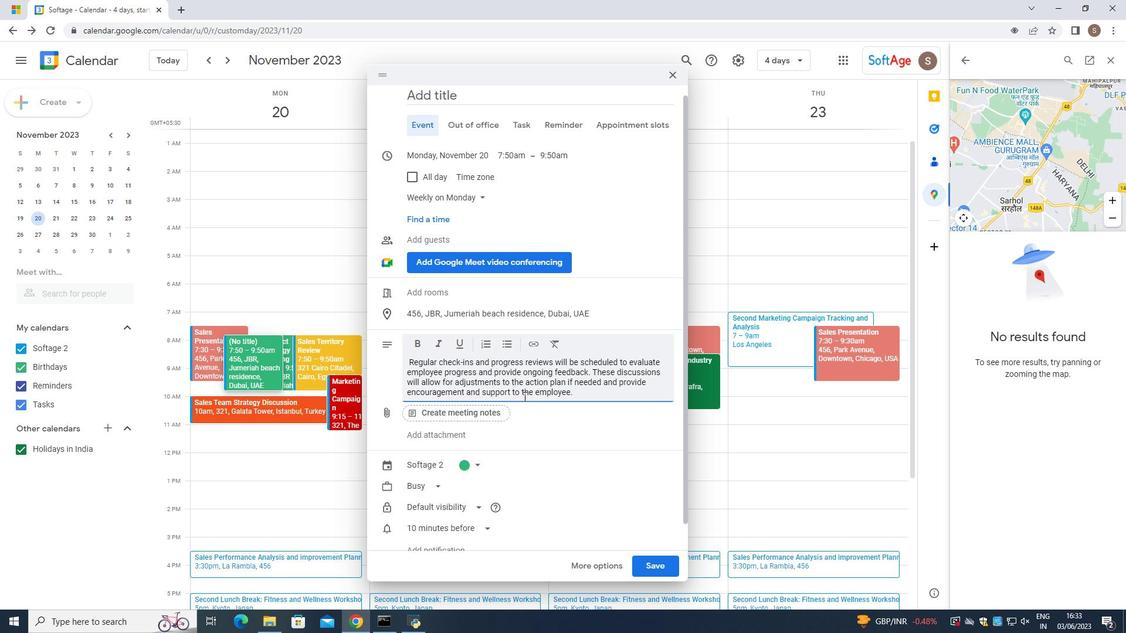 
Action: Mouse scrolled (521, 395) with delta (0, 0)
Screenshot: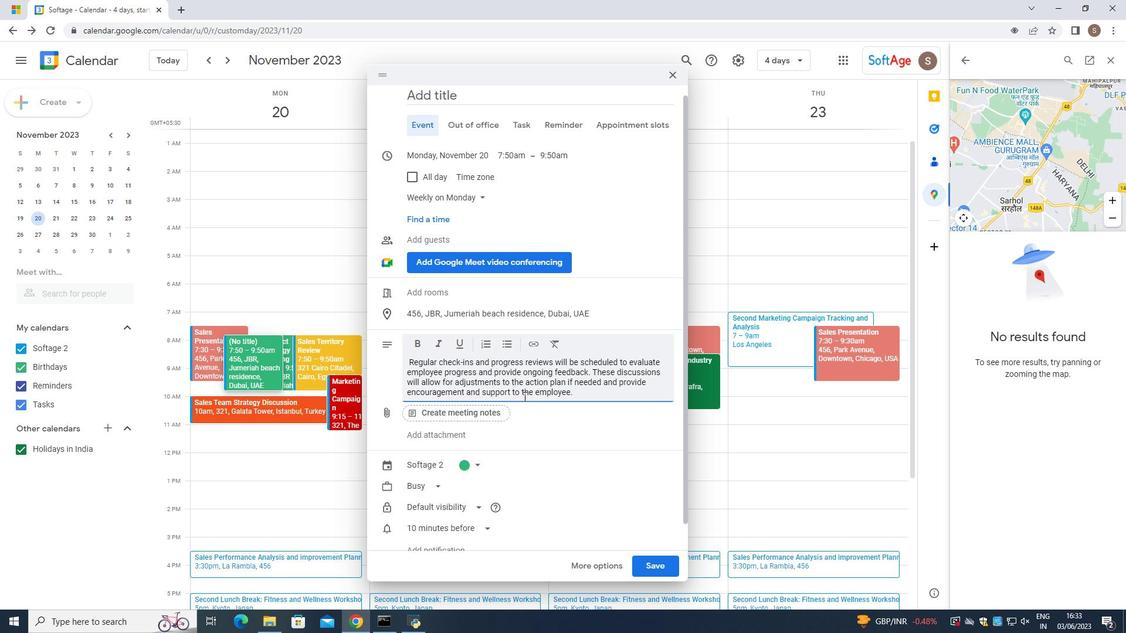 
Action: Mouse scrolled (521, 395) with delta (0, 0)
Screenshot: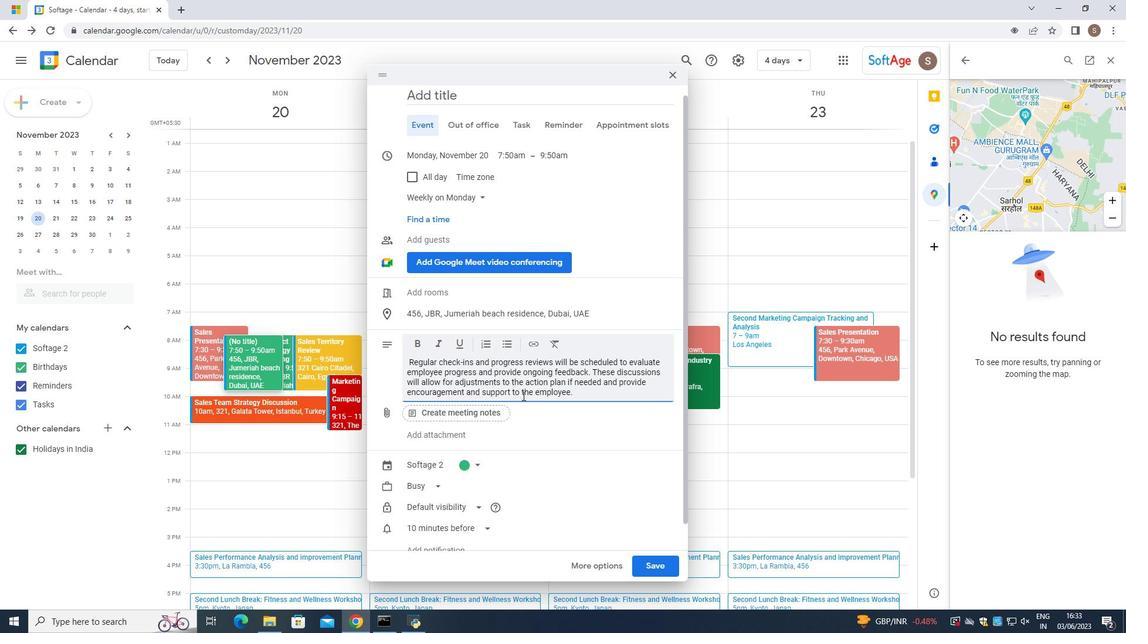 
Action: Mouse scrolled (521, 395) with delta (0, 0)
Screenshot: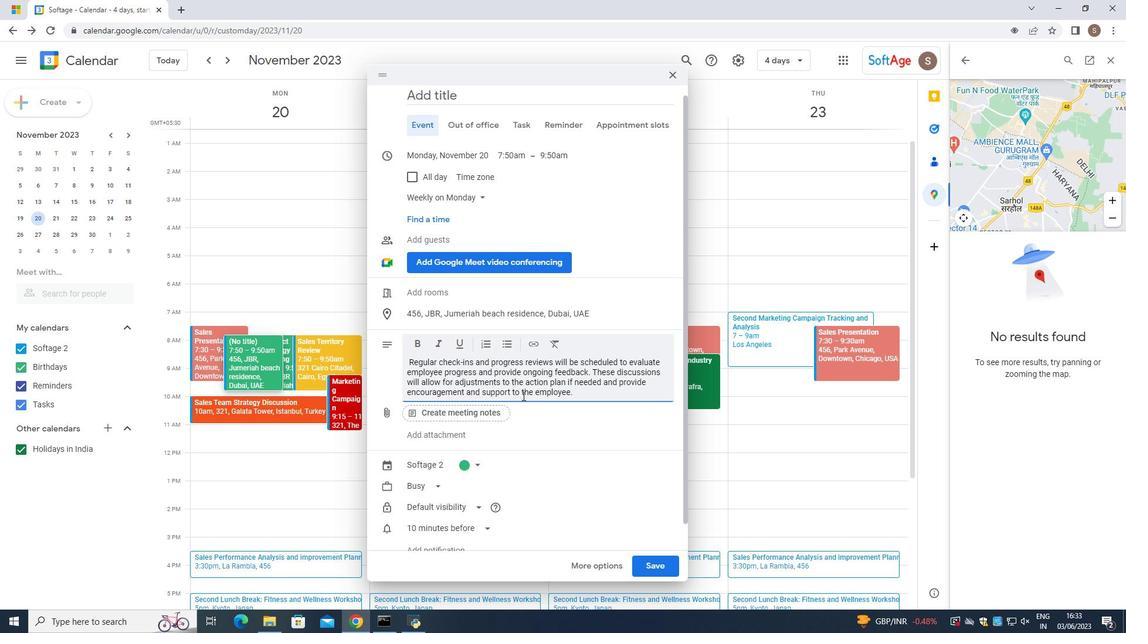 
Action: Mouse moved to (485, 390)
Screenshot: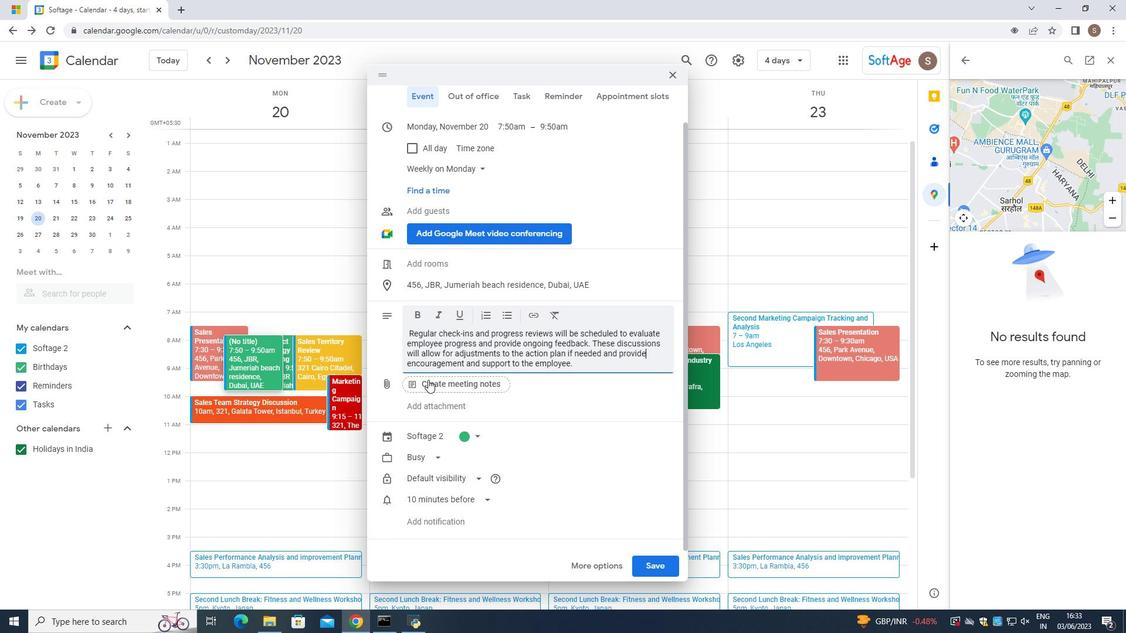 
Action: Mouse scrolled (485, 391) with delta (0, 0)
Screenshot: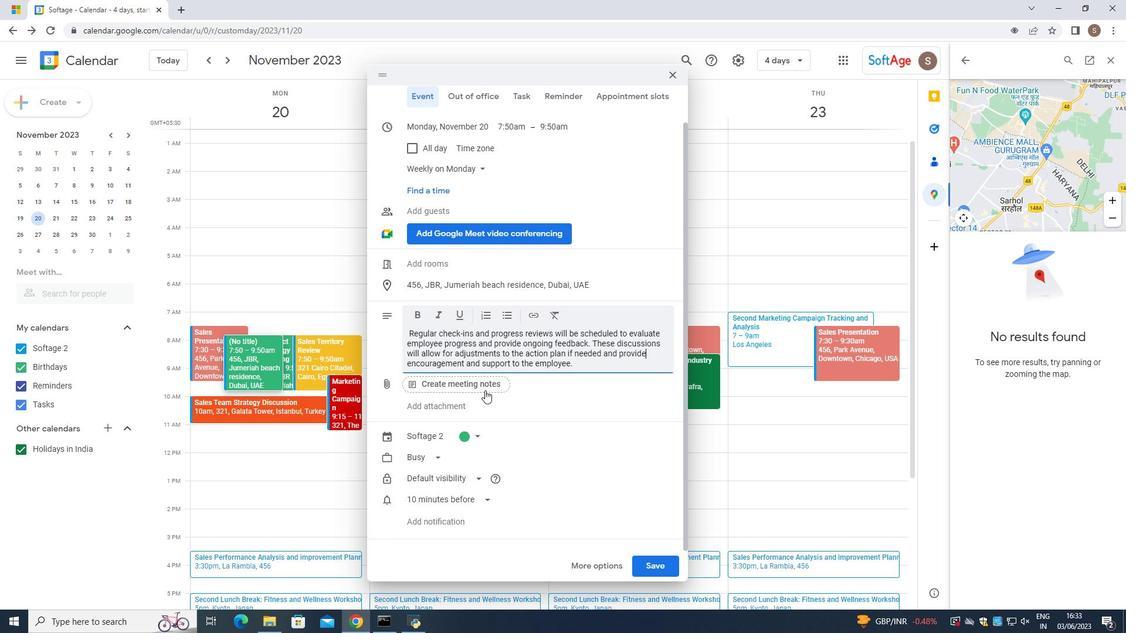 
Action: Mouse scrolled (485, 391) with delta (0, 0)
Screenshot: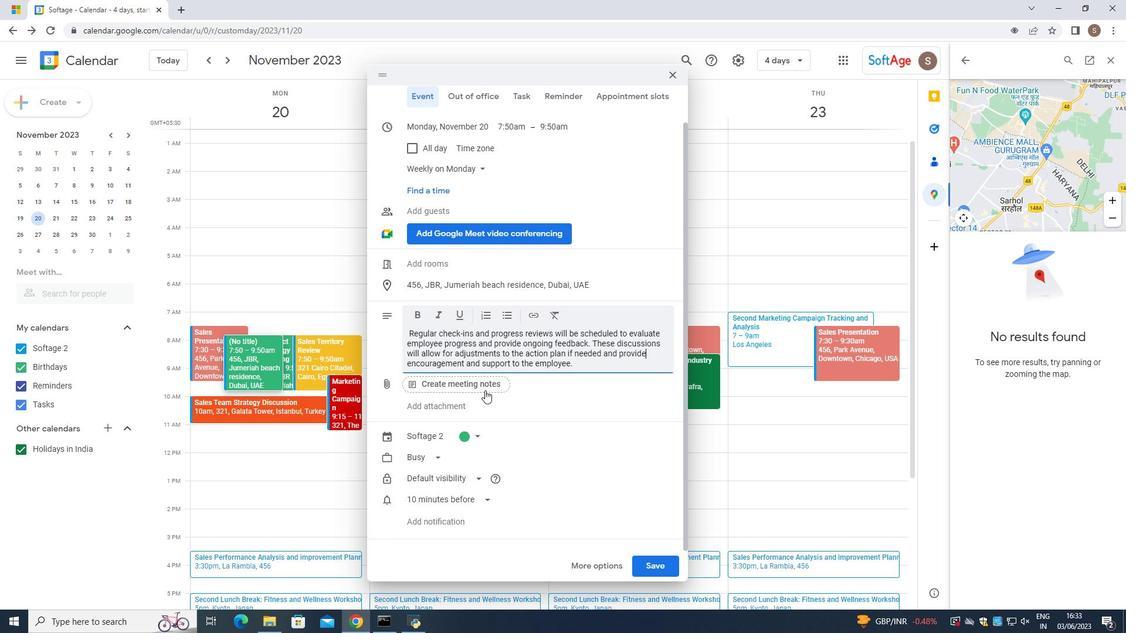 
Action: Mouse scrolled (485, 391) with delta (0, 0)
Screenshot: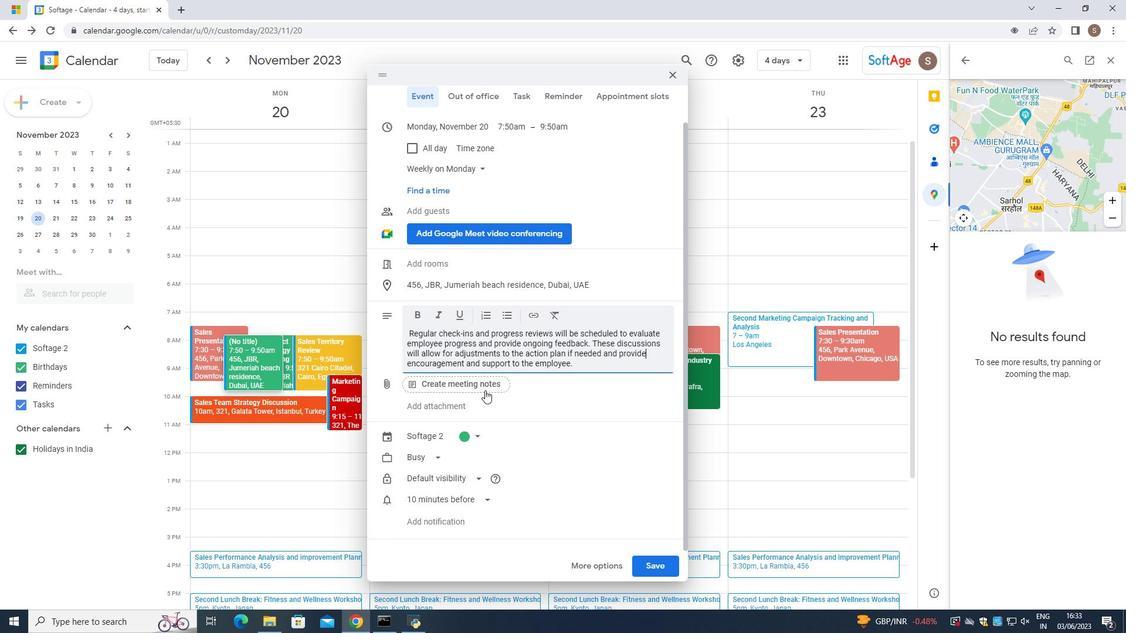 
Action: Mouse moved to (485, 391)
Screenshot: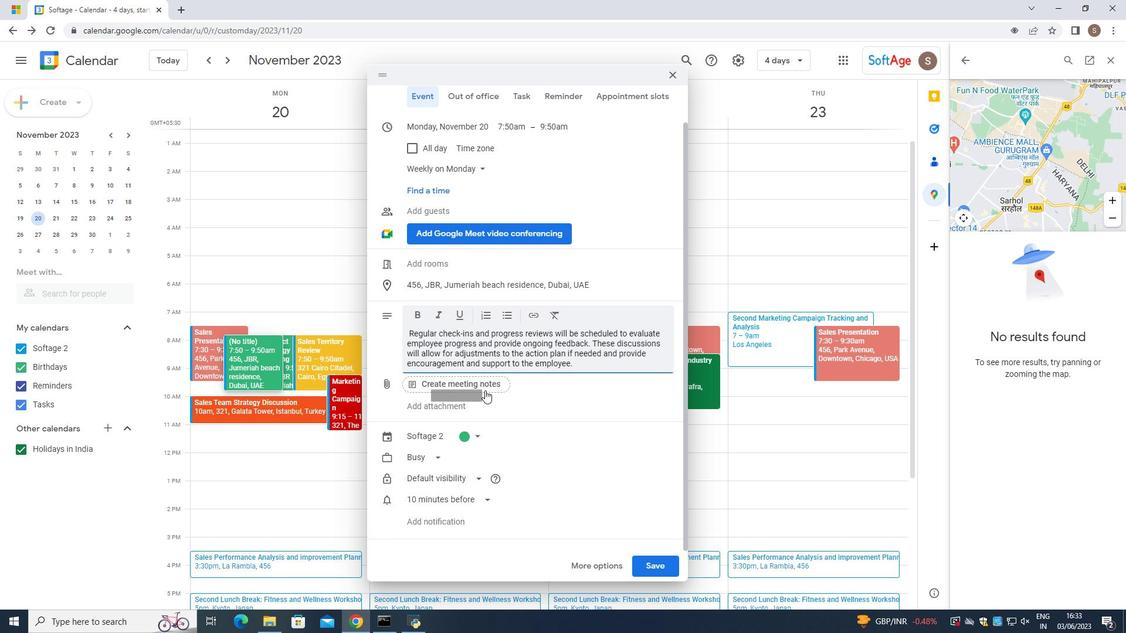 
Action: Mouse scrolled (485, 391) with delta (0, 0)
Screenshot: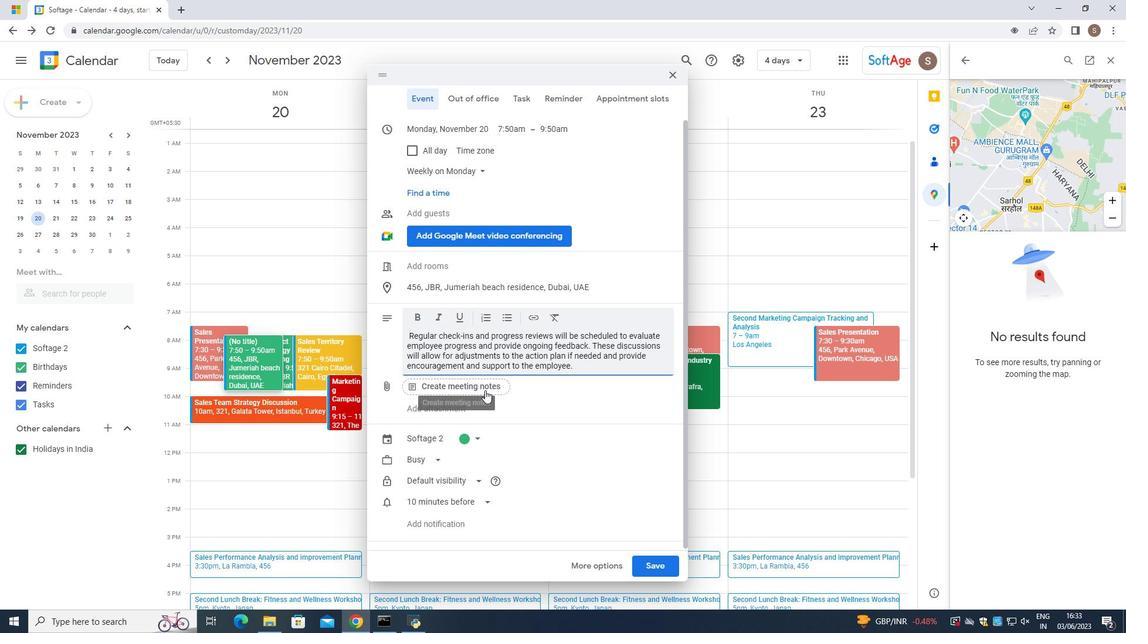 
Action: Mouse moved to (484, 391)
Screenshot: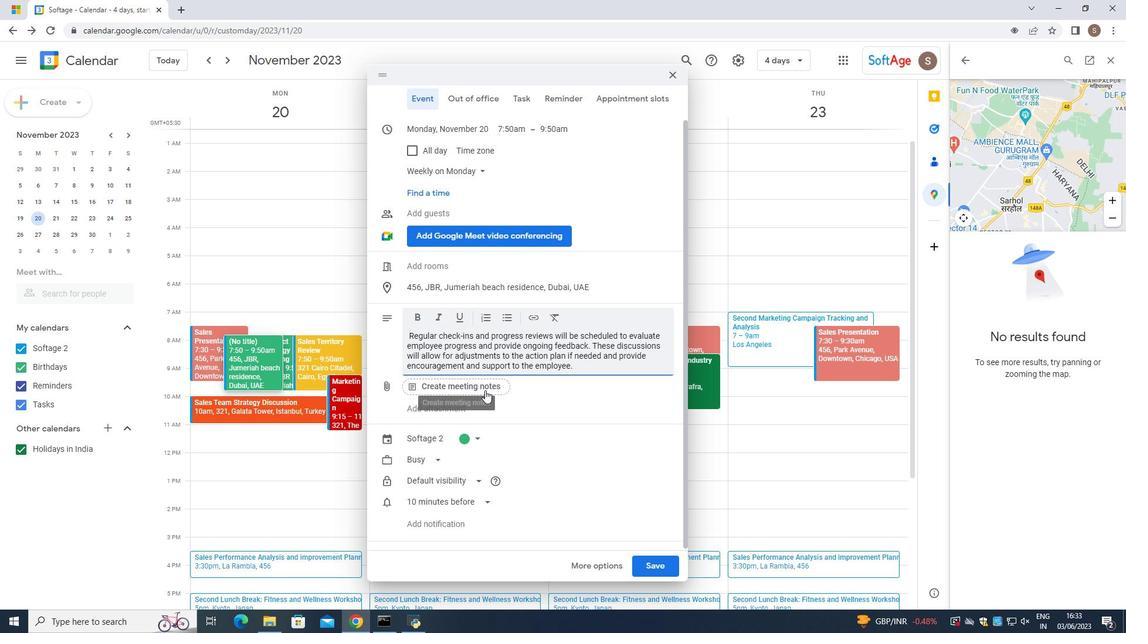 
Action: Mouse scrolled (485, 391) with delta (0, 0)
Screenshot: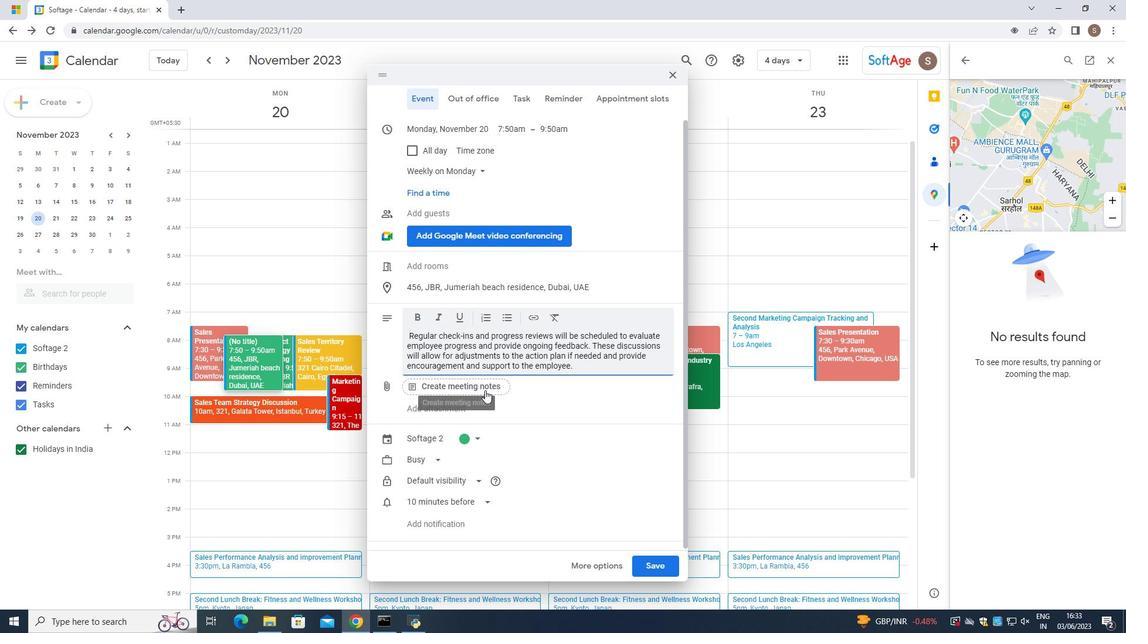 
Action: Mouse scrolled (485, 391) with delta (0, 0)
Screenshot: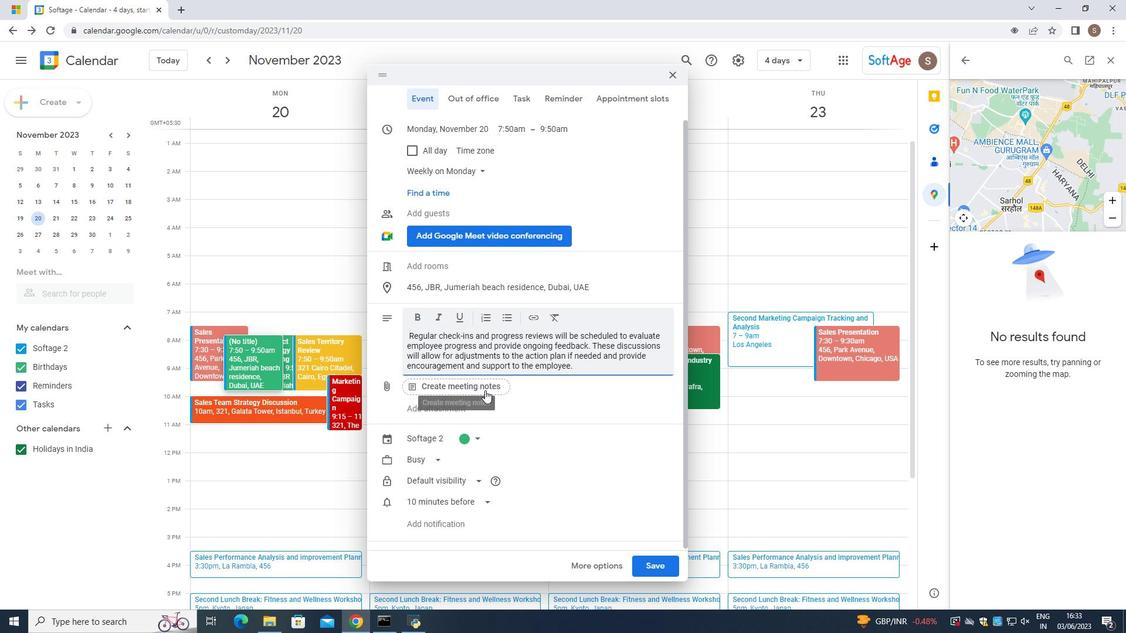 
Action: Mouse scrolled (485, 391) with delta (0, 0)
Screenshot: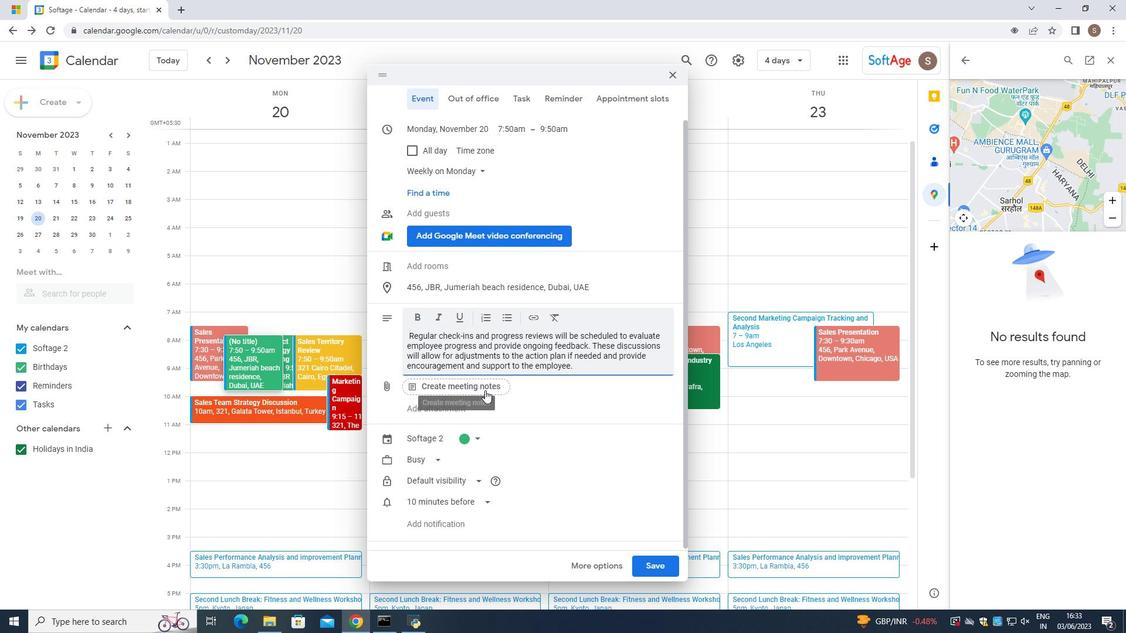 
Action: Mouse moved to (610, 502)
Screenshot: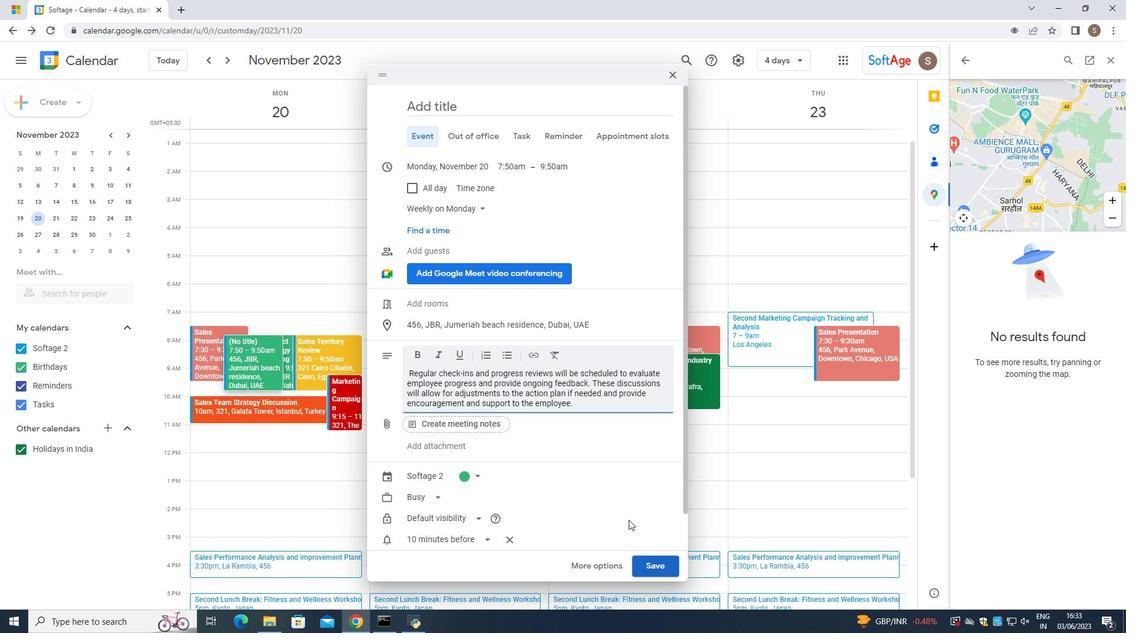 
Action: Mouse scrolled (610, 501) with delta (0, 0)
Screenshot: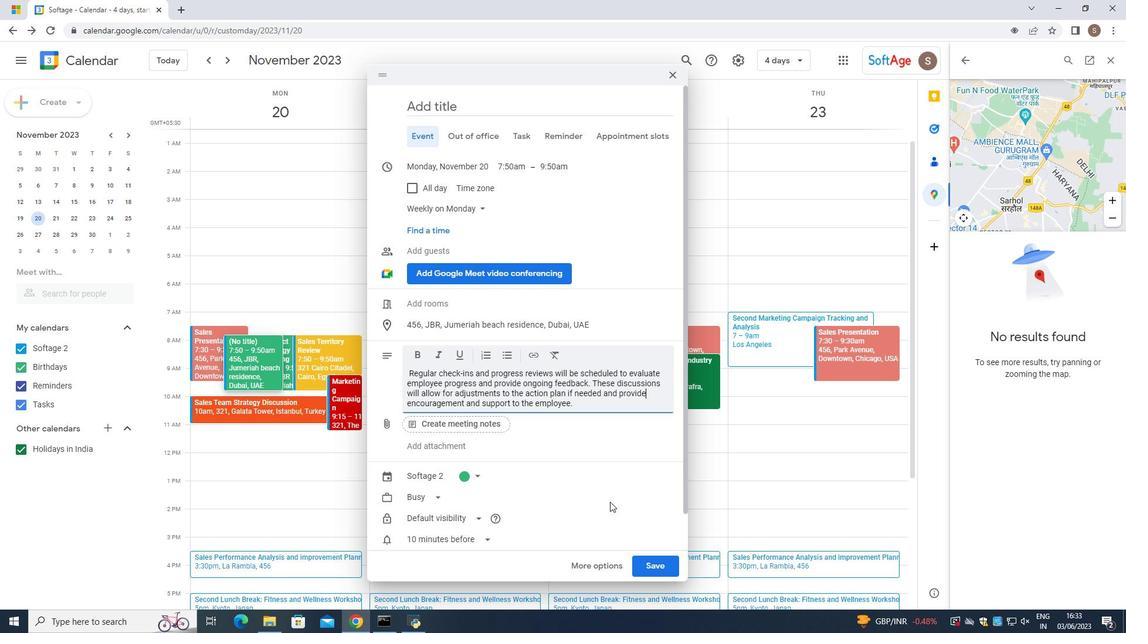 
Action: Mouse moved to (609, 501)
Screenshot: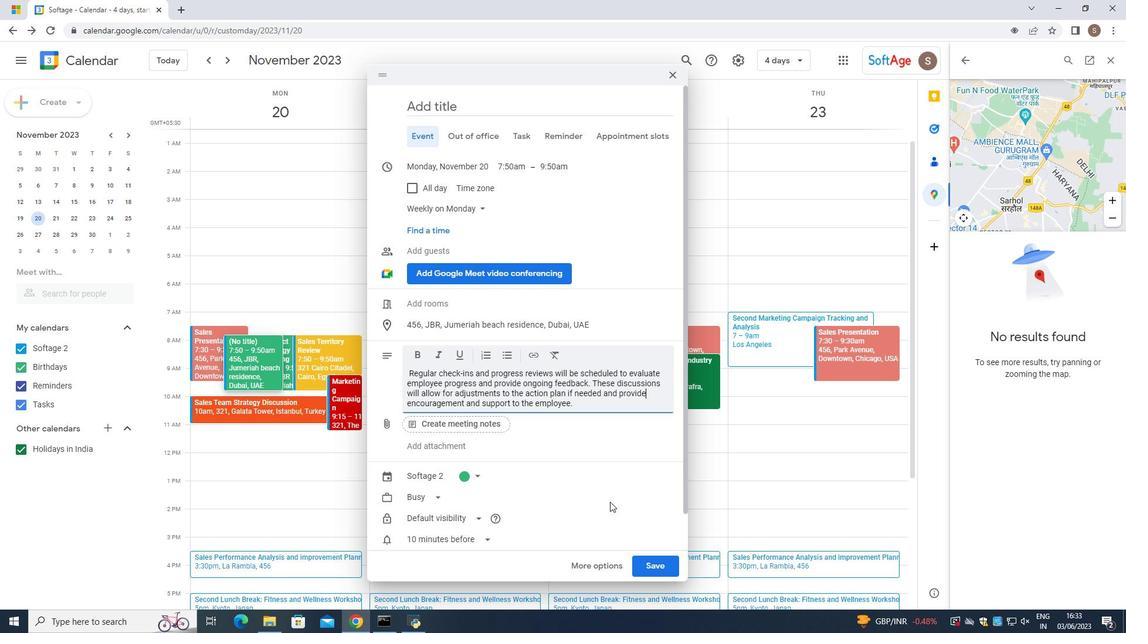 
Action: Mouse scrolled (609, 501) with delta (0, 0)
Screenshot: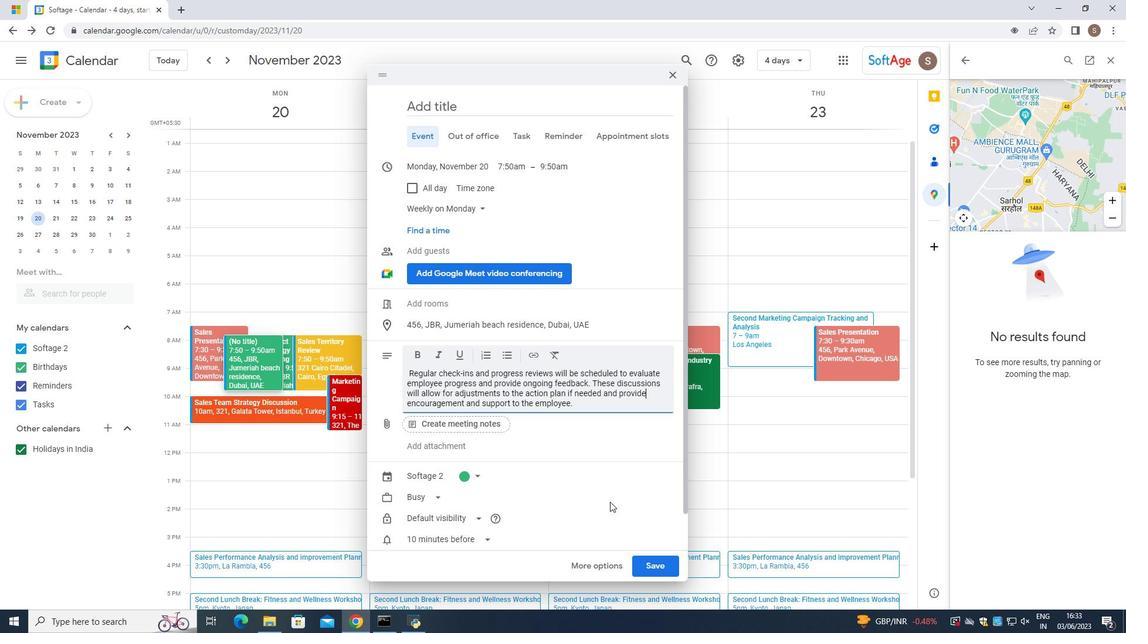
Action: Mouse moved to (609, 501)
Screenshot: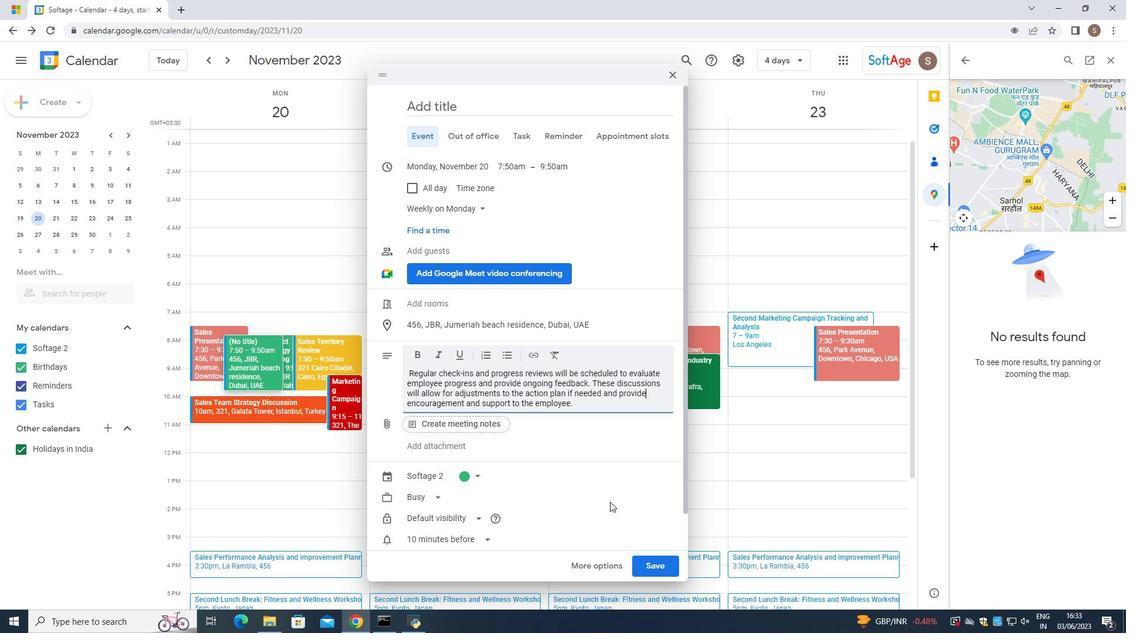 
Action: Mouse scrolled (609, 501) with delta (0, 0)
Screenshot: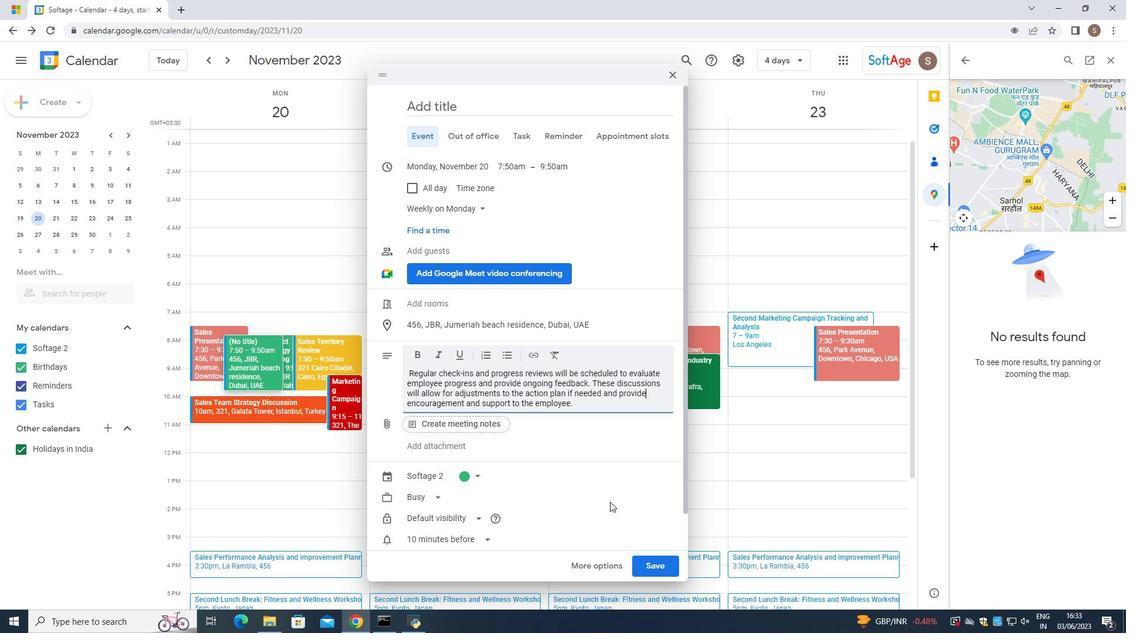 
Action: Mouse scrolled (609, 501) with delta (0, 0)
Screenshot: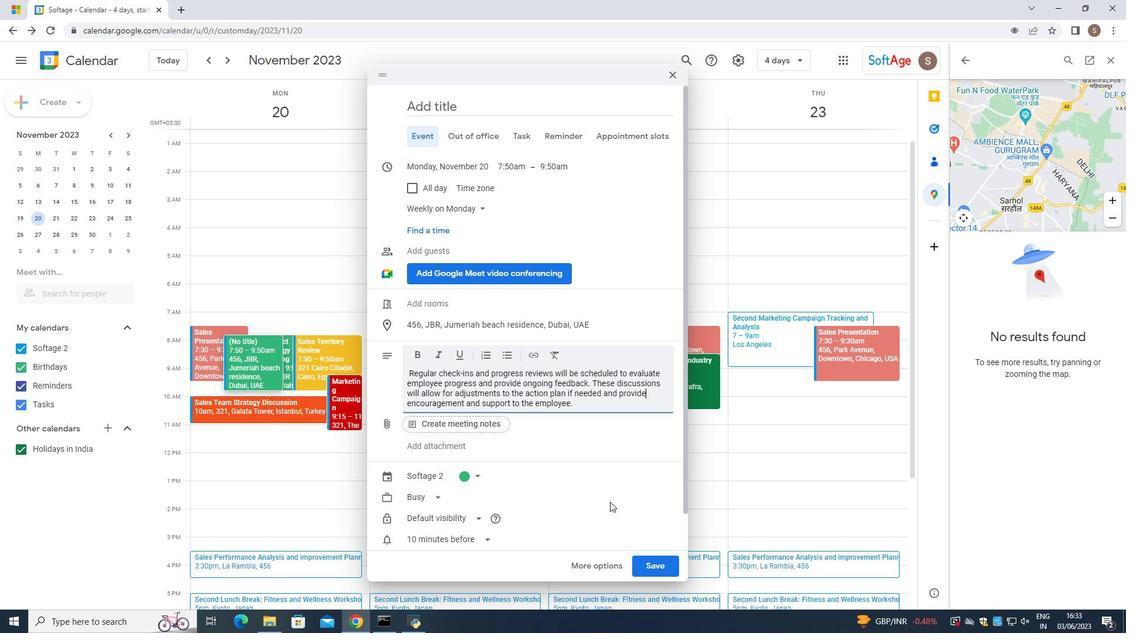 
Action: Mouse moved to (609, 501)
Screenshot: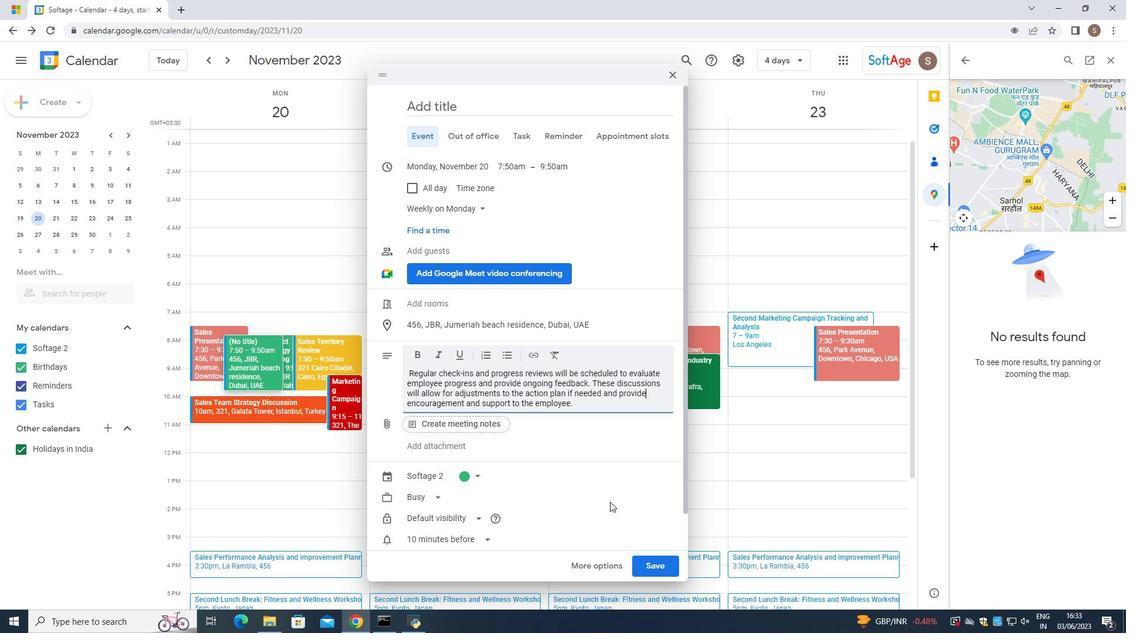 
Action: Mouse scrolled (609, 501) with delta (0, 0)
Screenshot: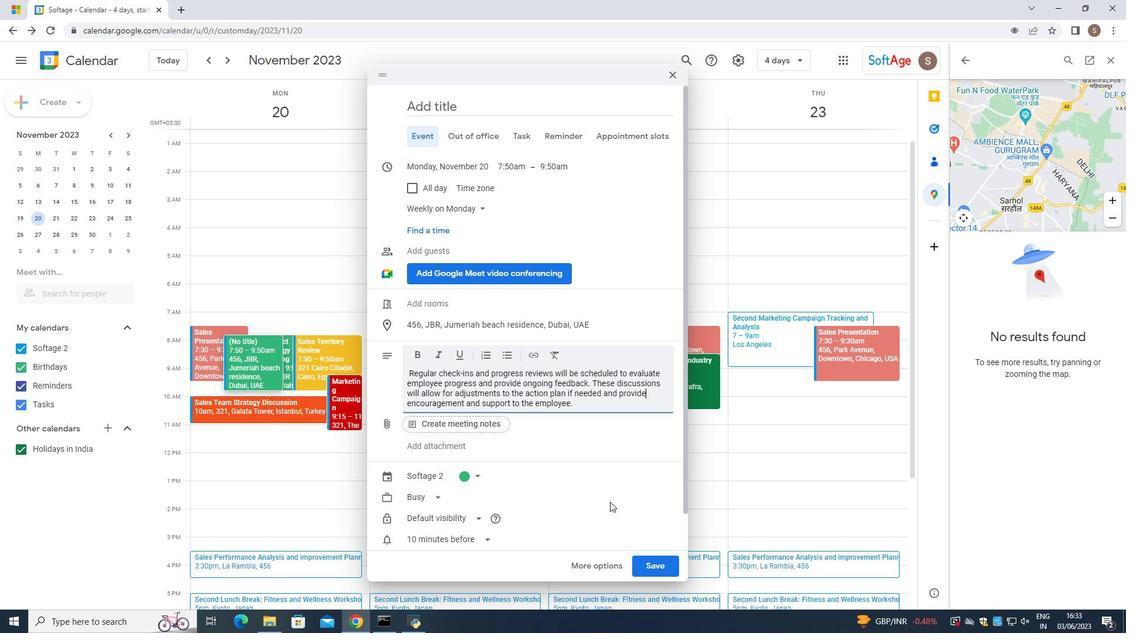 
Action: Mouse moved to (663, 562)
Screenshot: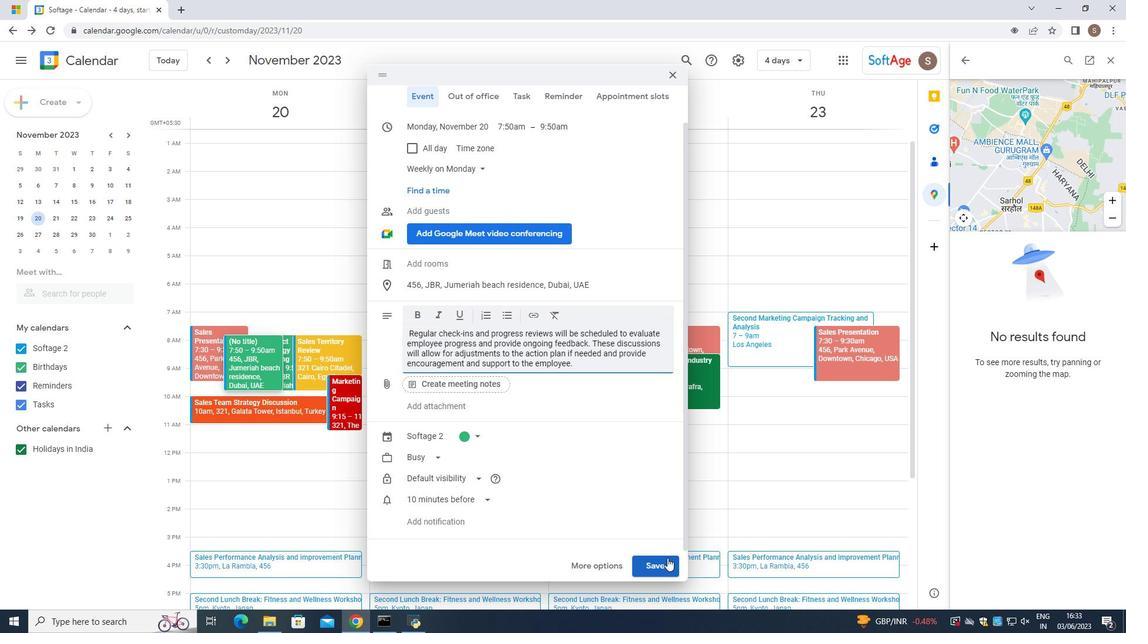 
Action: Mouse pressed left at (663, 562)
Screenshot: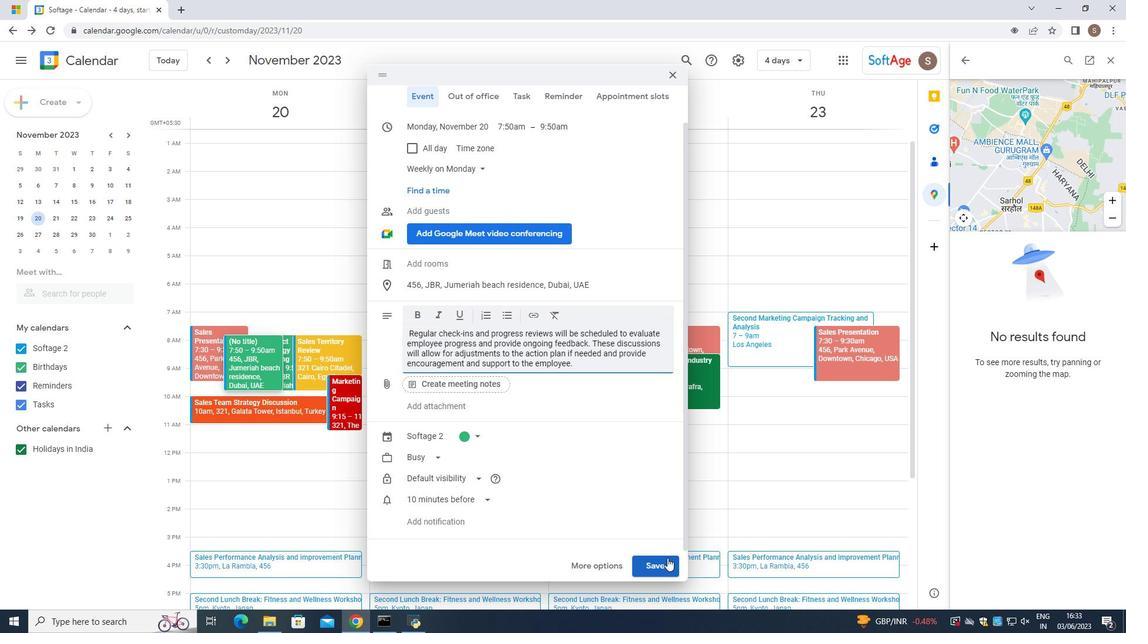 
Action: Mouse moved to (276, 367)
Screenshot: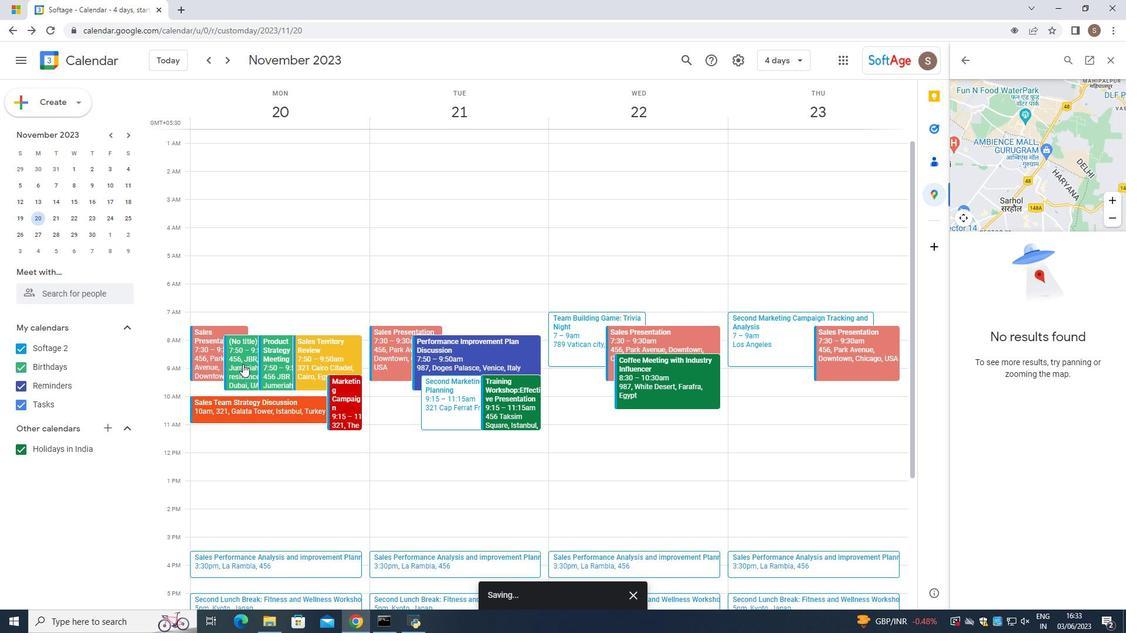 
Action: Mouse pressed left at (276, 367)
Screenshot: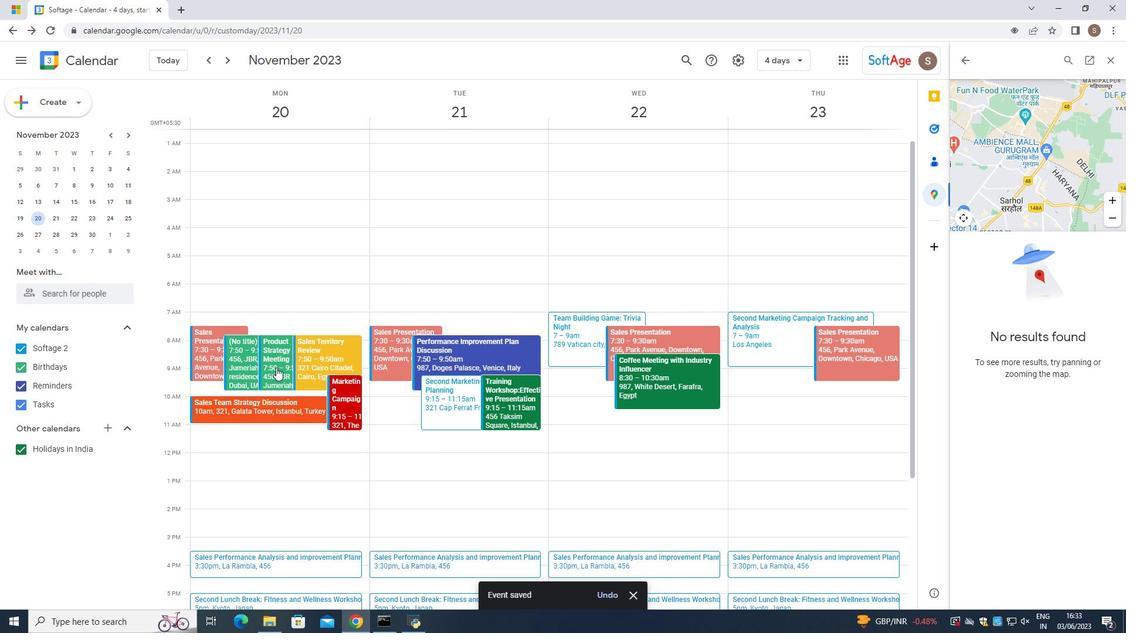 
Action: Mouse moved to (560, 227)
Screenshot: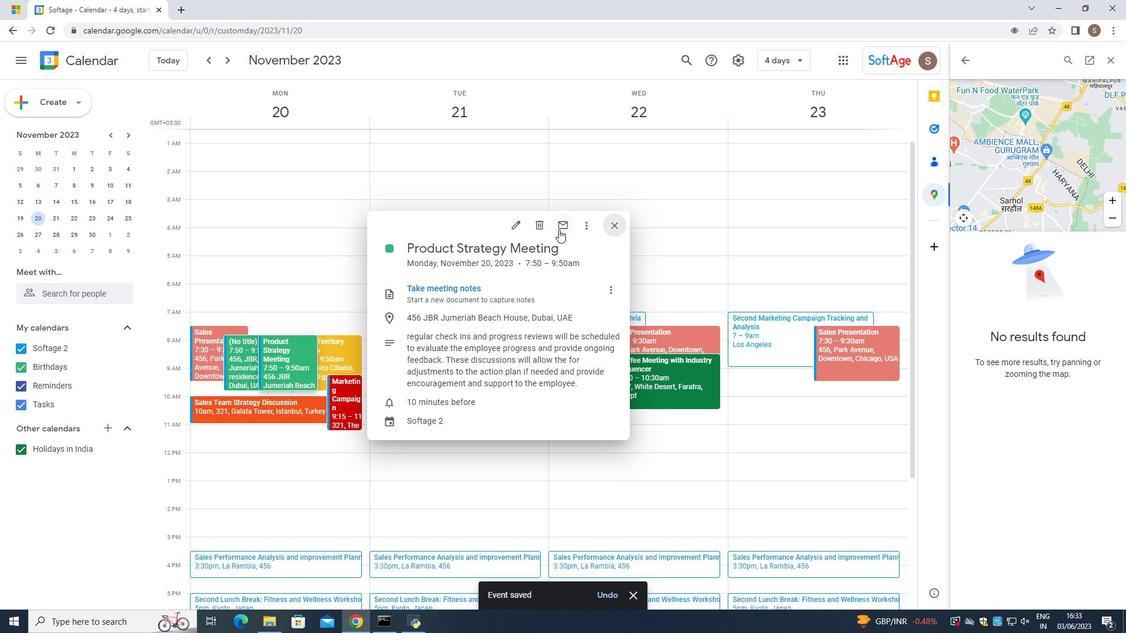 
Action: Mouse pressed left at (560, 227)
Screenshot: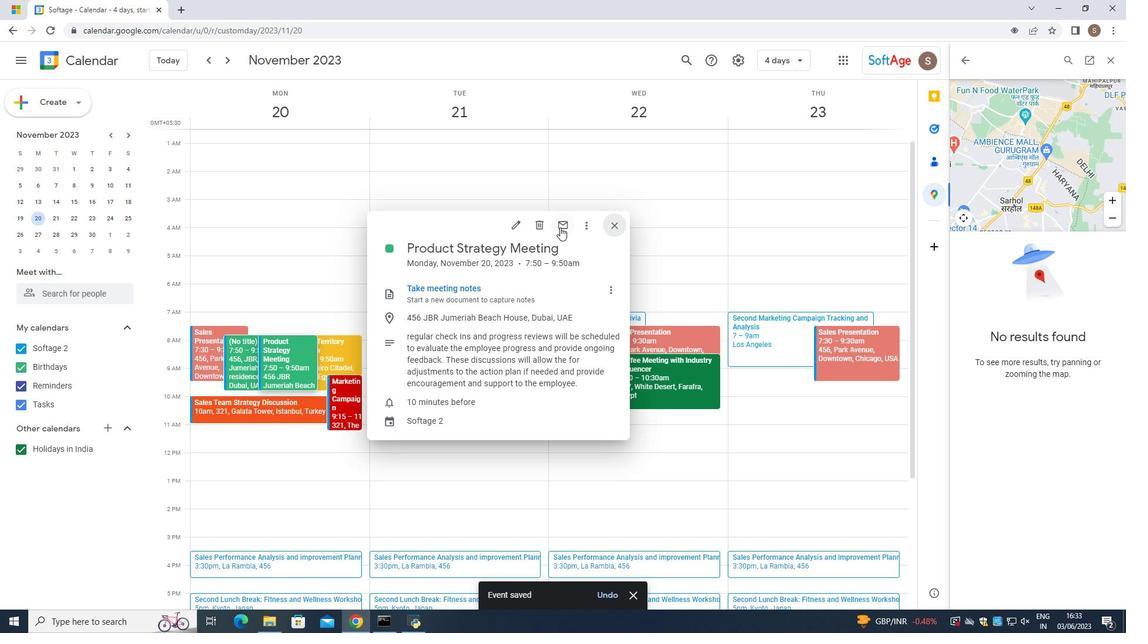 
Action: Mouse moved to (433, 275)
Screenshot: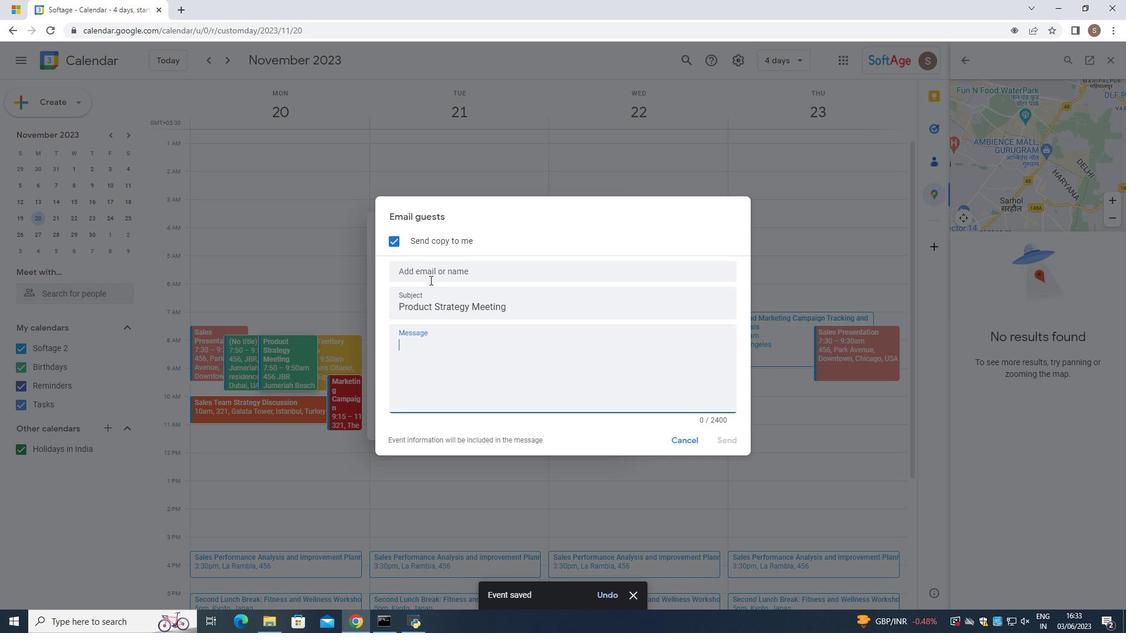 
Action: Mouse pressed left at (433, 275)
Screenshot: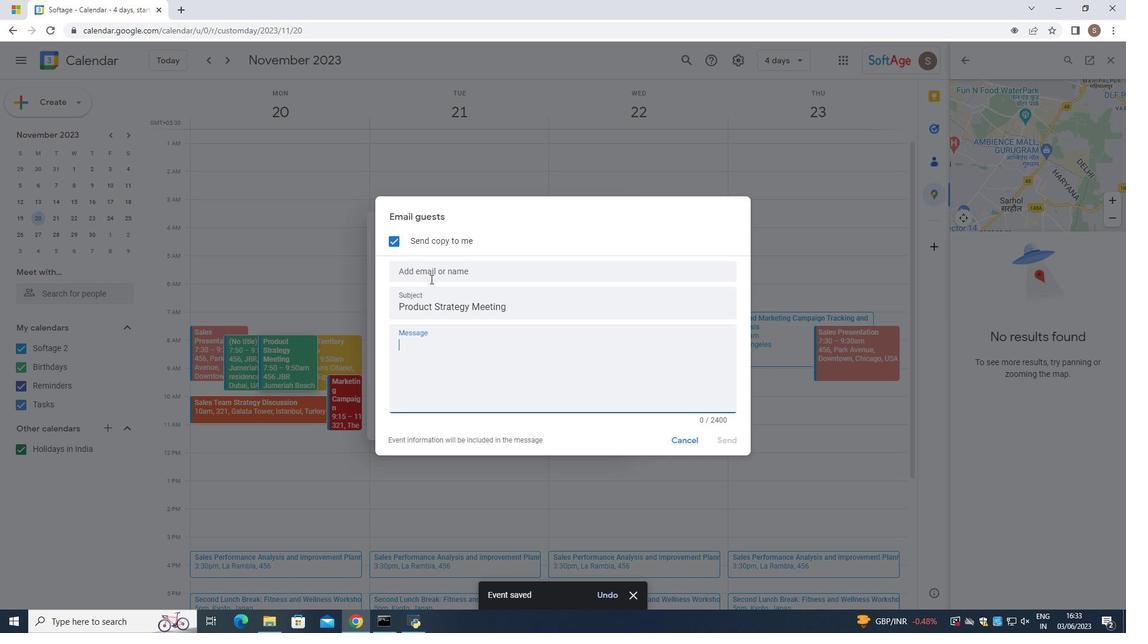 
Action: Mouse moved to (433, 275)
Screenshot: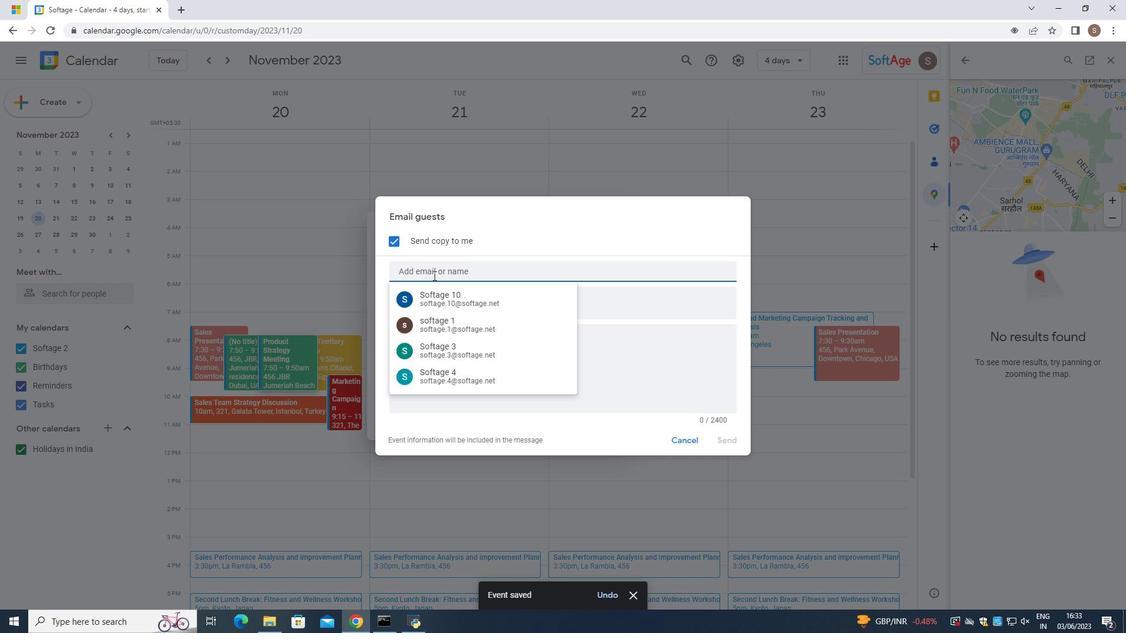 
Action: Key pressed softage.,=<Key.backspace><Key.backspace><Key.backspace>.6
Screenshot: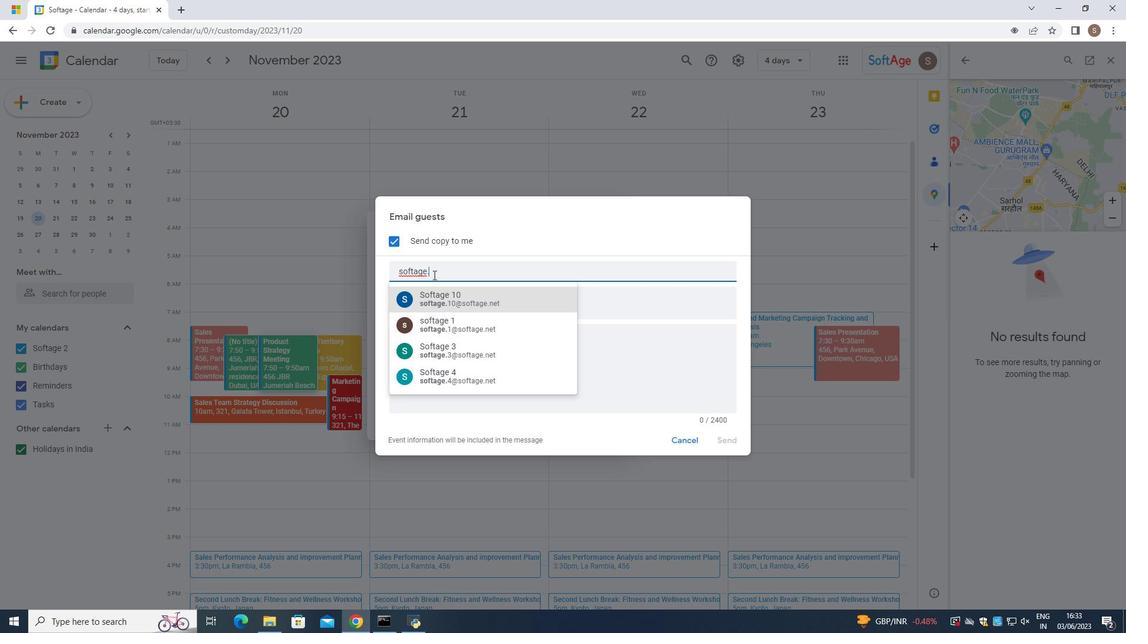 
Action: Mouse moved to (434, 291)
Screenshot: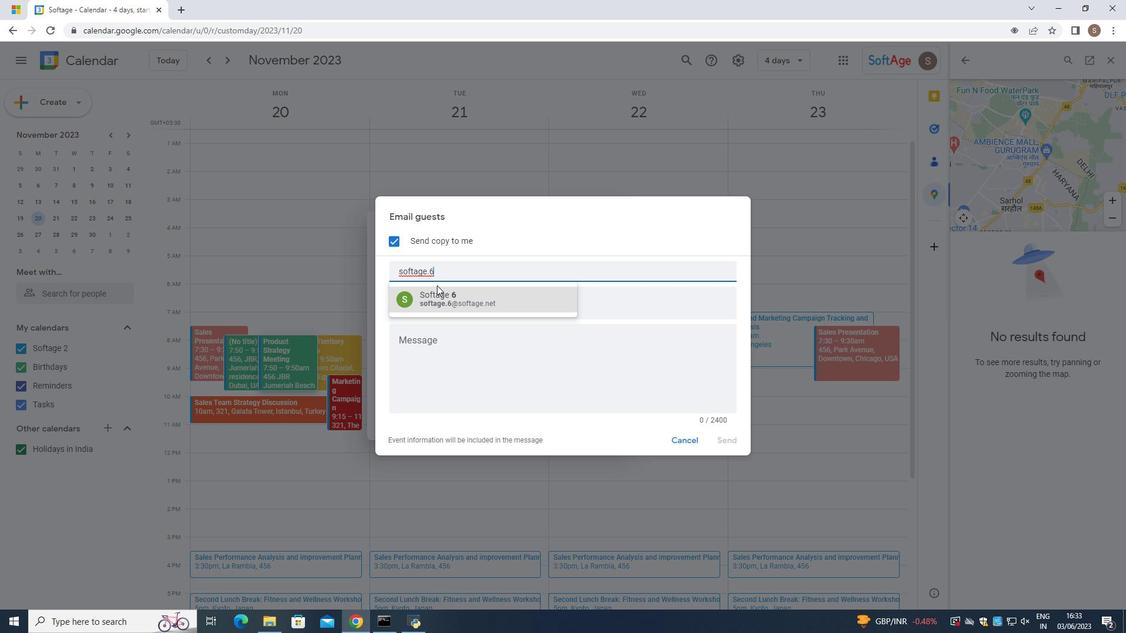 
Action: Mouse pressed left at (434, 291)
Screenshot: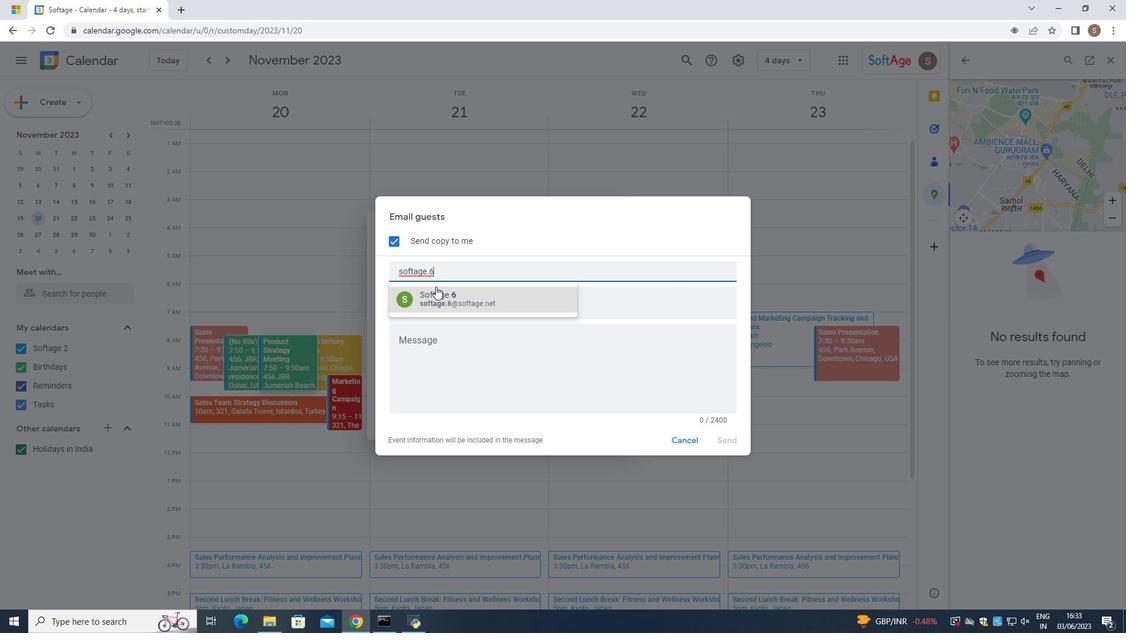 
Action: Mouse moved to (432, 282)
Screenshot: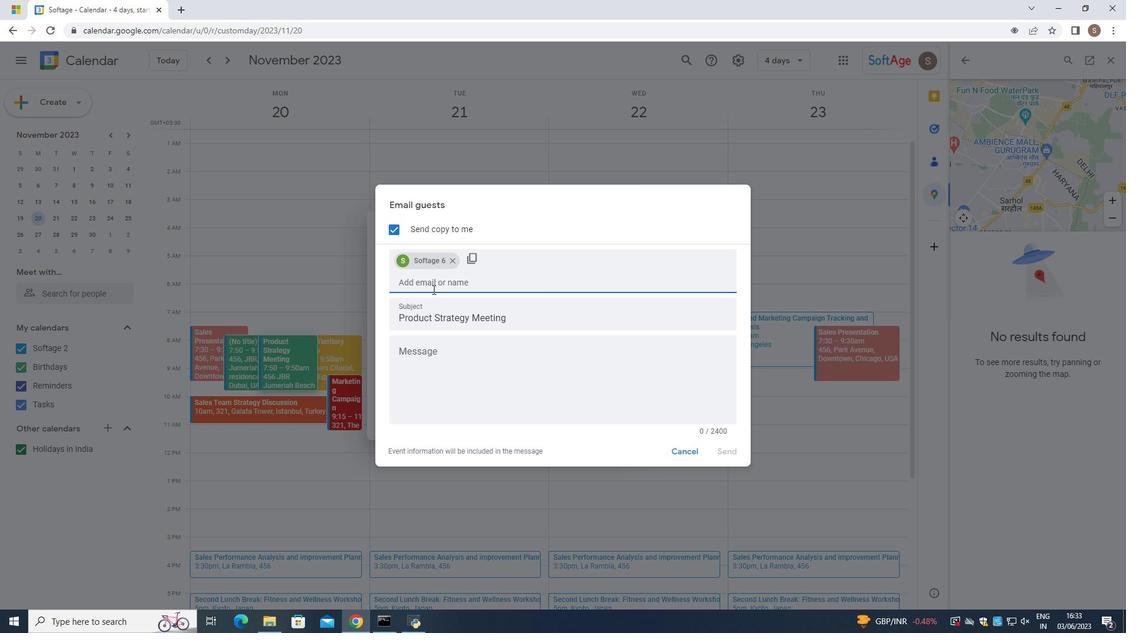 
Action: Mouse pressed left at (432, 282)
Screenshot: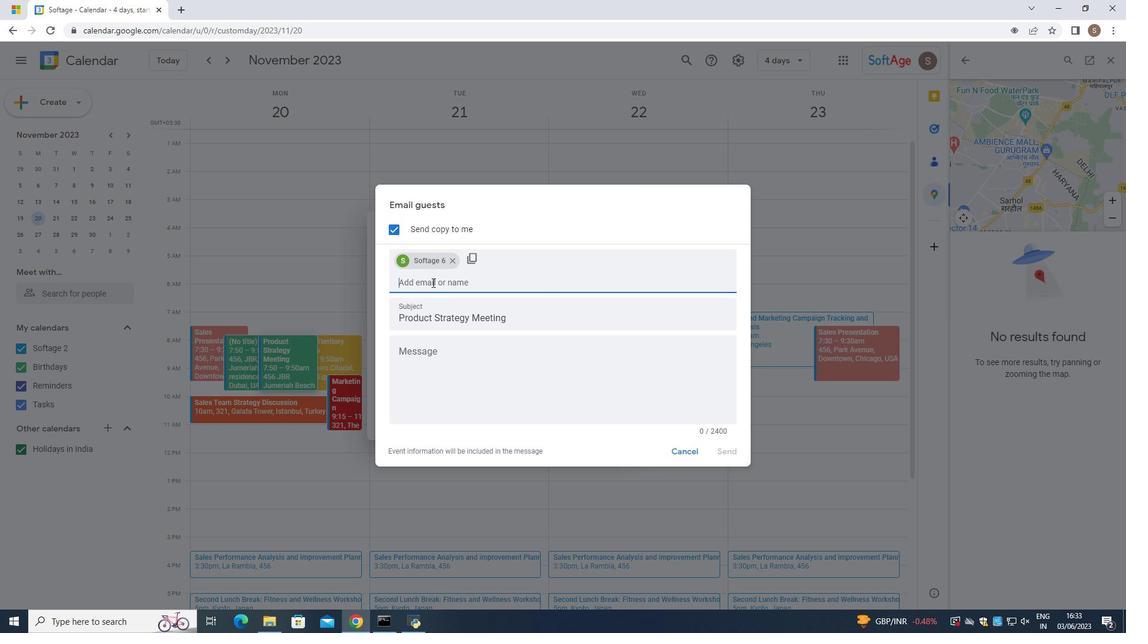 
Action: Mouse moved to (438, 276)
Screenshot: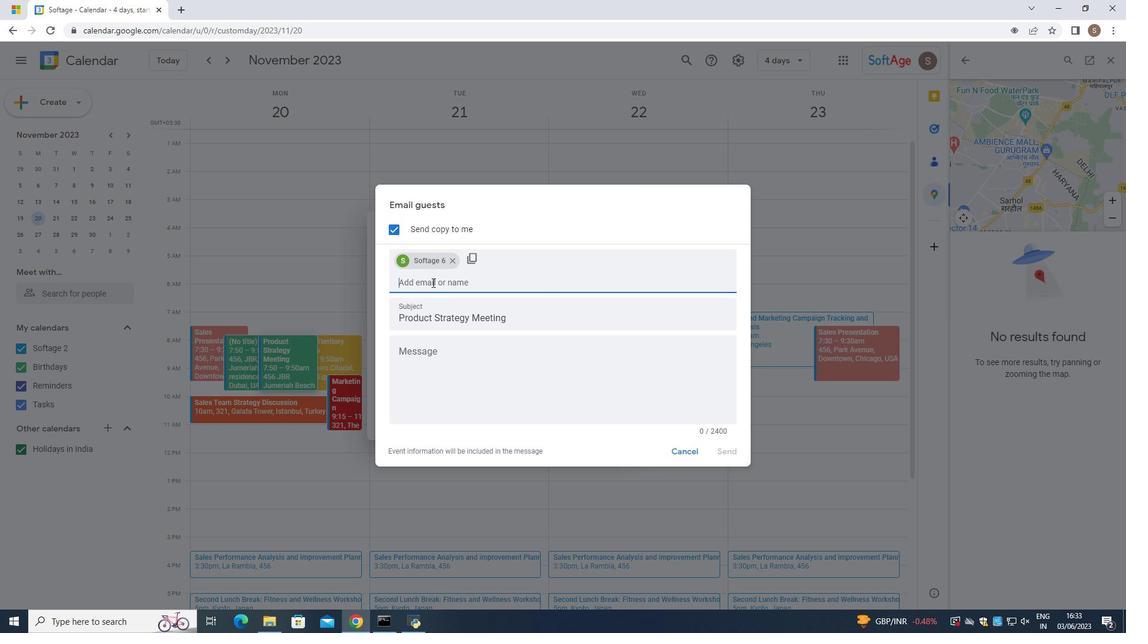 
Action: Key pressed softage.7
Screenshot: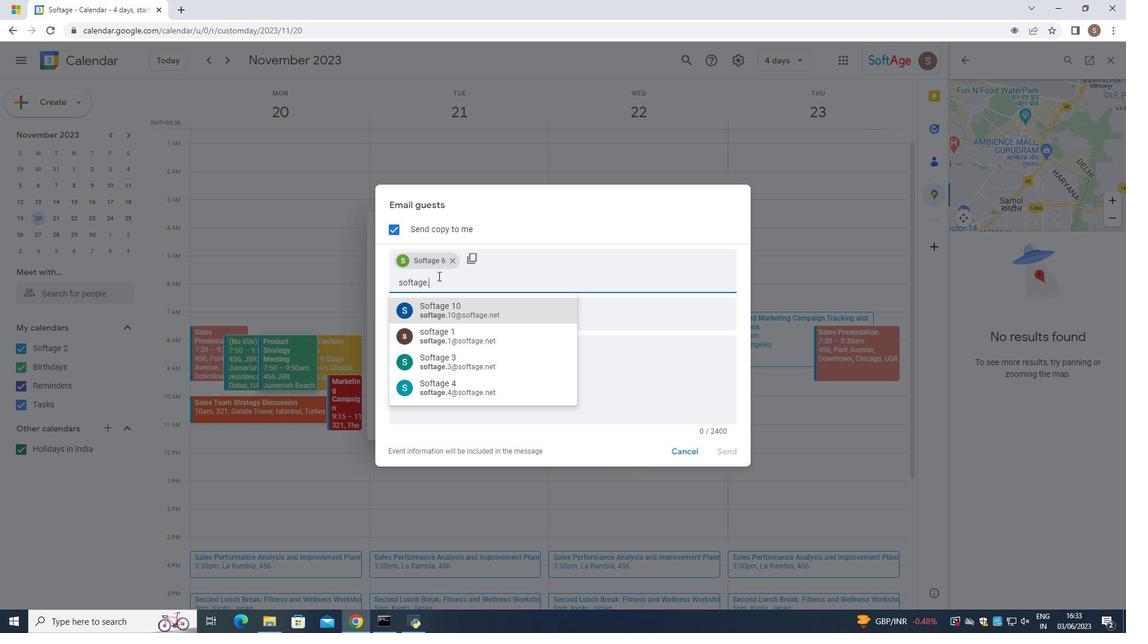 
Action: Mouse moved to (410, 307)
Screenshot: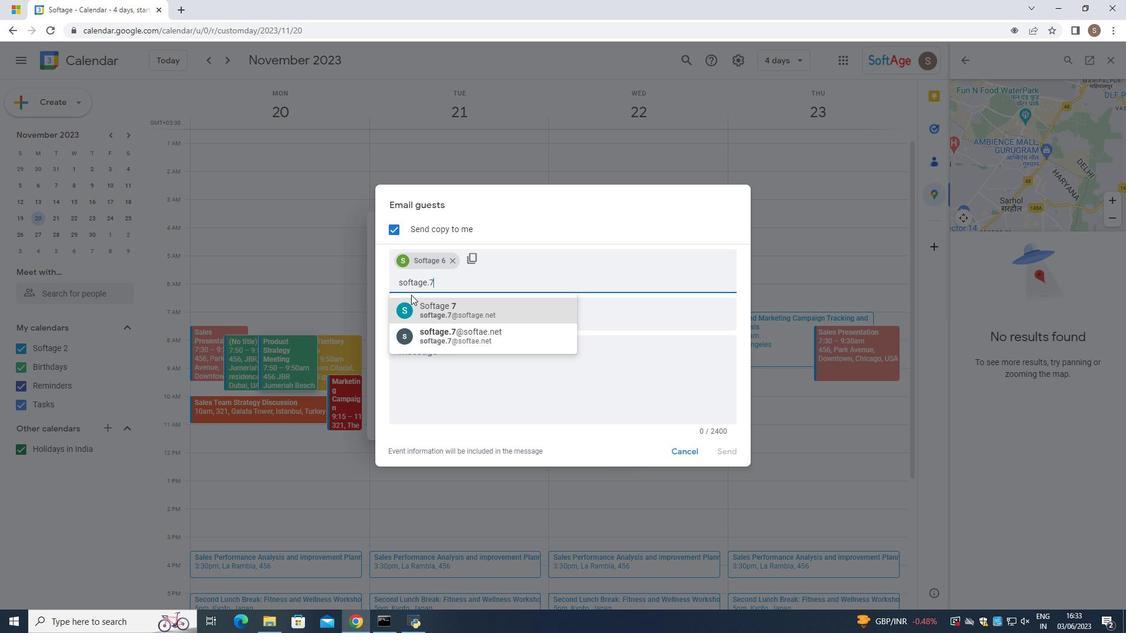 
Action: Mouse pressed left at (410, 307)
Screenshot: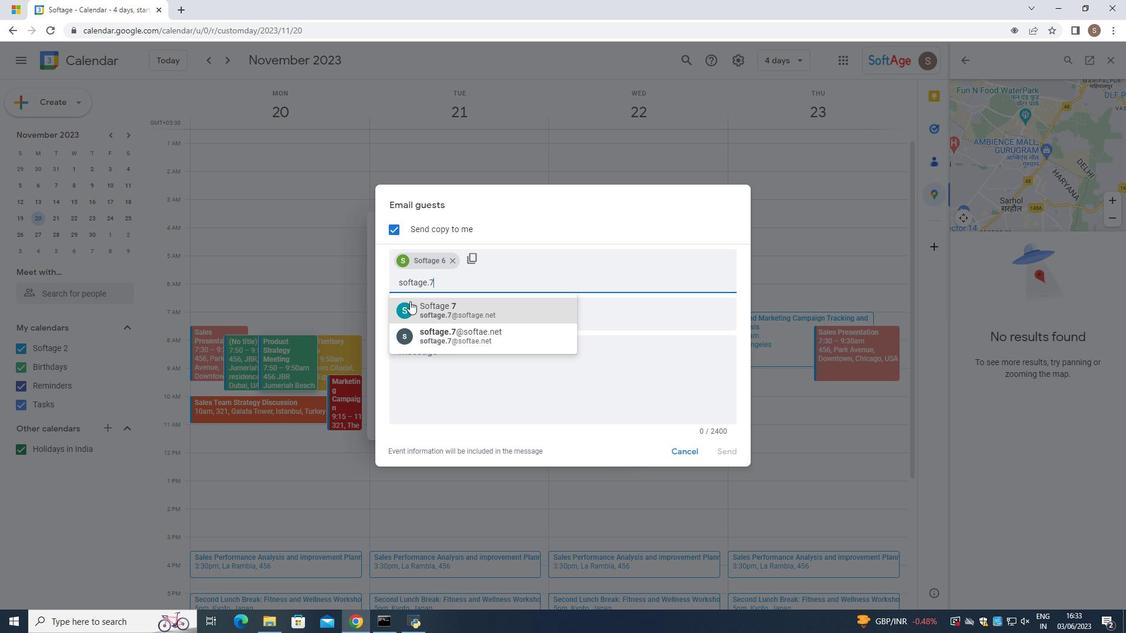 
Action: Mouse moved to (418, 369)
Screenshot: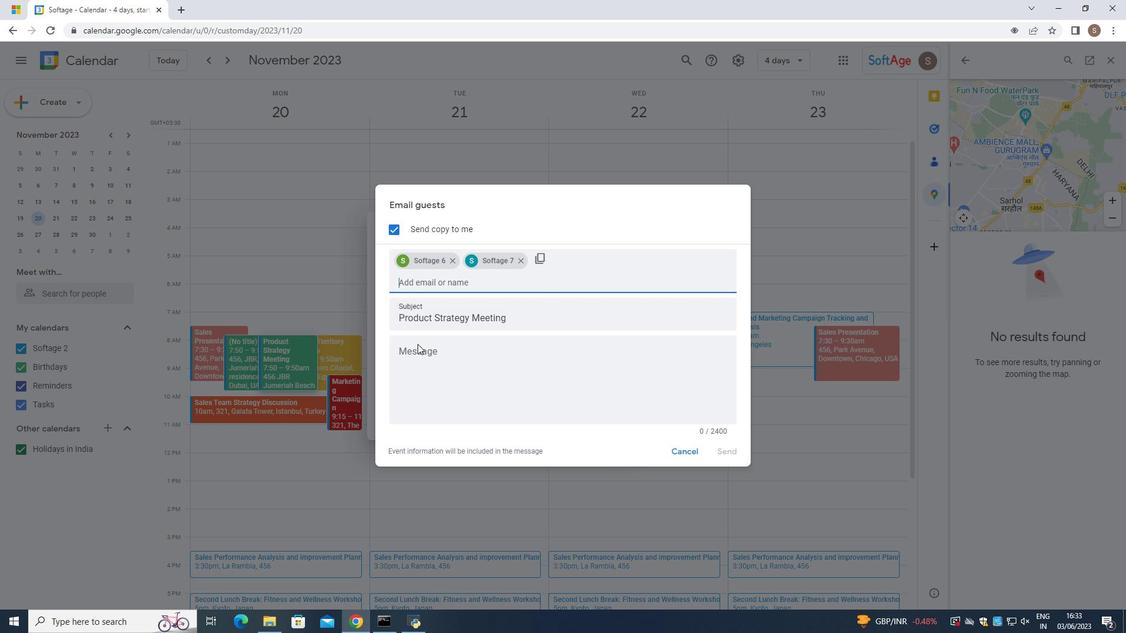 
Action: Mouse pressed left at (418, 369)
Screenshot: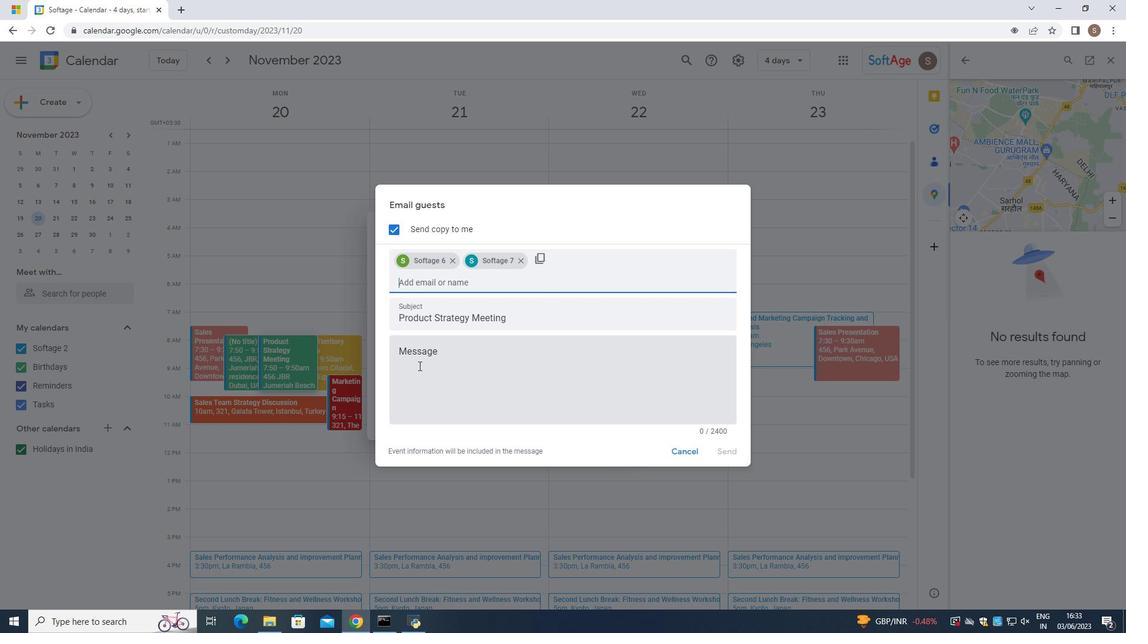 
Action: Key pressed participate
Screenshot: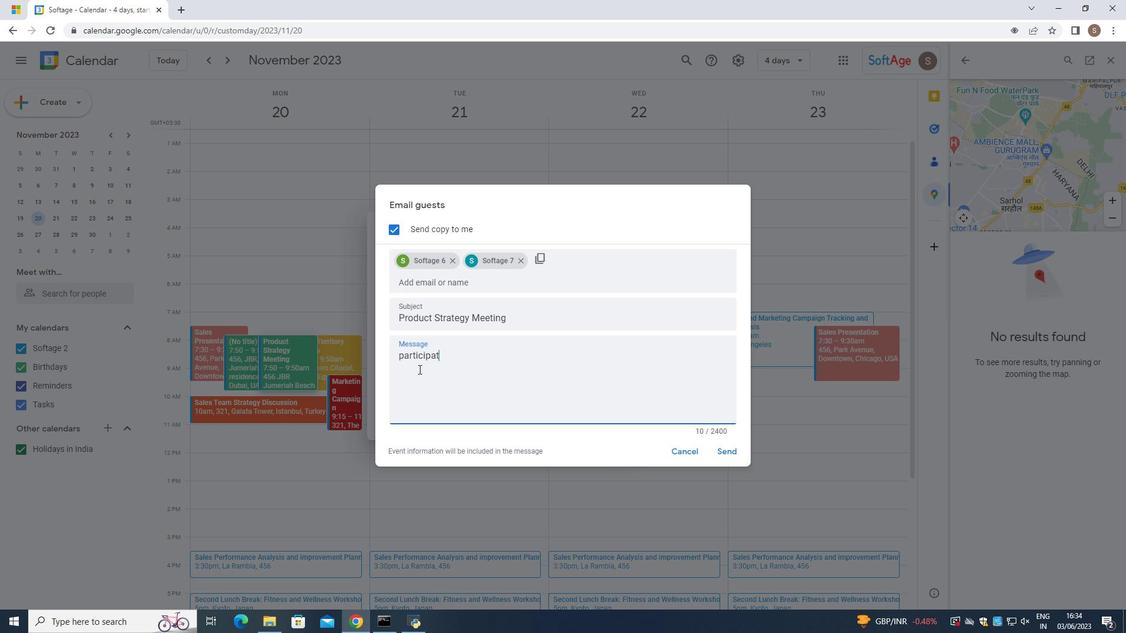 
Action: Mouse moved to (719, 451)
Screenshot: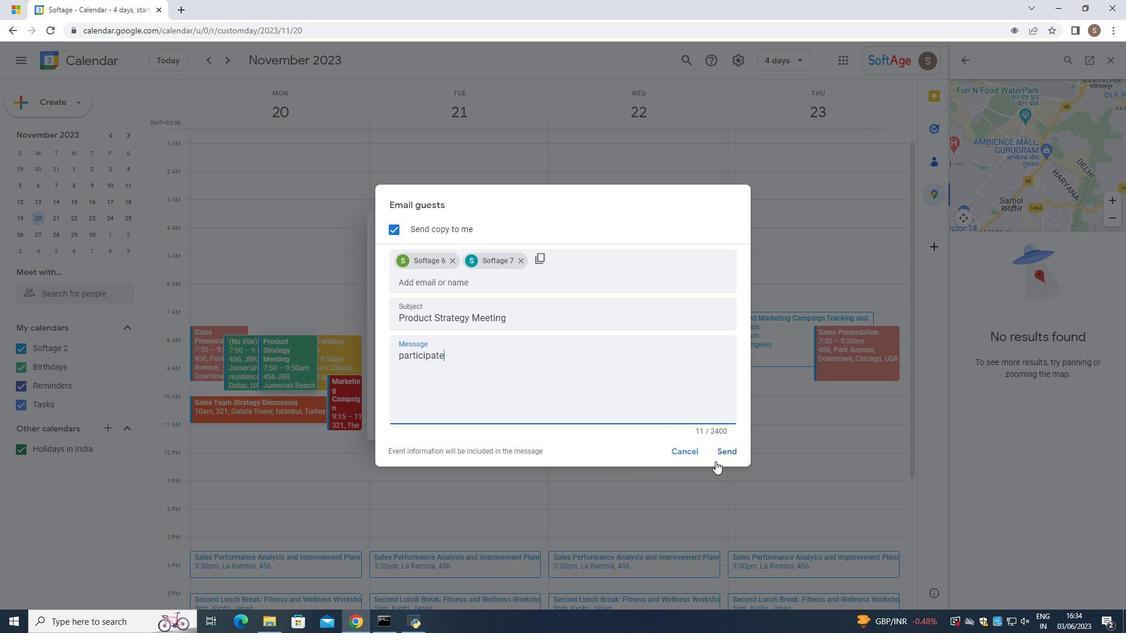 
Action: Mouse pressed left at (719, 451)
Screenshot: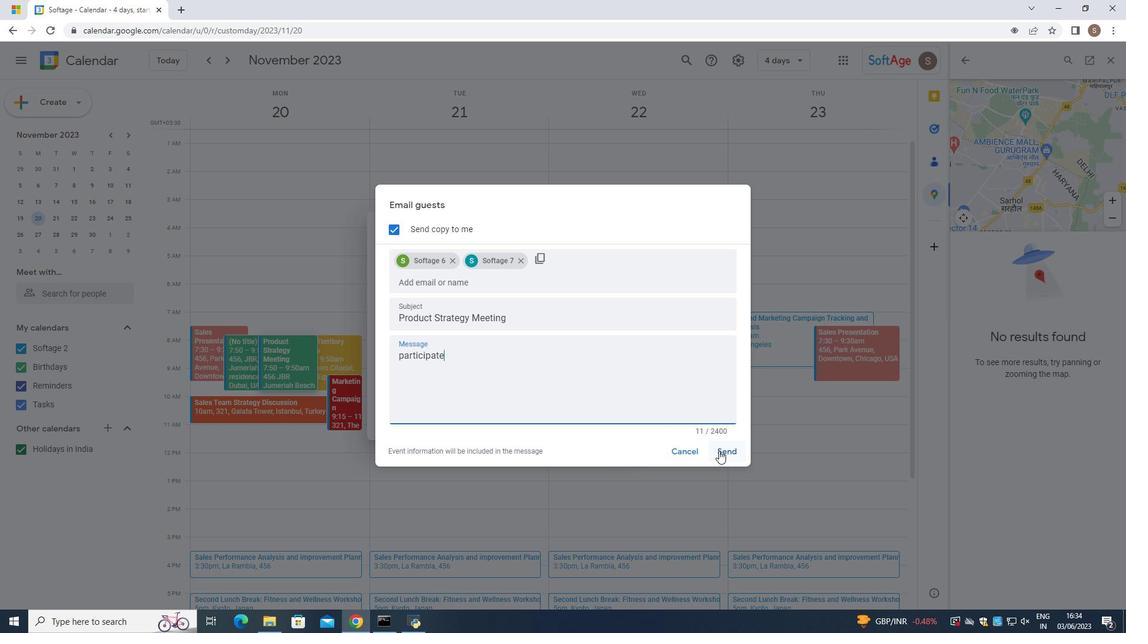 
Action: Mouse moved to (340, 465)
Screenshot: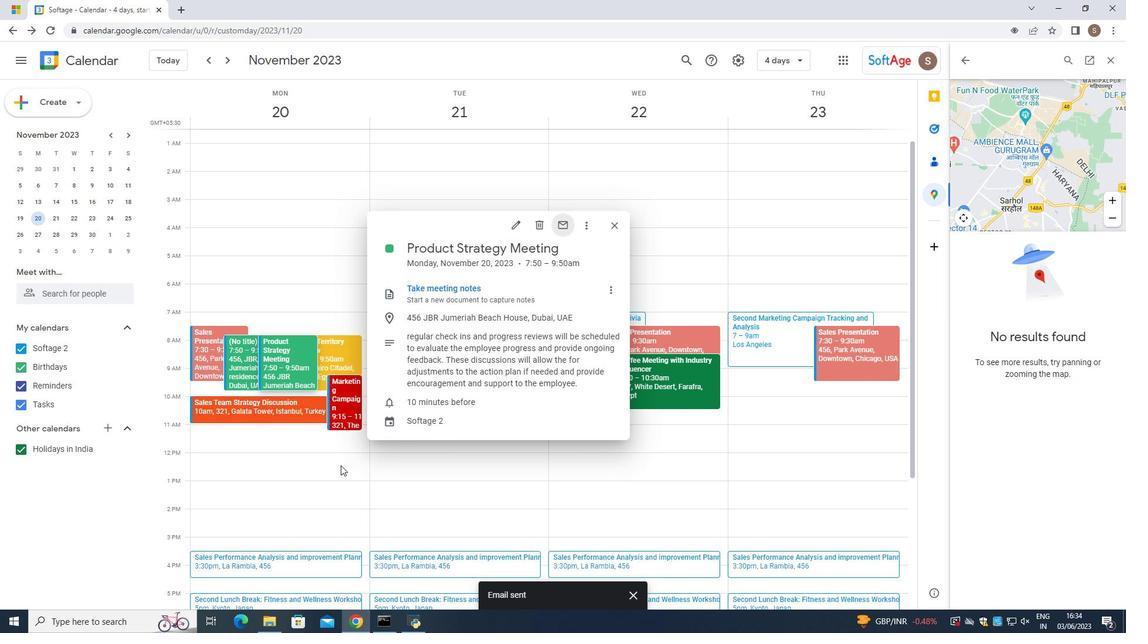 
